 Task: Find connections with filter location Weinzierl bei Krems with filter topic #startupquoteswith filter profile language Spanish with filter current company Way2Fresher with filter school Government Engineering College, Modasa with filter industry Book Publishing with filter service category Loans with filter keywords title Addiction Counselor
Action: Mouse moved to (535, 106)
Screenshot: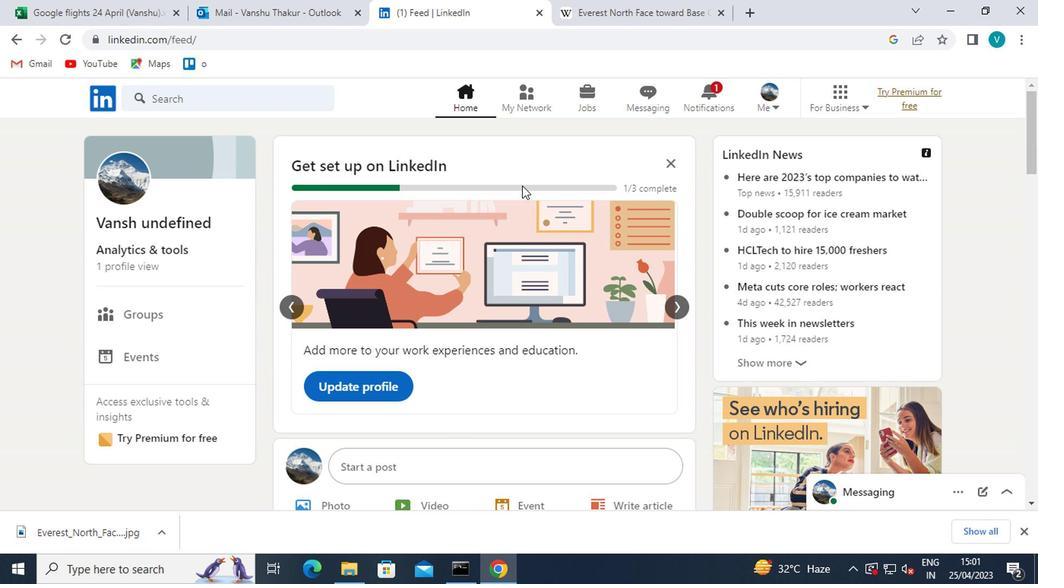 
Action: Mouse pressed left at (535, 106)
Screenshot: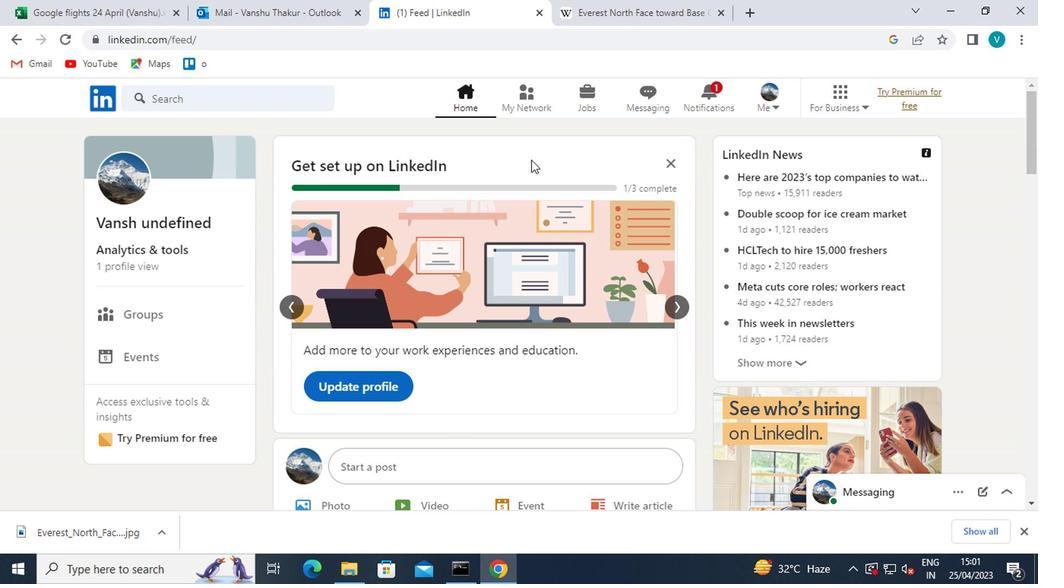 
Action: Mouse moved to (172, 181)
Screenshot: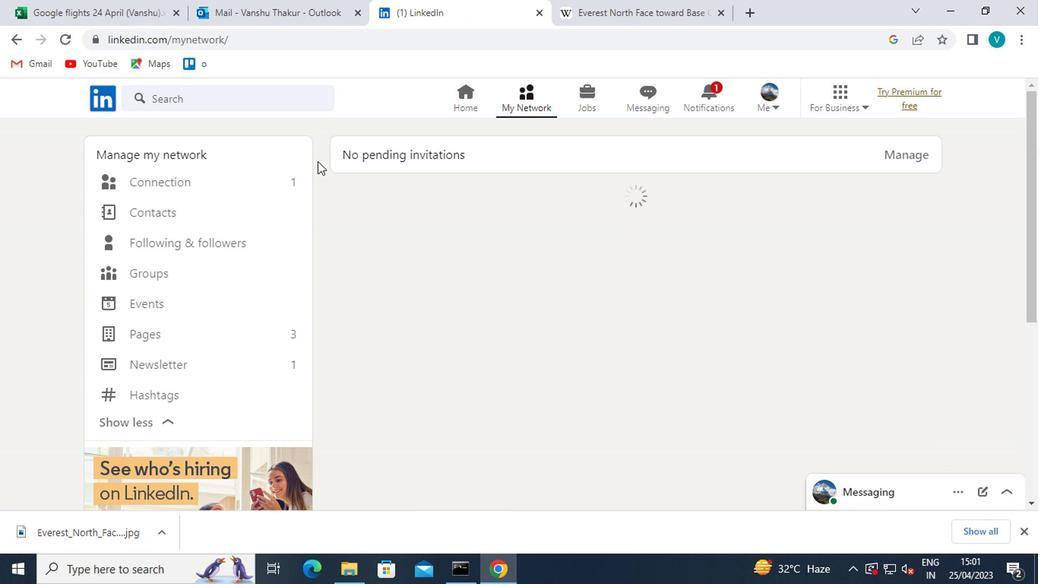 
Action: Mouse pressed left at (172, 181)
Screenshot: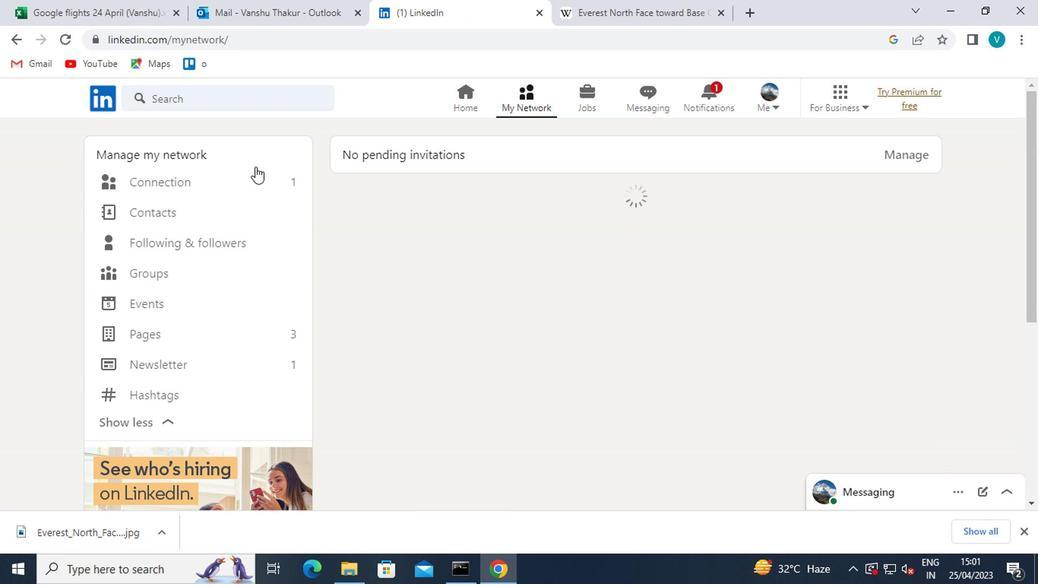
Action: Mouse moved to (625, 177)
Screenshot: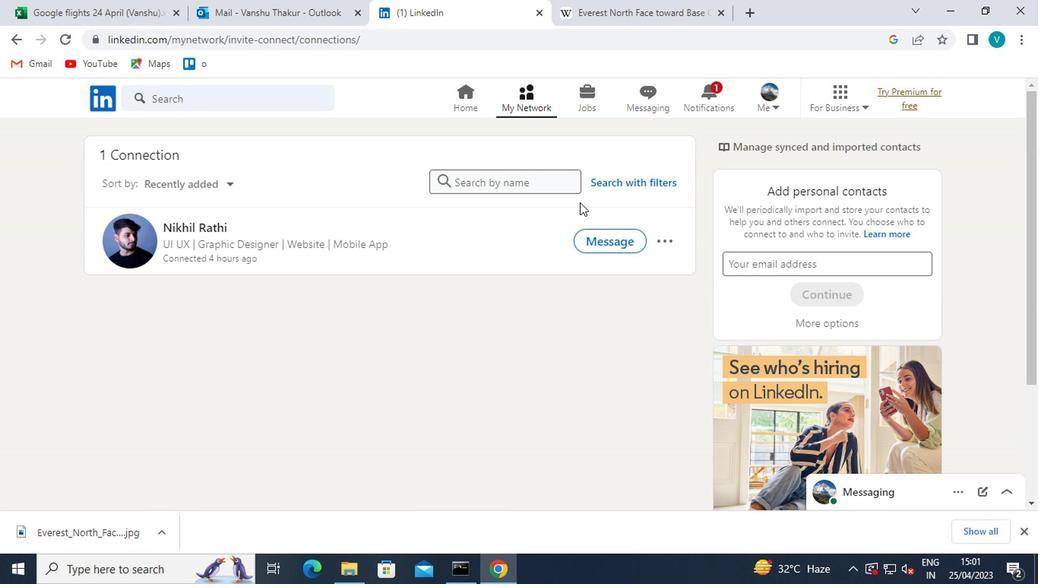 
Action: Mouse pressed left at (625, 177)
Screenshot: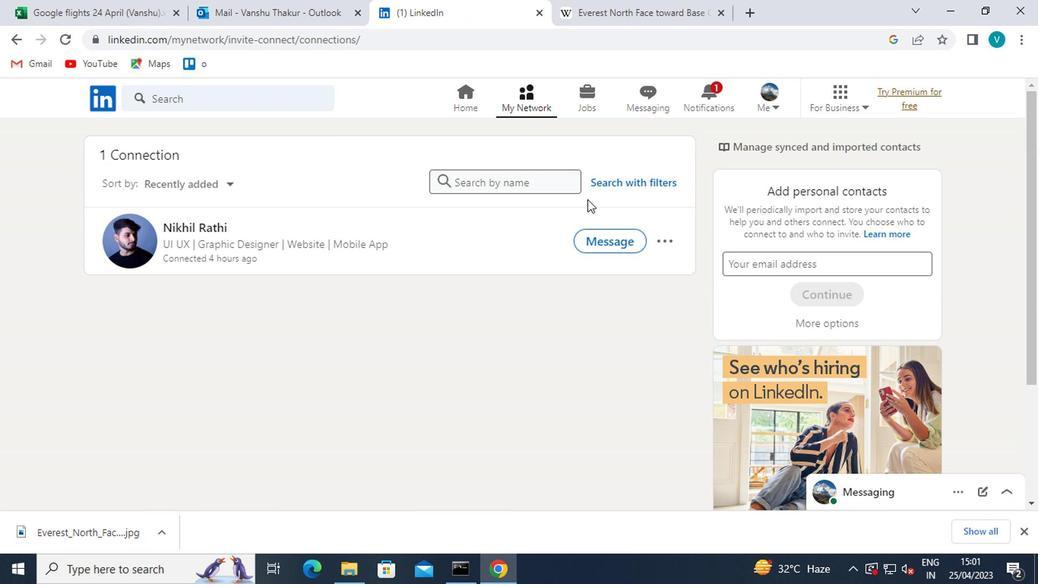 
Action: Mouse moved to (515, 139)
Screenshot: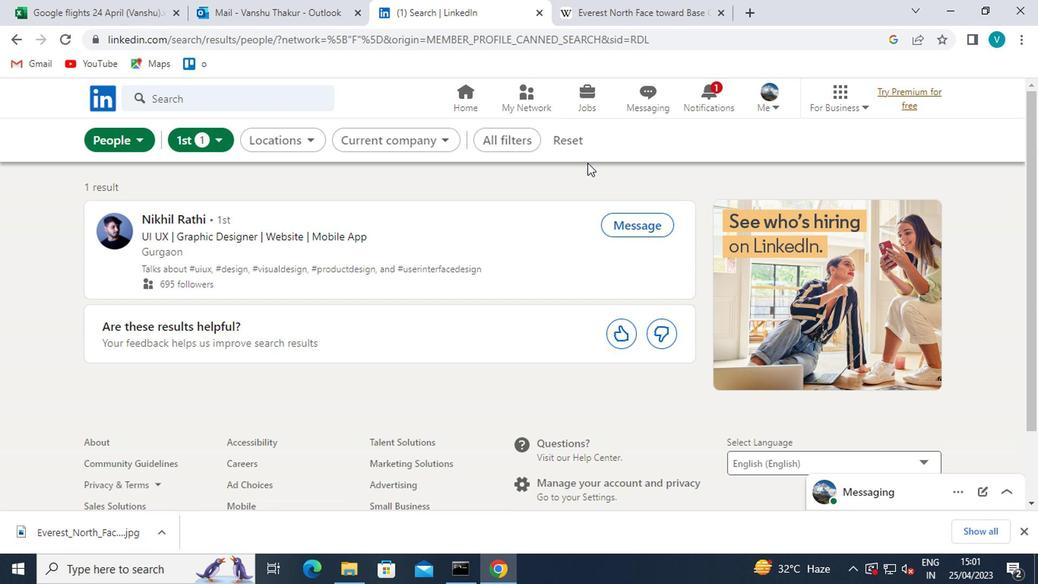 
Action: Mouse pressed left at (515, 139)
Screenshot: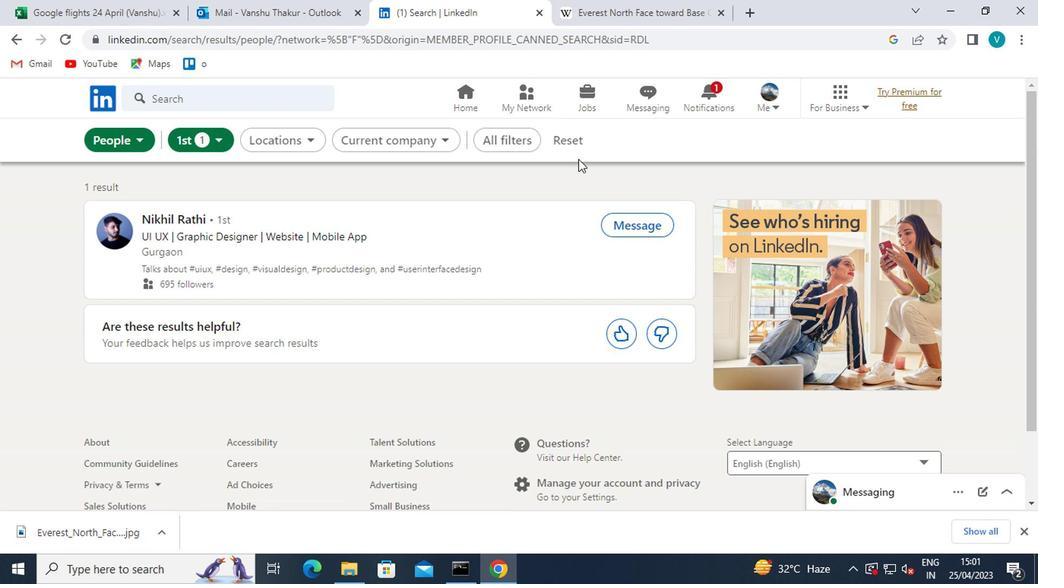 
Action: Mouse moved to (674, 273)
Screenshot: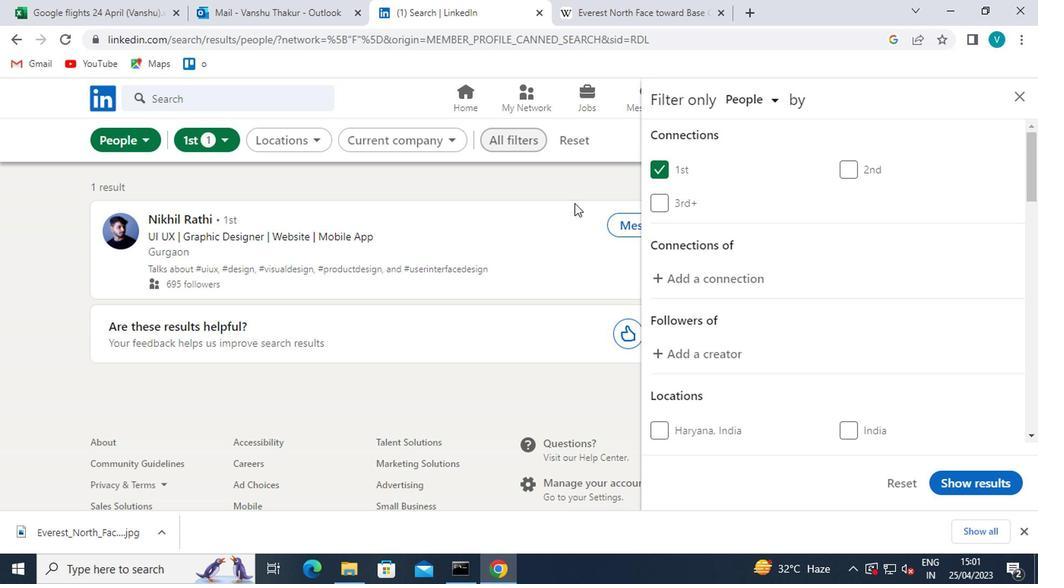 
Action: Mouse scrolled (674, 272) with delta (0, 0)
Screenshot: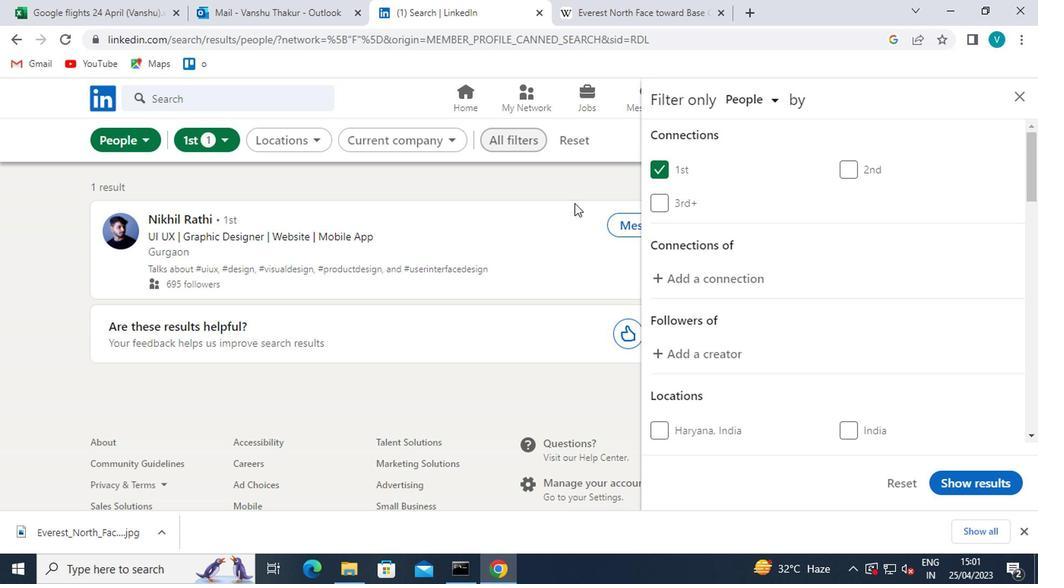 
Action: Mouse moved to (702, 311)
Screenshot: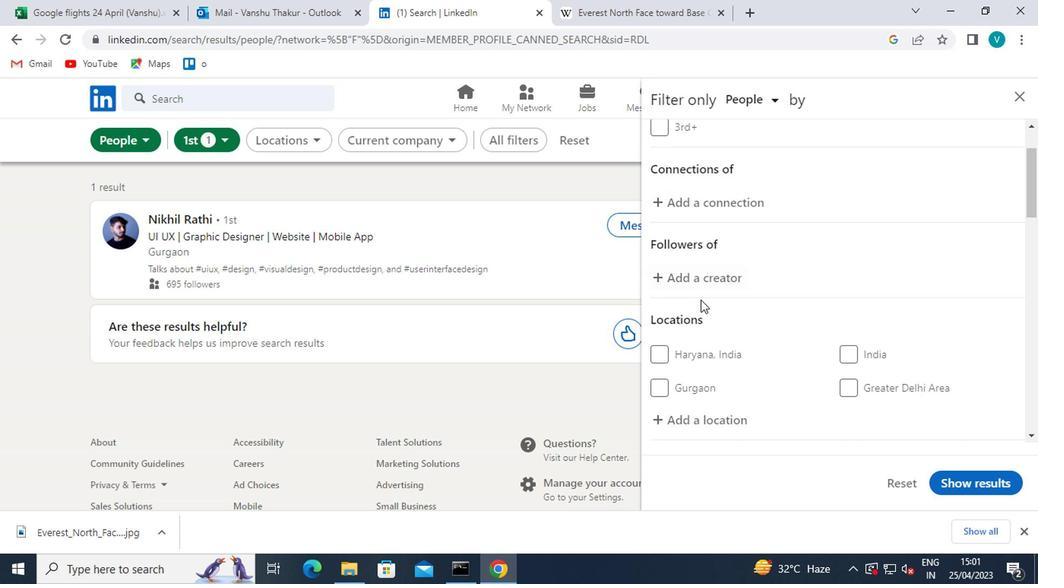 
Action: Mouse scrolled (702, 309) with delta (0, -1)
Screenshot: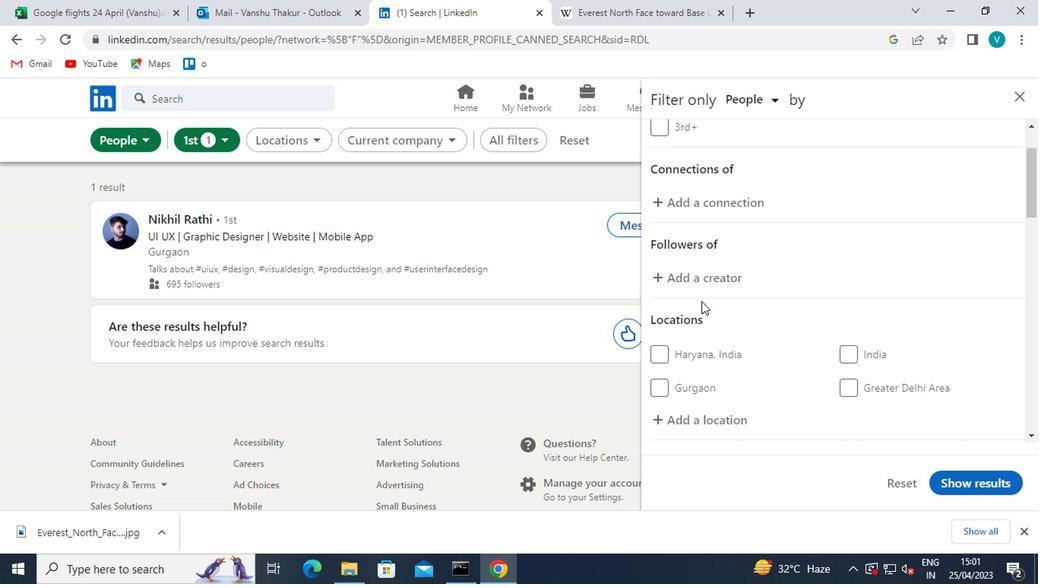 
Action: Mouse moved to (700, 337)
Screenshot: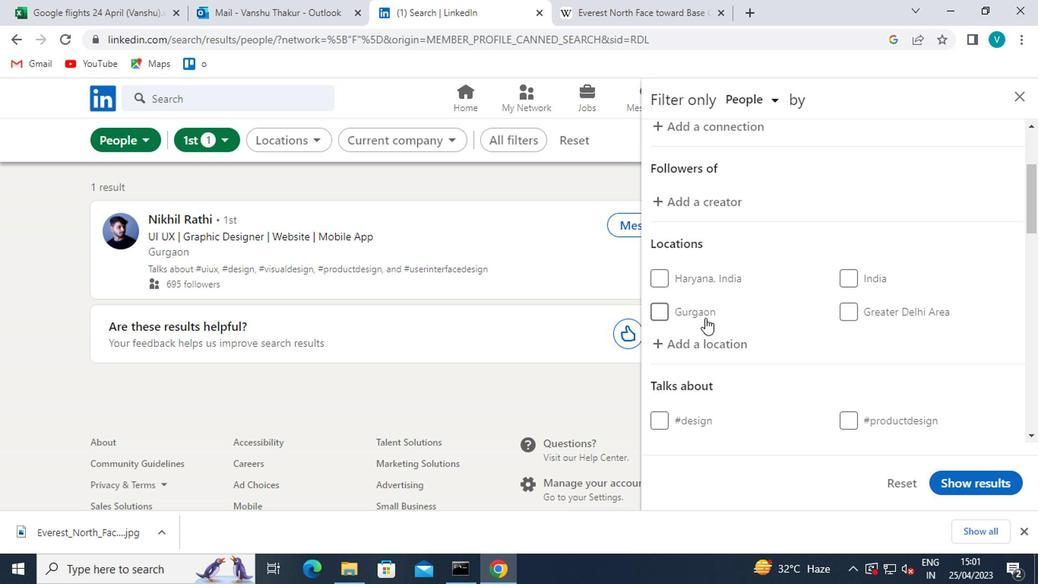 
Action: Mouse pressed left at (700, 337)
Screenshot: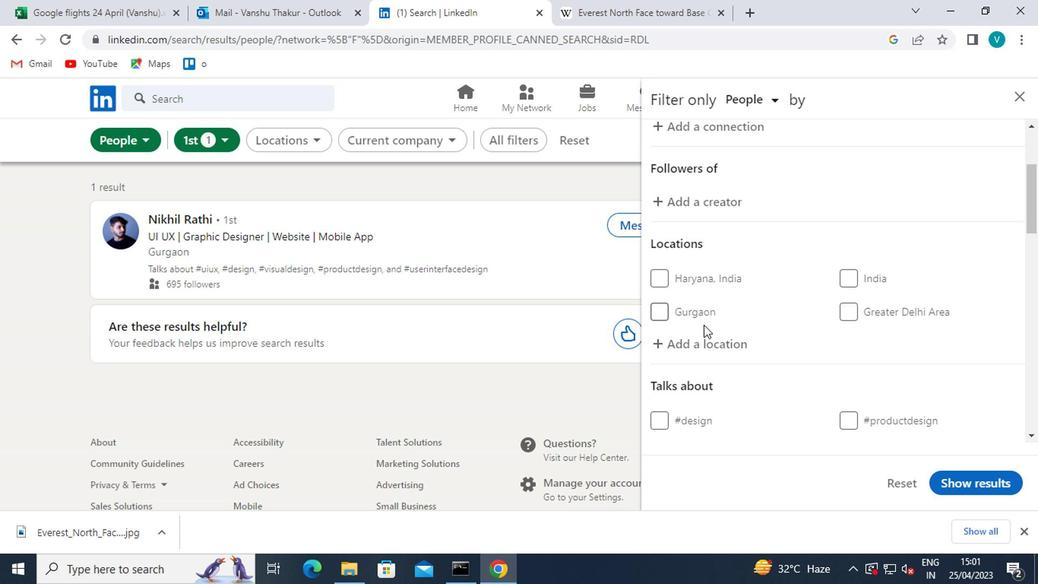 
Action: Mouse moved to (698, 337)
Screenshot: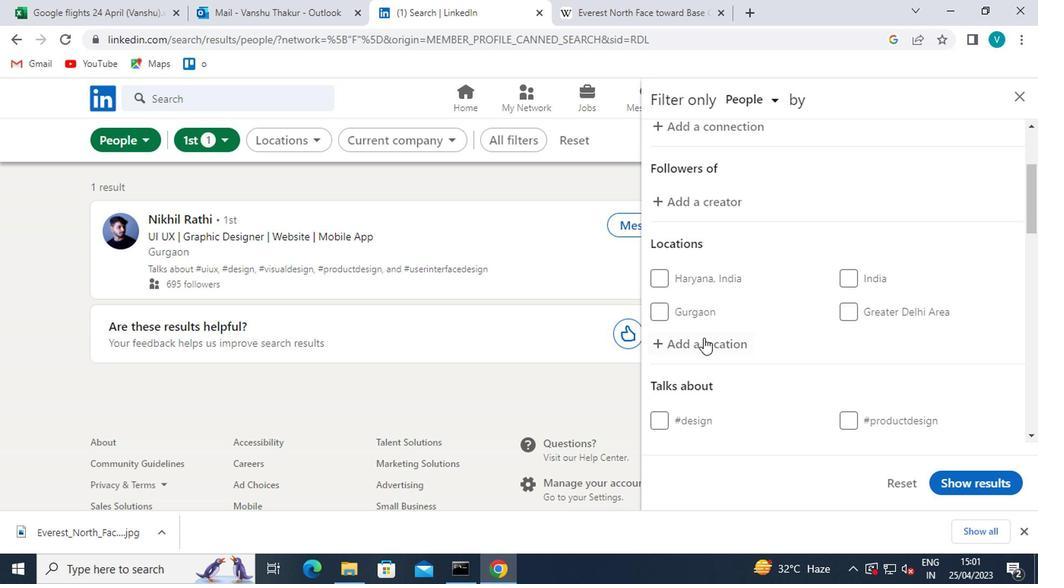 
Action: Key pressed <Key.shift>WEI
Screenshot: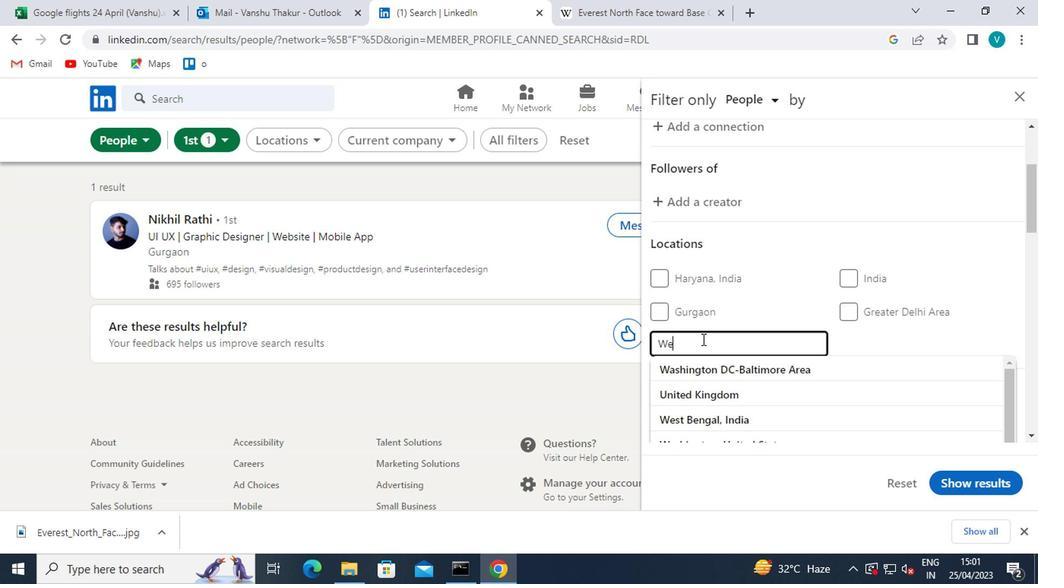 
Action: Mouse moved to (698, 337)
Screenshot: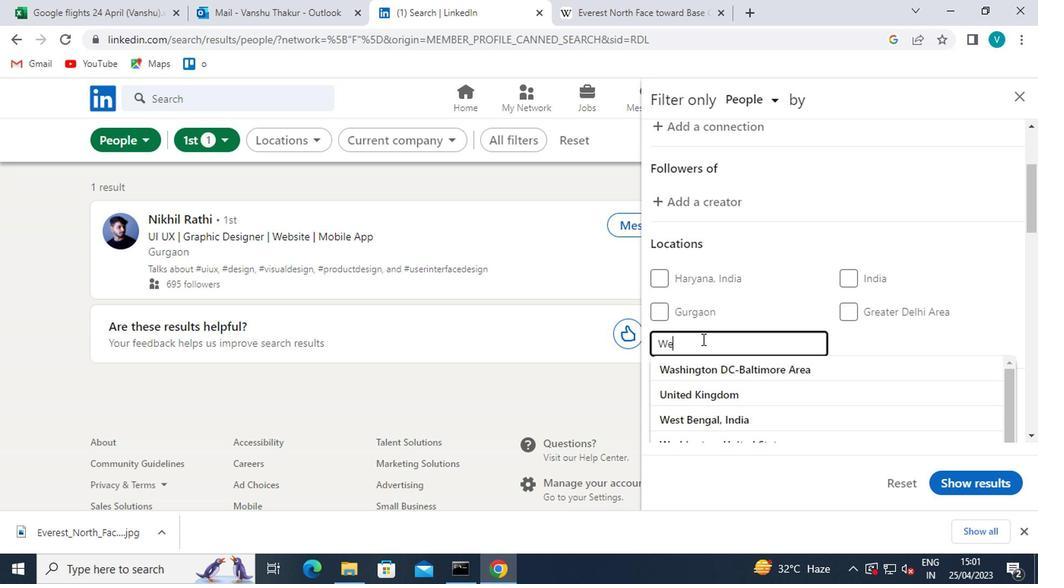 
Action: Key pressed N
Screenshot: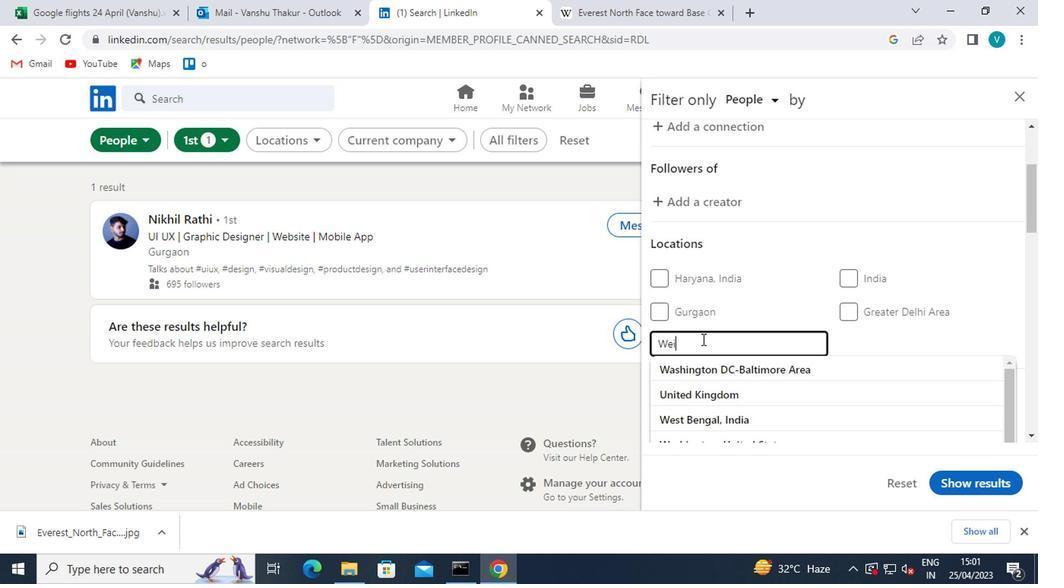 
Action: Mouse moved to (696, 337)
Screenshot: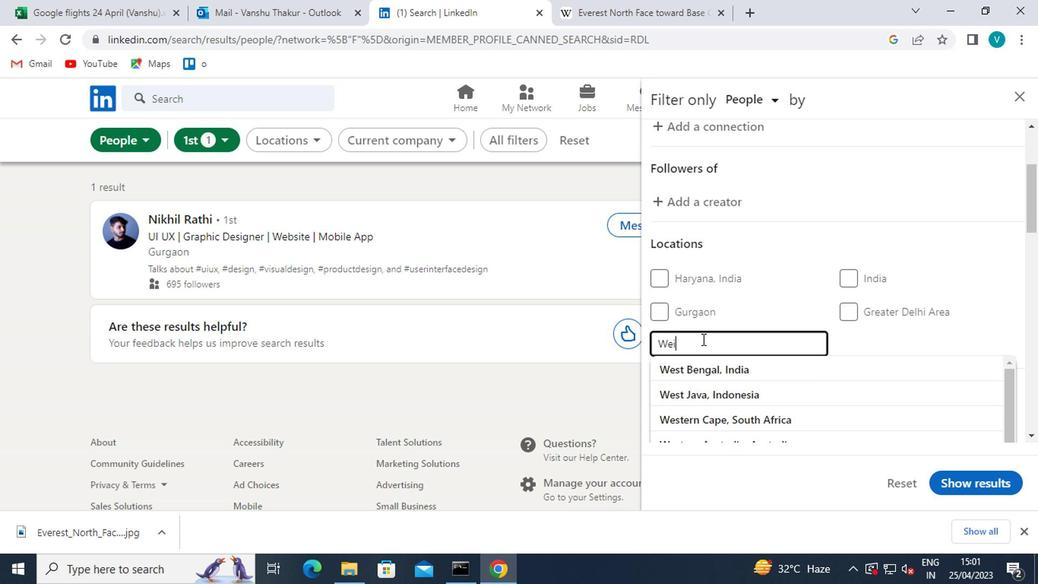 
Action: Key pressed ZIERL
Screenshot: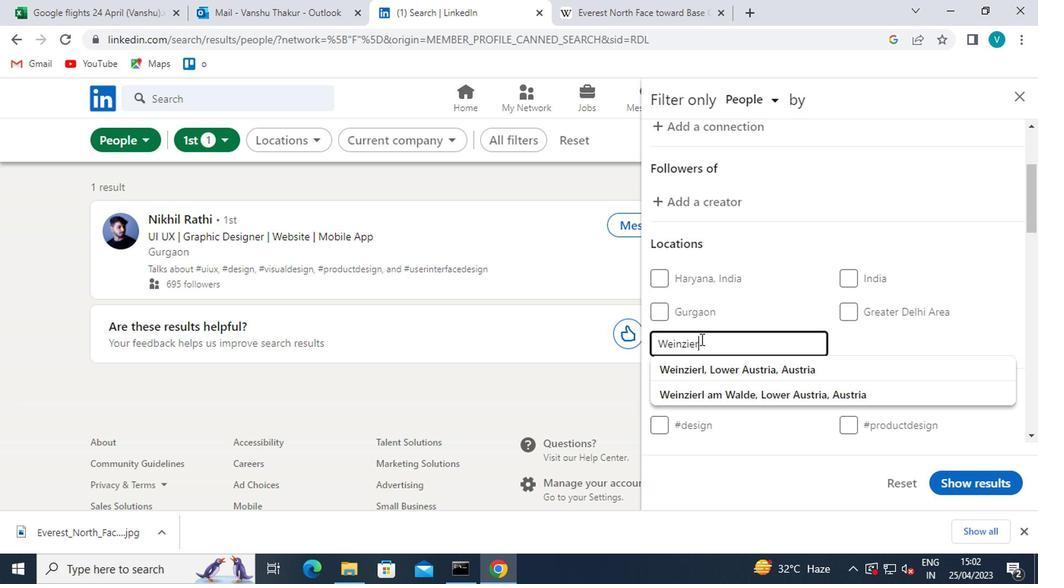 
Action: Mouse moved to (716, 361)
Screenshot: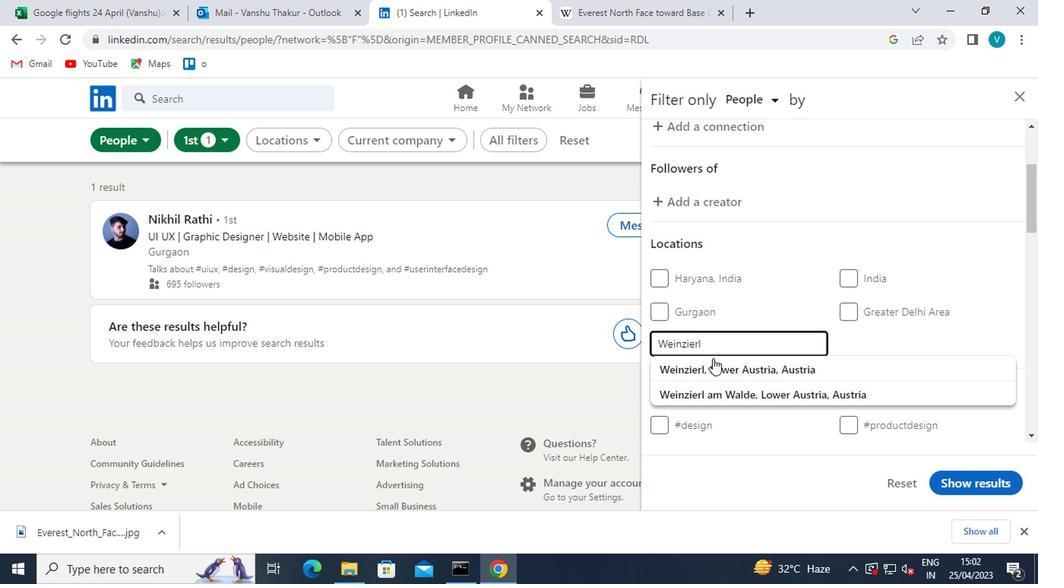 
Action: Mouse pressed left at (716, 361)
Screenshot: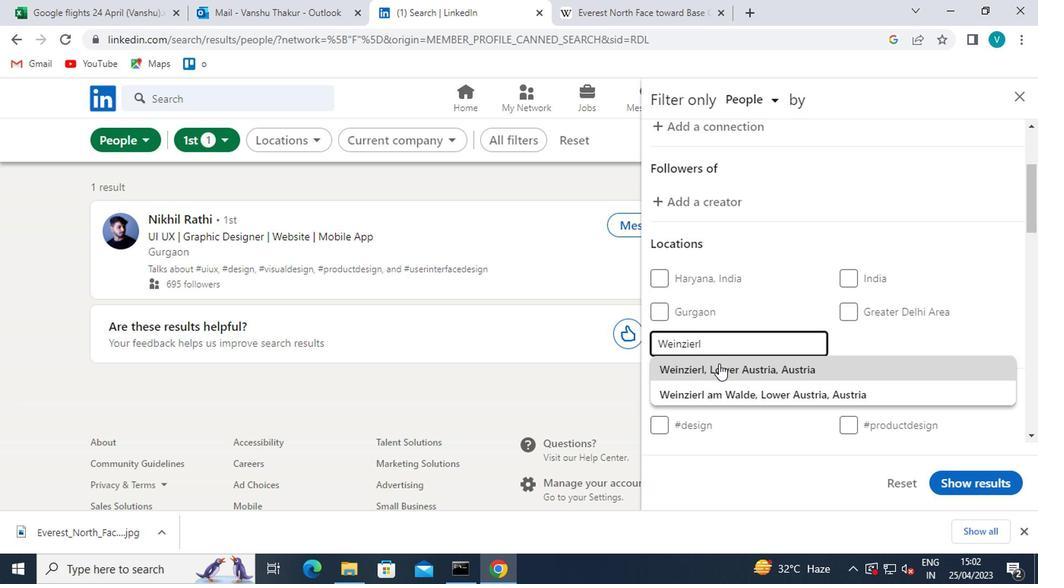 
Action: Mouse moved to (725, 365)
Screenshot: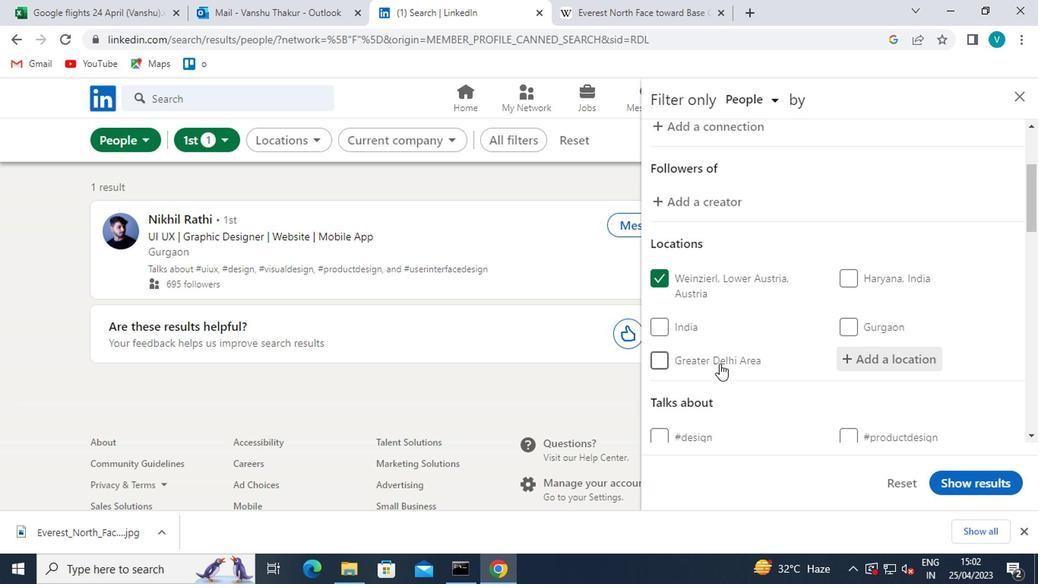
Action: Mouse scrolled (725, 365) with delta (0, 0)
Screenshot: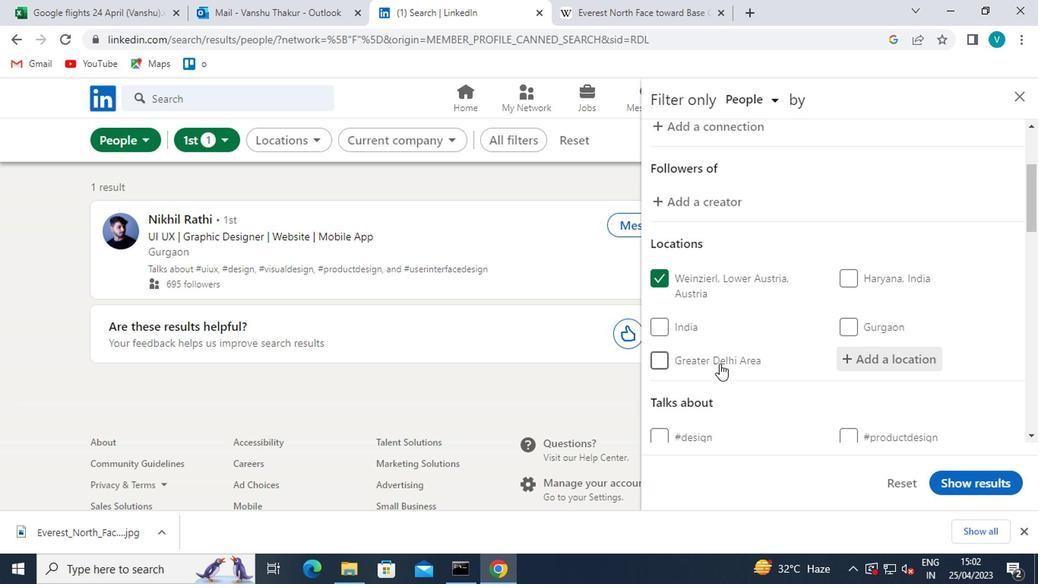 
Action: Mouse moved to (729, 367)
Screenshot: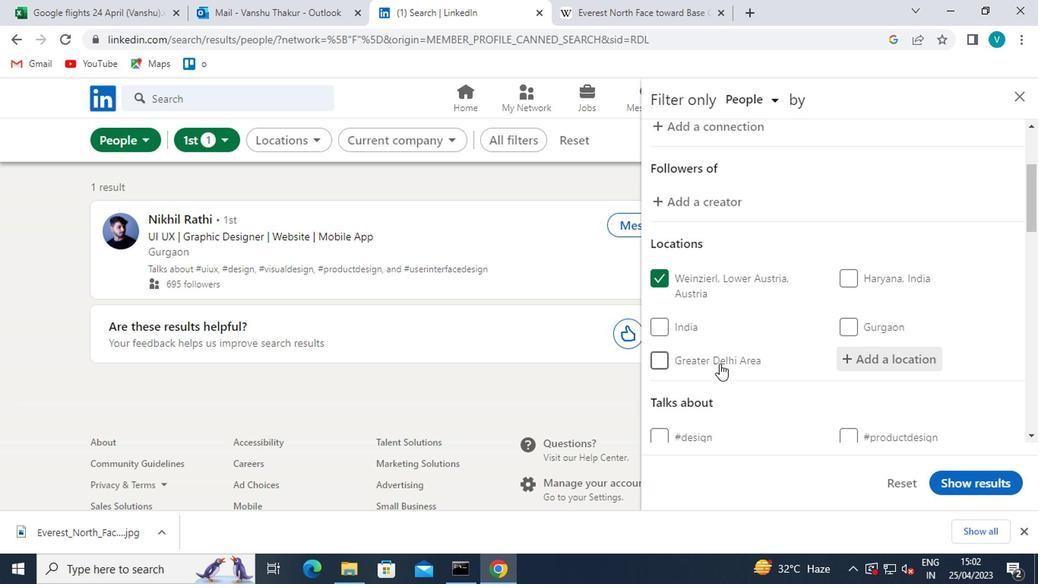 
Action: Mouse scrolled (729, 366) with delta (0, -1)
Screenshot: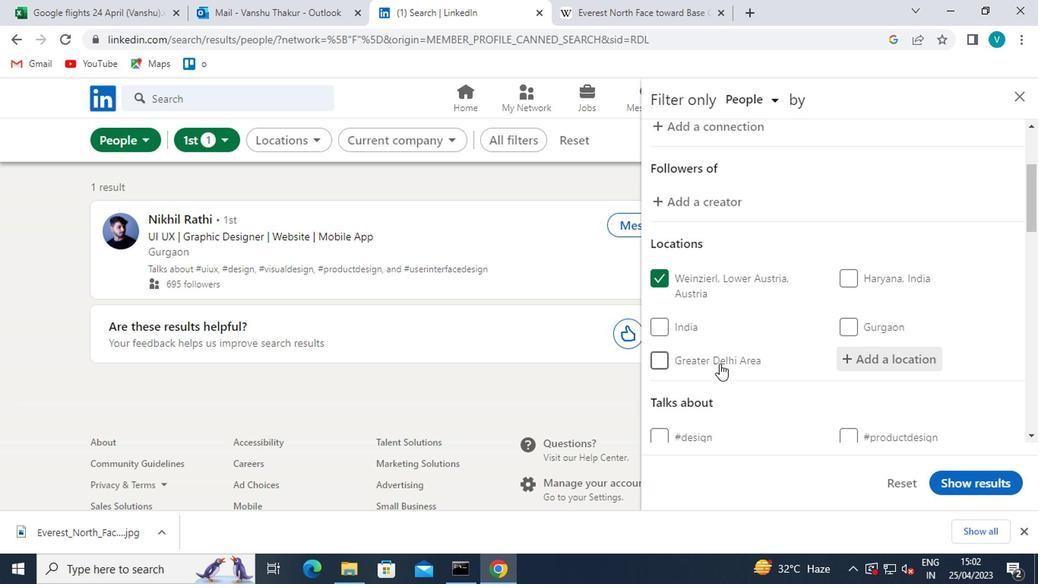 
Action: Mouse moved to (877, 353)
Screenshot: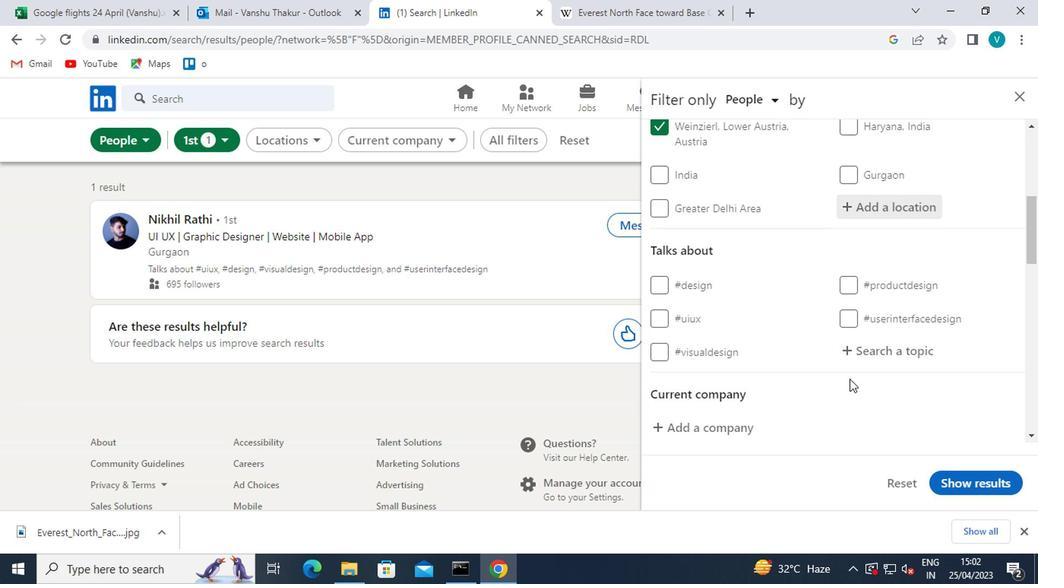 
Action: Mouse pressed left at (877, 353)
Screenshot: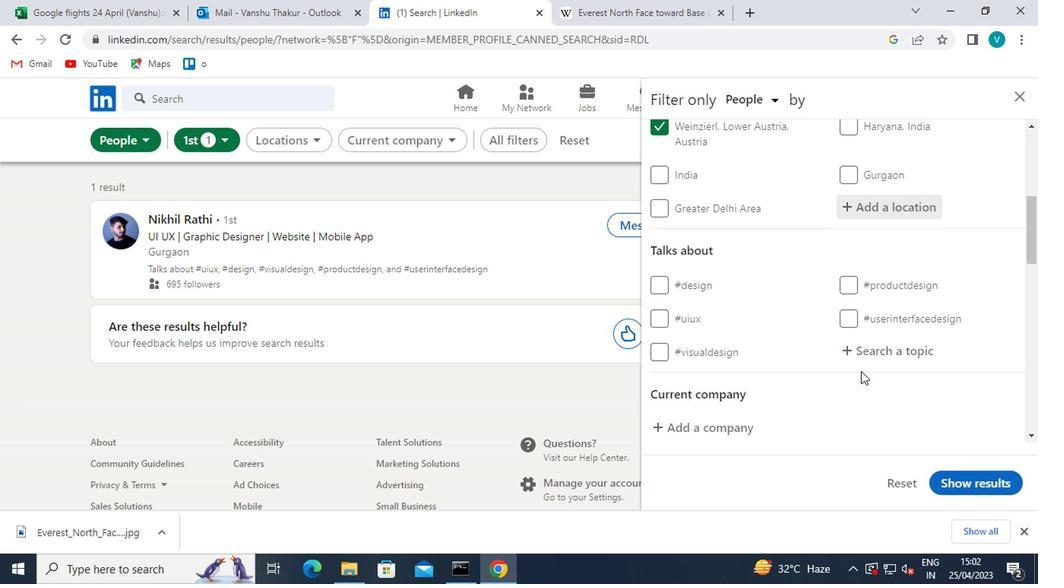 
Action: Mouse moved to (840, 329)
Screenshot: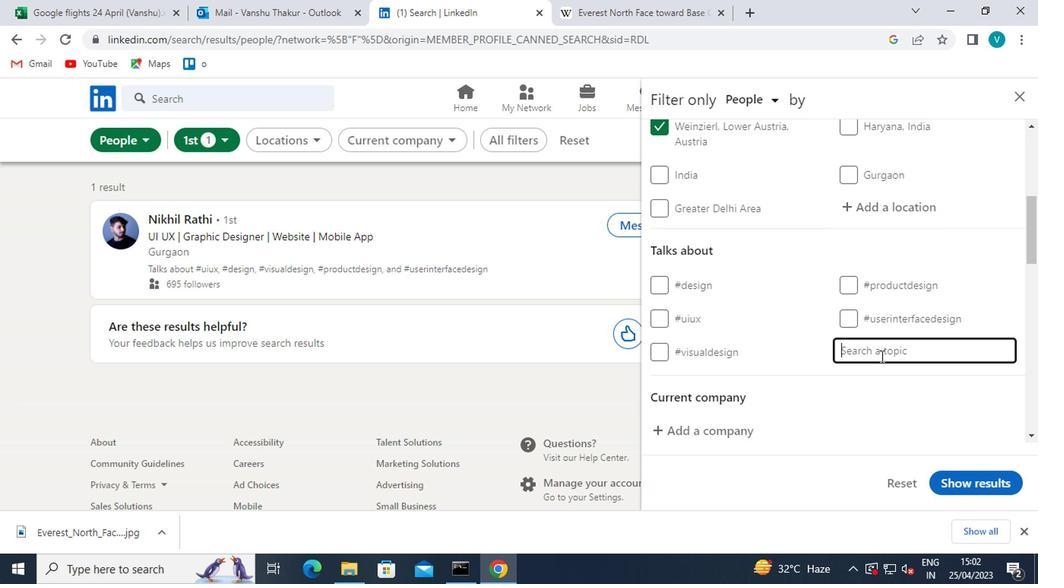 
Action: Key pressed <Key.shift>#STARTUPQUOTES
Screenshot: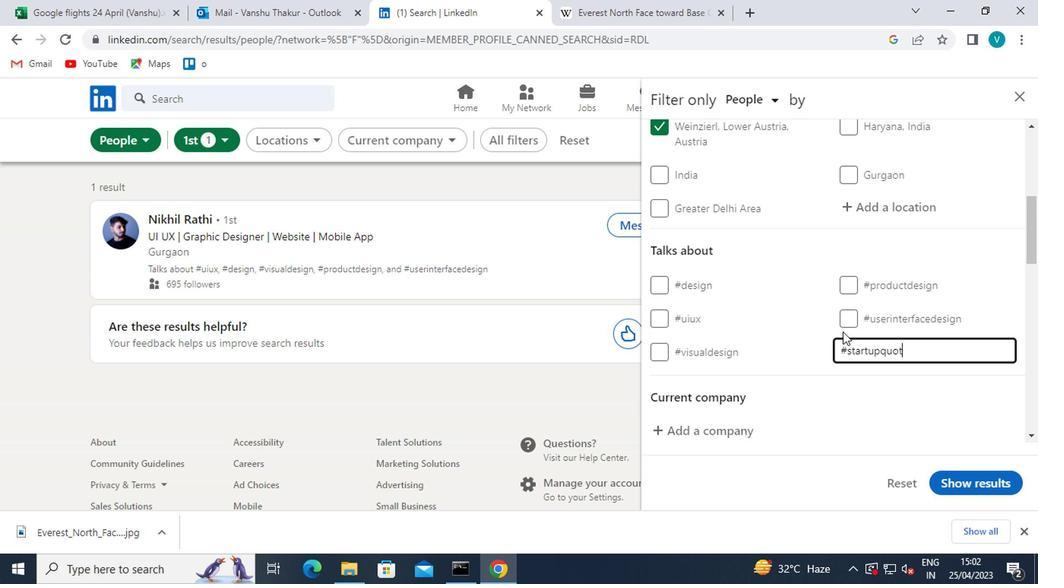
Action: Mouse moved to (902, 383)
Screenshot: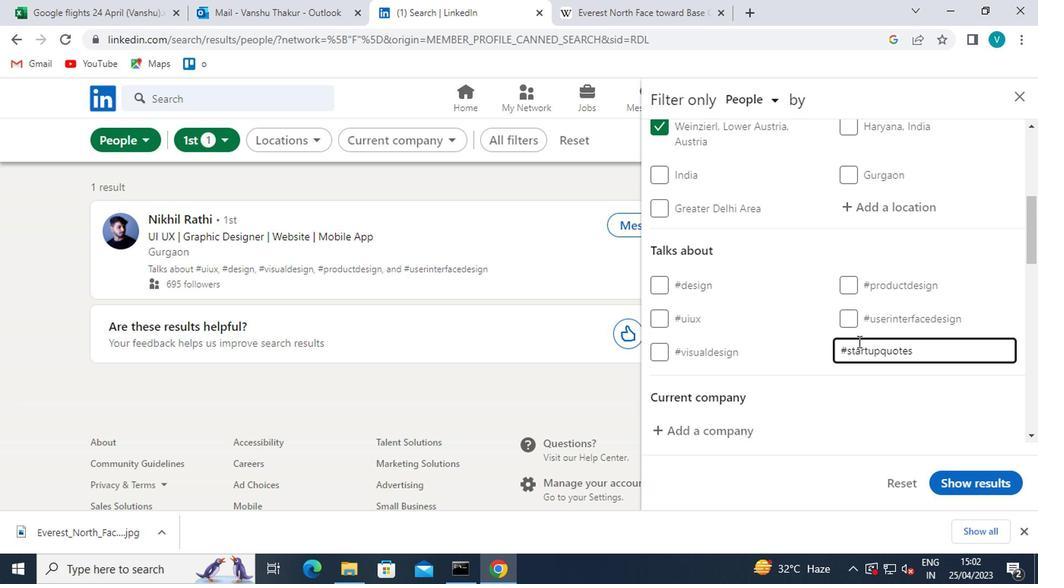 
Action: Mouse pressed left at (902, 383)
Screenshot: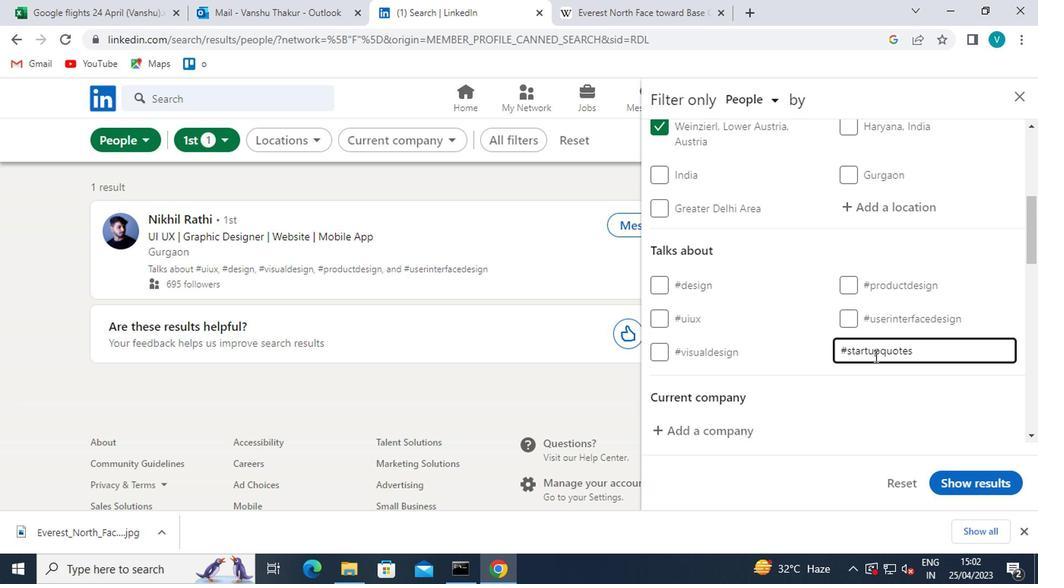 
Action: Mouse moved to (846, 374)
Screenshot: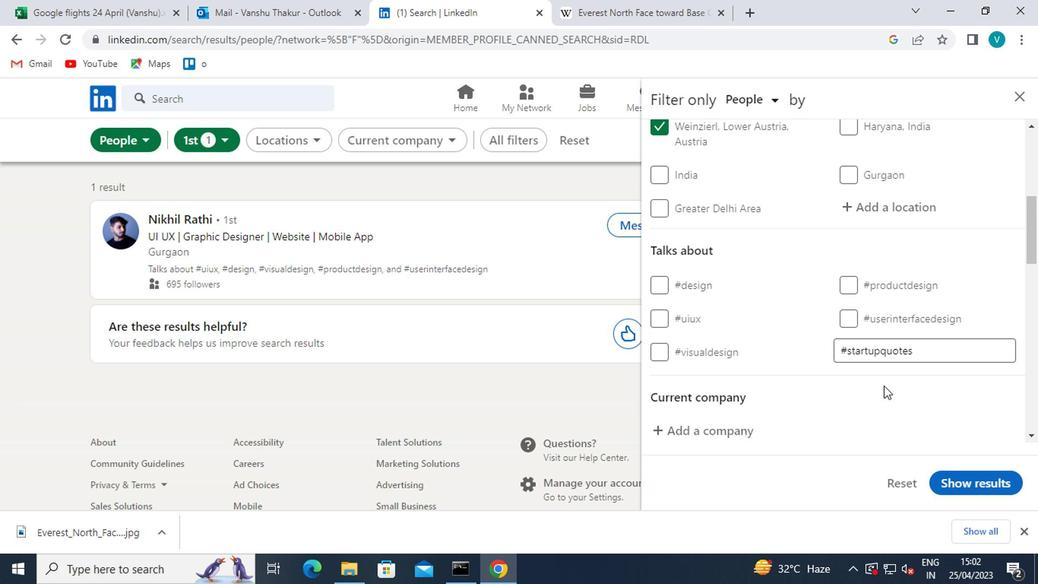 
Action: Mouse scrolled (846, 373) with delta (0, 0)
Screenshot: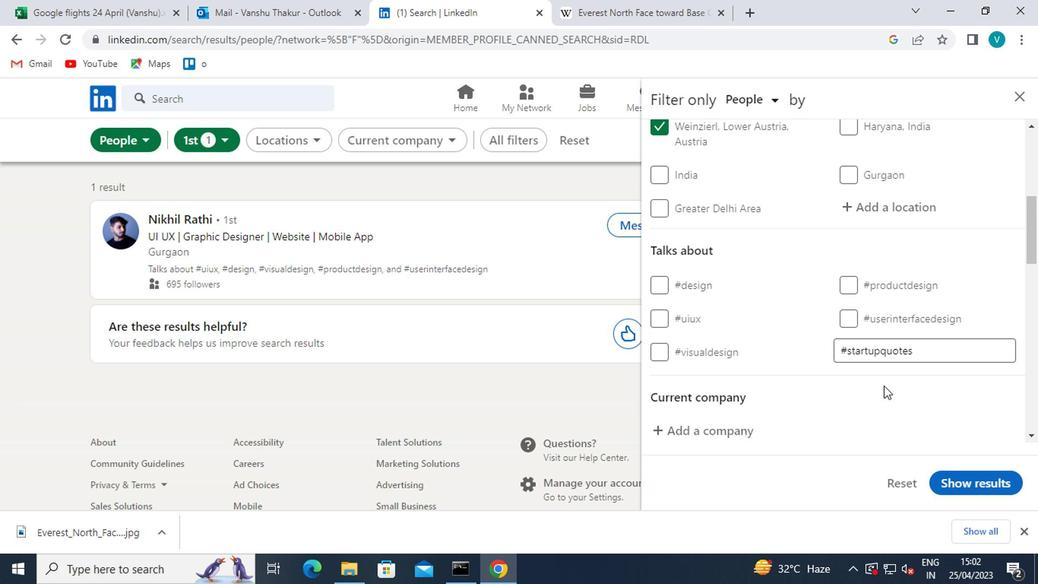
Action: Mouse moved to (838, 373)
Screenshot: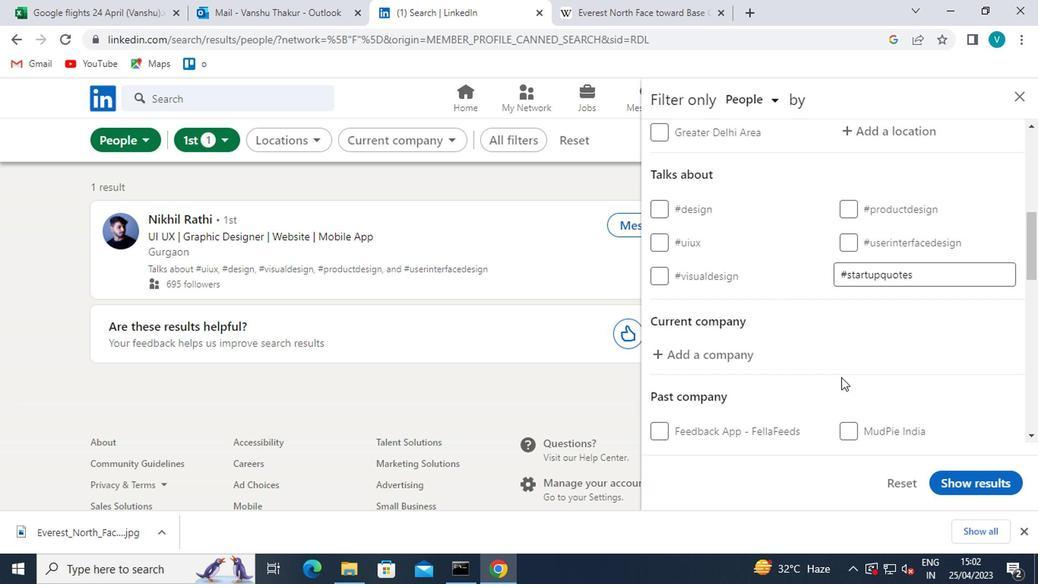 
Action: Mouse scrolled (838, 373) with delta (0, 0)
Screenshot: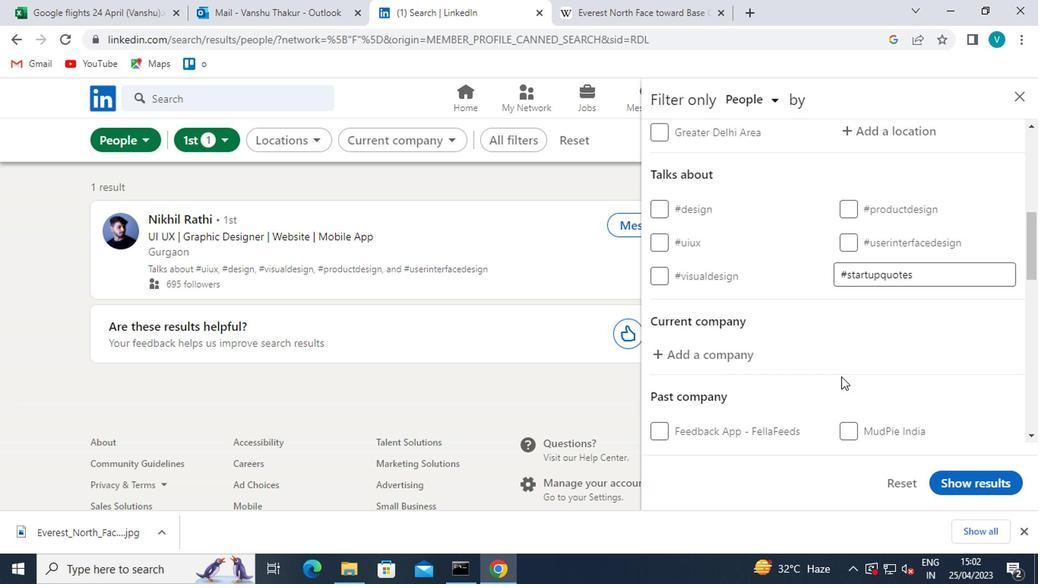 
Action: Mouse moved to (837, 373)
Screenshot: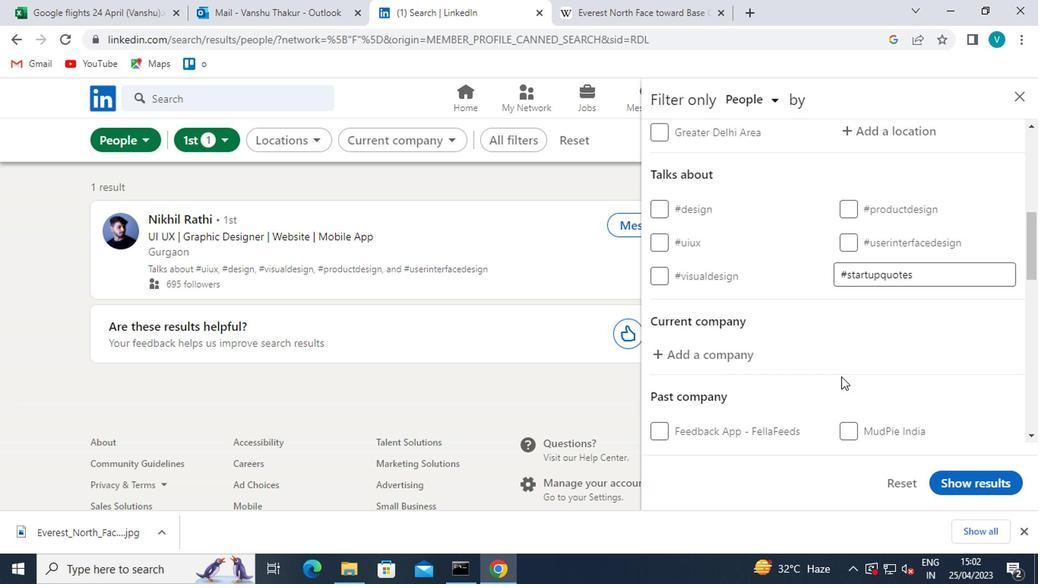 
Action: Mouse scrolled (837, 373) with delta (0, 0)
Screenshot: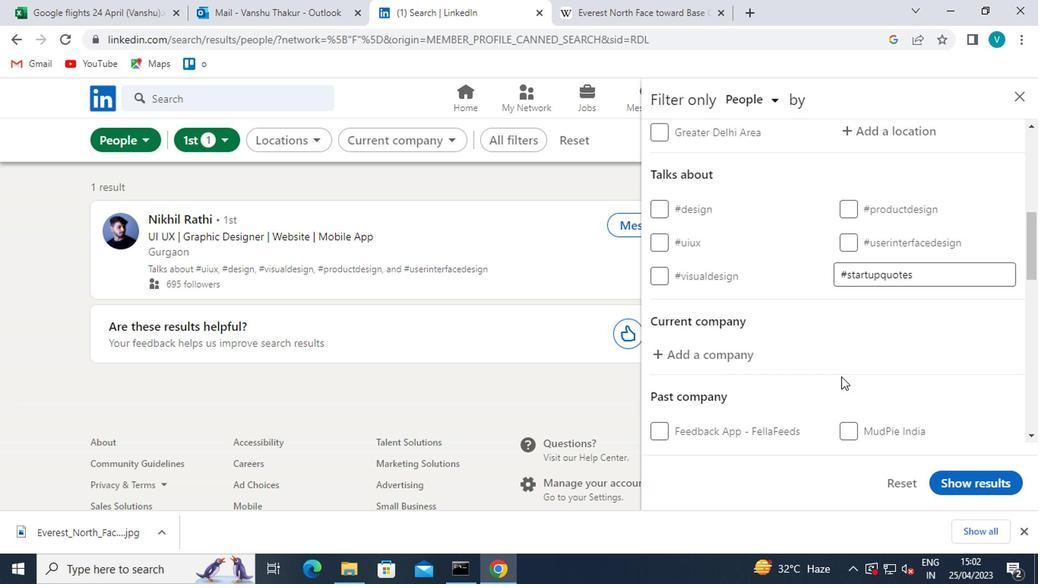 
Action: Mouse moved to (807, 373)
Screenshot: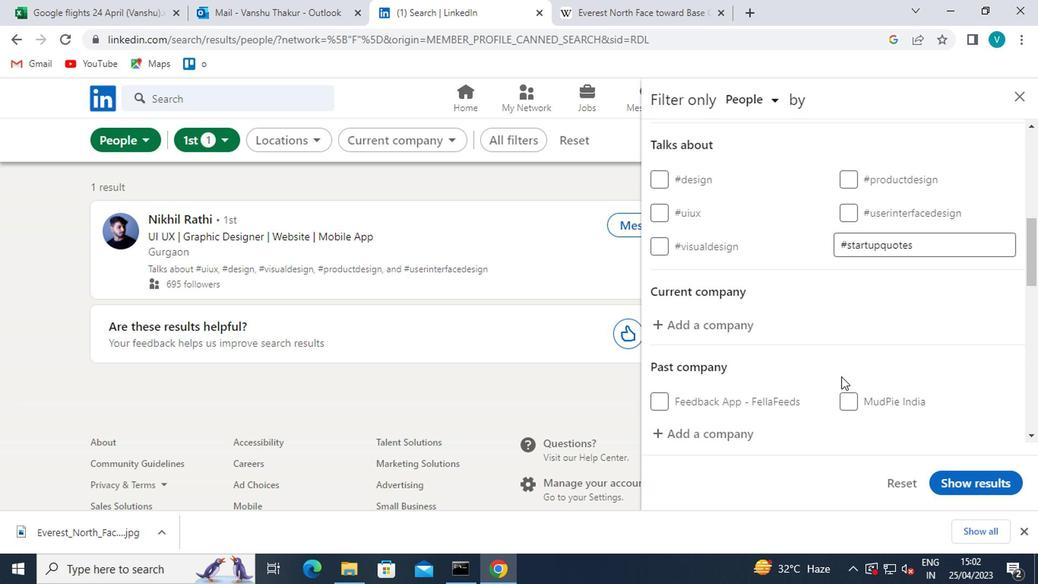 
Action: Mouse scrolled (807, 373) with delta (0, 0)
Screenshot: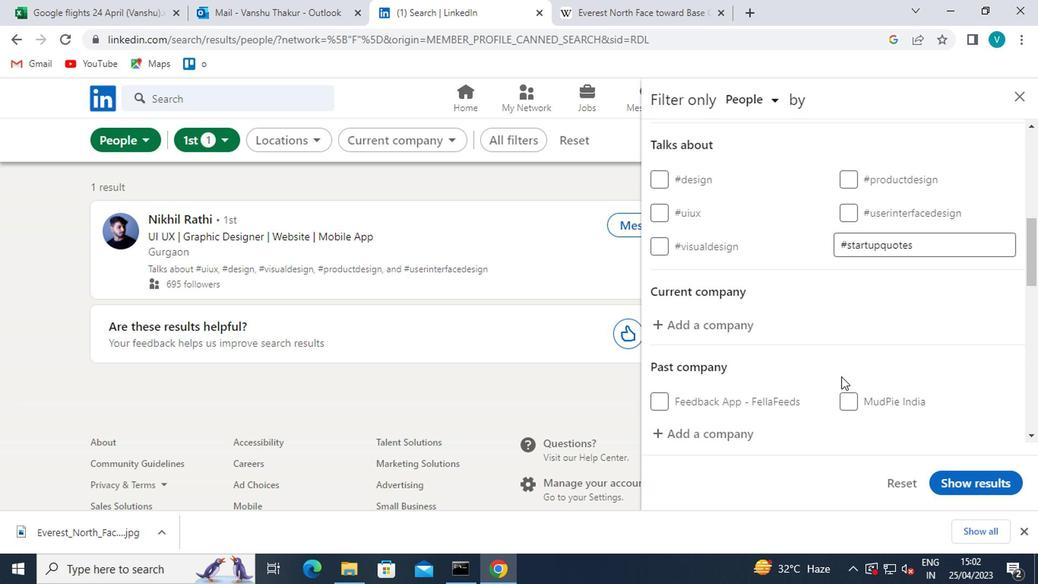 
Action: Mouse moved to (777, 375)
Screenshot: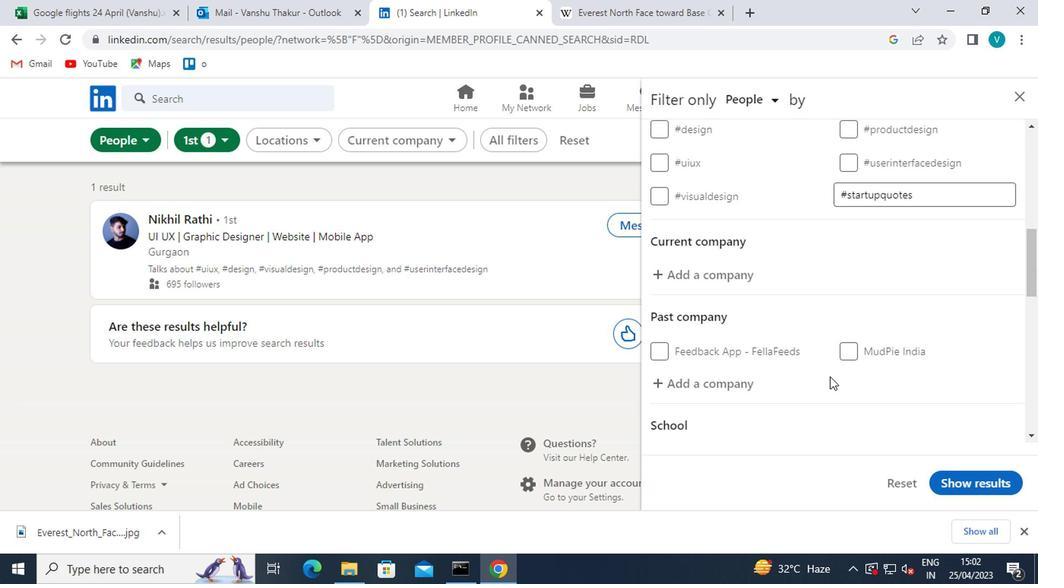 
Action: Mouse scrolled (777, 375) with delta (0, 0)
Screenshot: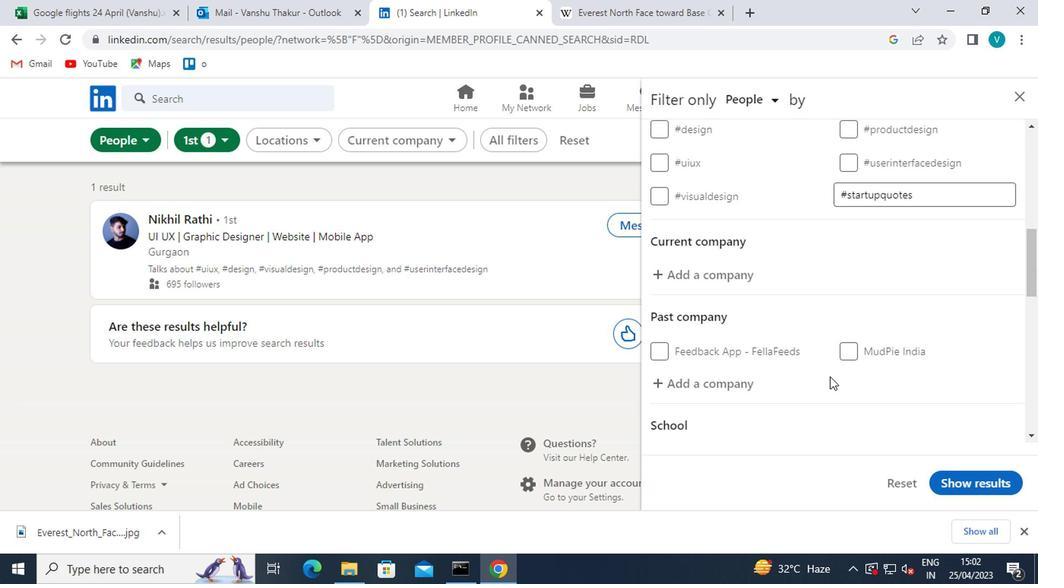 
Action: Mouse moved to (774, 375)
Screenshot: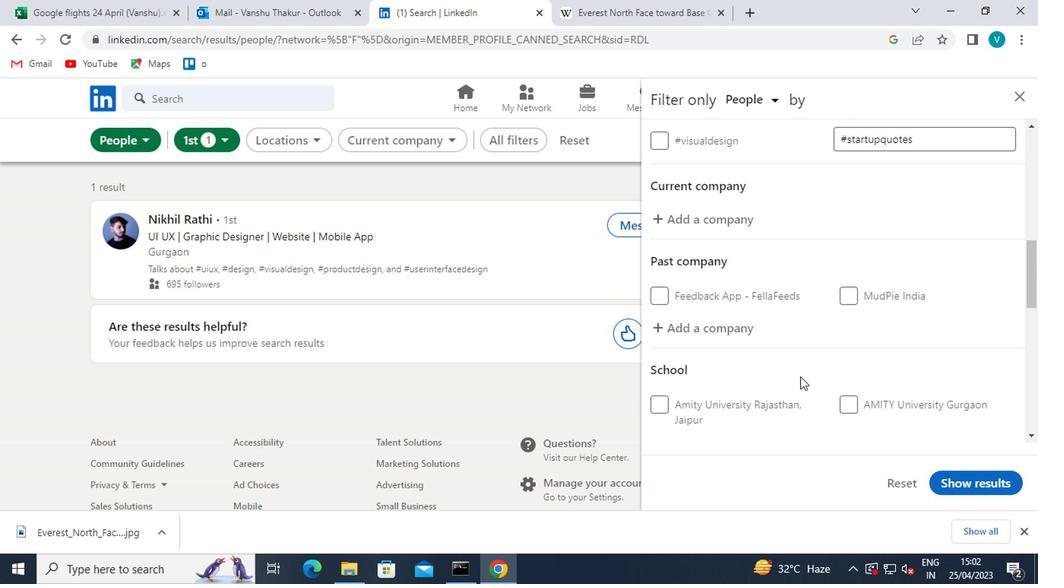
Action: Mouse scrolled (774, 375) with delta (0, 0)
Screenshot: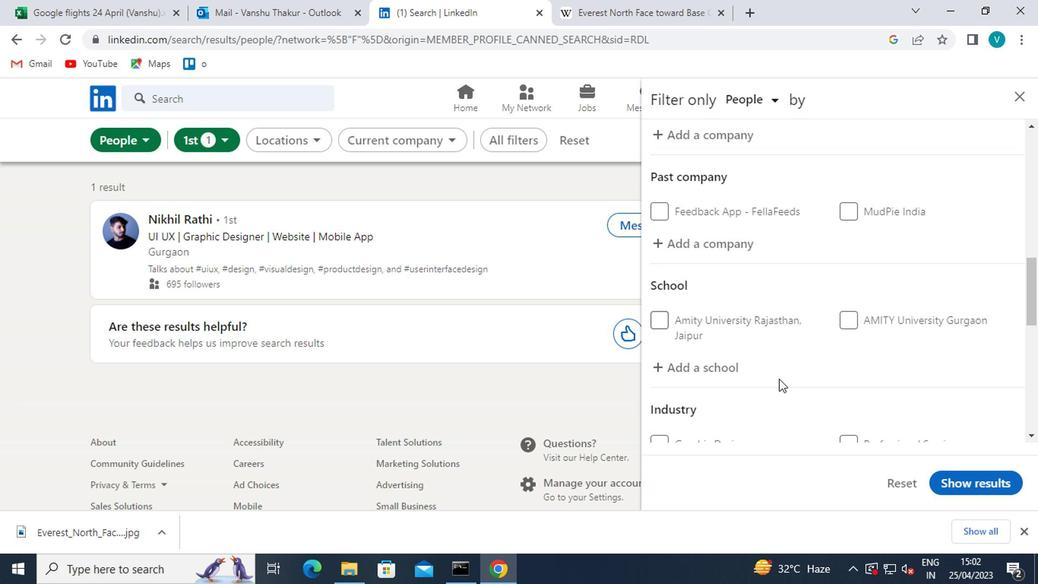 
Action: Mouse moved to (773, 376)
Screenshot: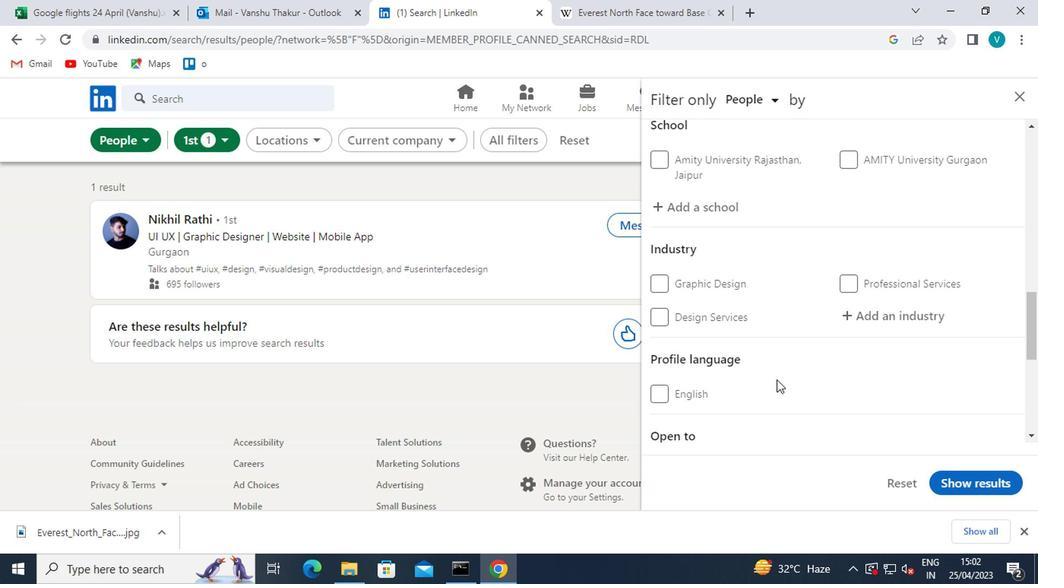 
Action: Mouse scrolled (773, 377) with delta (0, 1)
Screenshot: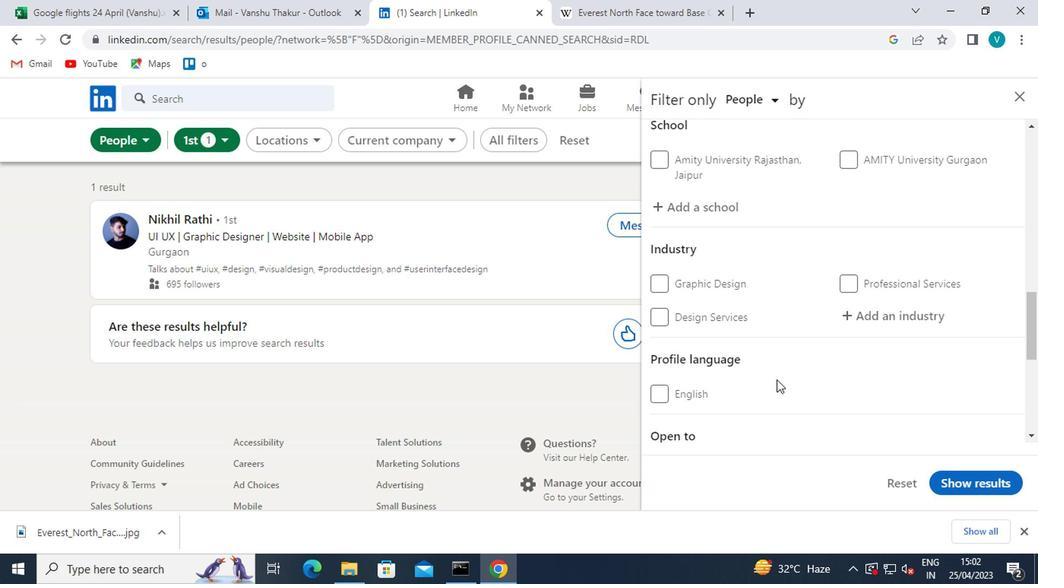 
Action: Mouse scrolled (773, 377) with delta (0, 1)
Screenshot: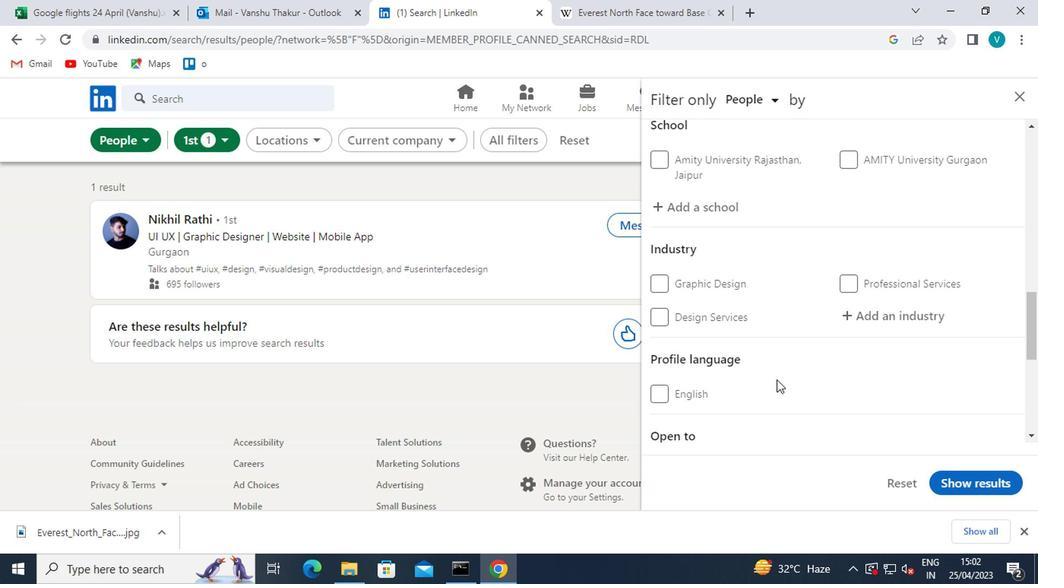 
Action: Mouse moved to (774, 376)
Screenshot: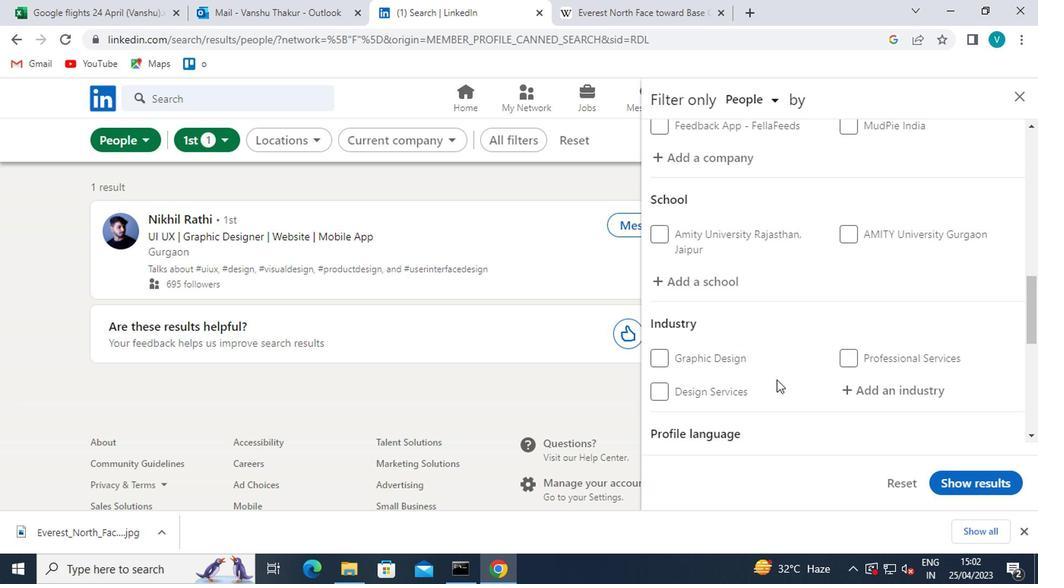 
Action: Mouse scrolled (774, 377) with delta (0, 1)
Screenshot: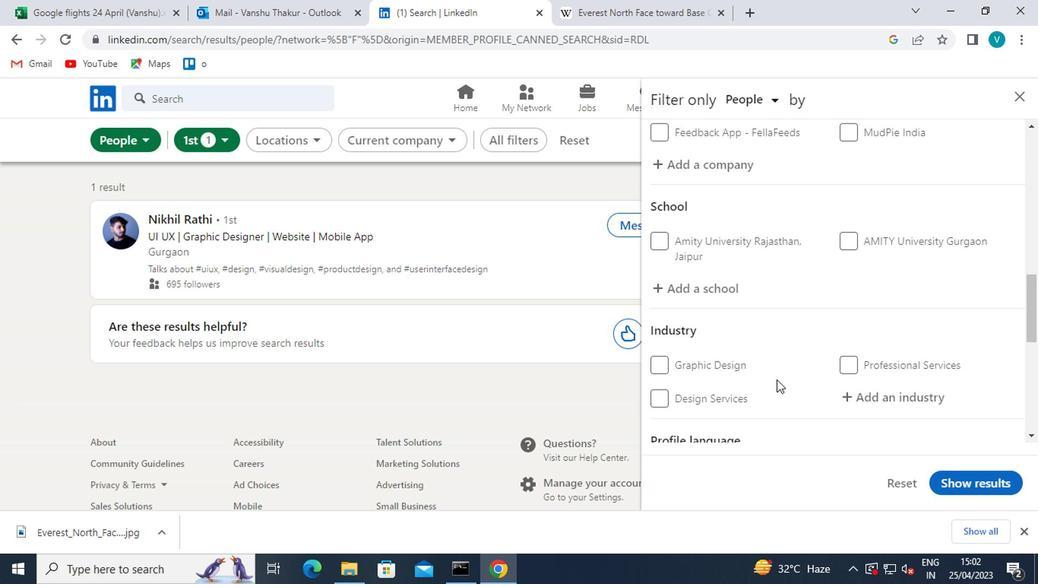 
Action: Mouse scrolled (774, 377) with delta (0, 1)
Screenshot: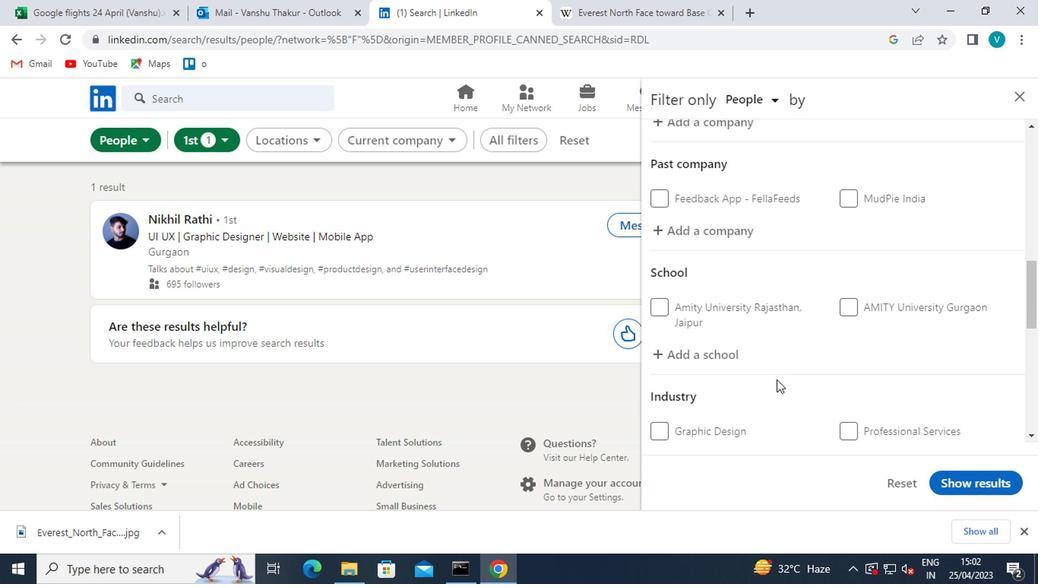
Action: Mouse scrolled (774, 377) with delta (0, 1)
Screenshot: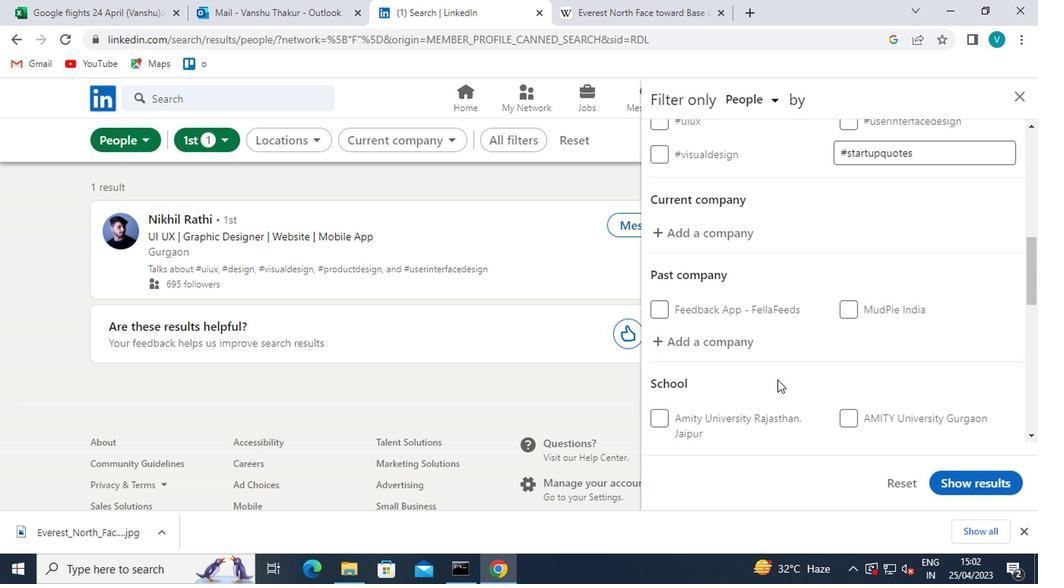 
Action: Mouse moved to (737, 347)
Screenshot: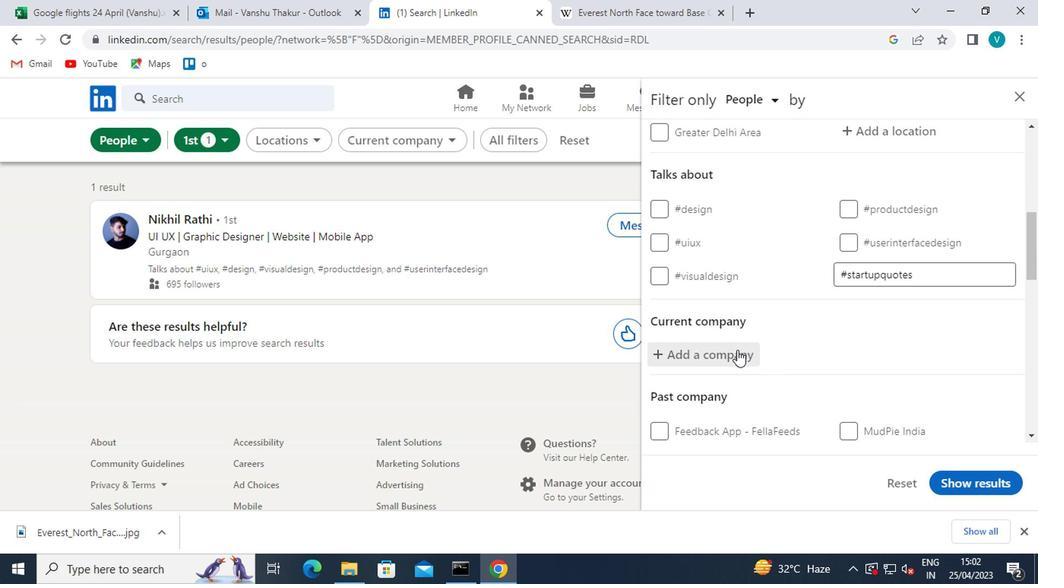 
Action: Mouse pressed left at (737, 347)
Screenshot: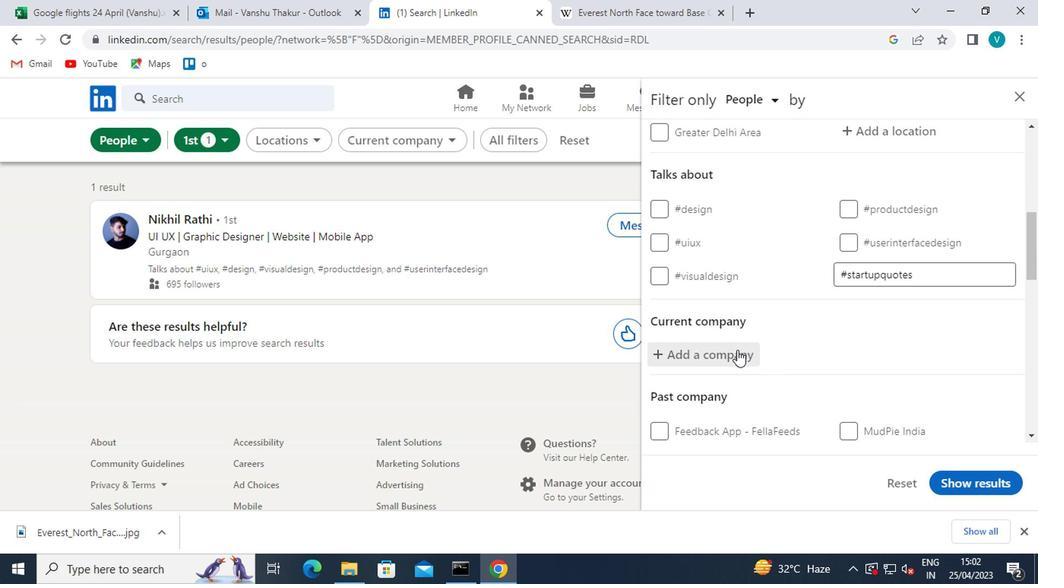 
Action: Mouse moved to (738, 347)
Screenshot: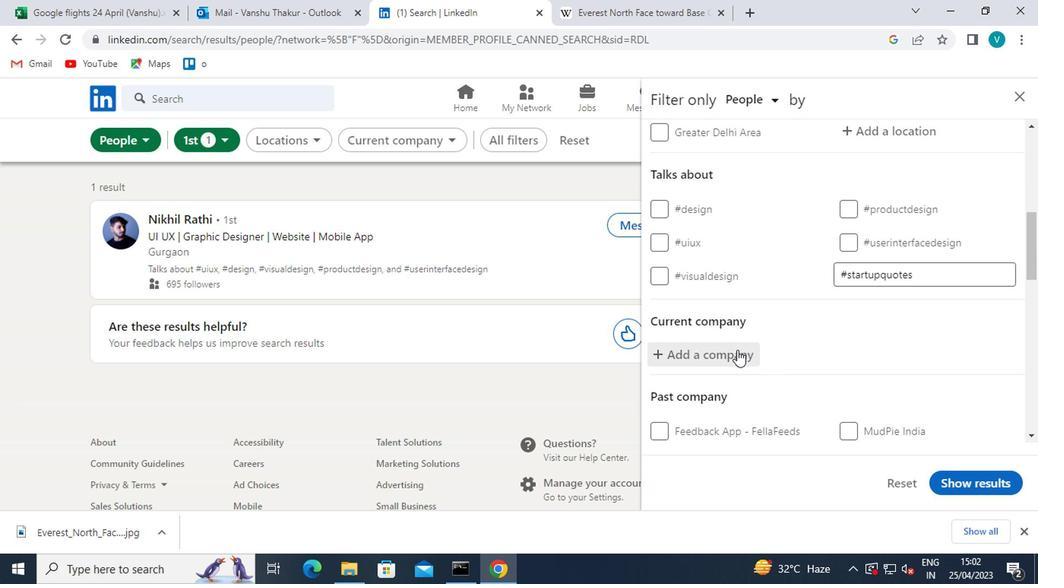 
Action: Key pressed <Key.shift>WAY2<Key.shift>FRESHER
Screenshot: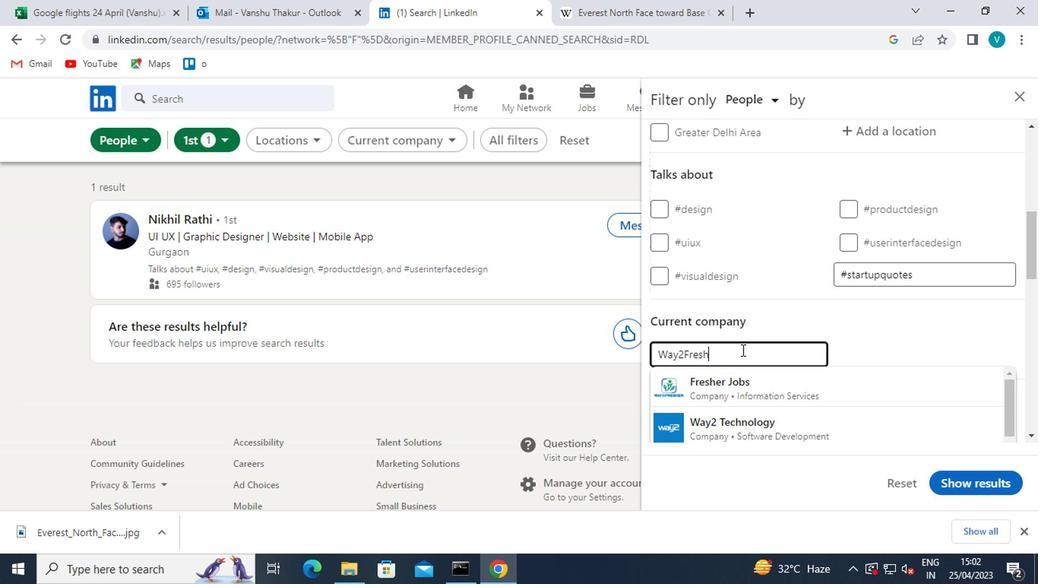 
Action: Mouse moved to (762, 422)
Screenshot: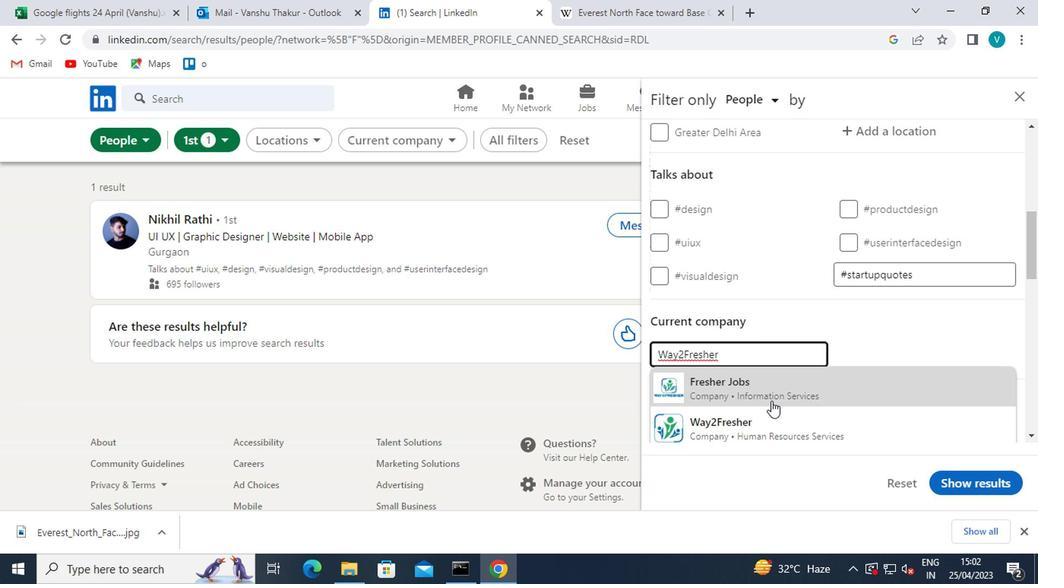 
Action: Mouse pressed left at (762, 422)
Screenshot: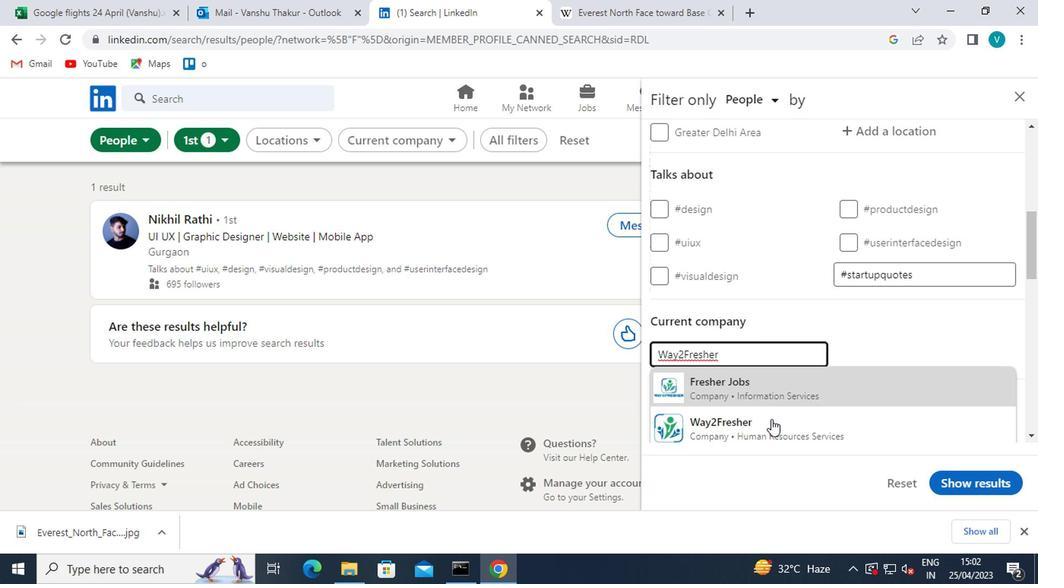
Action: Mouse scrolled (762, 421) with delta (0, 0)
Screenshot: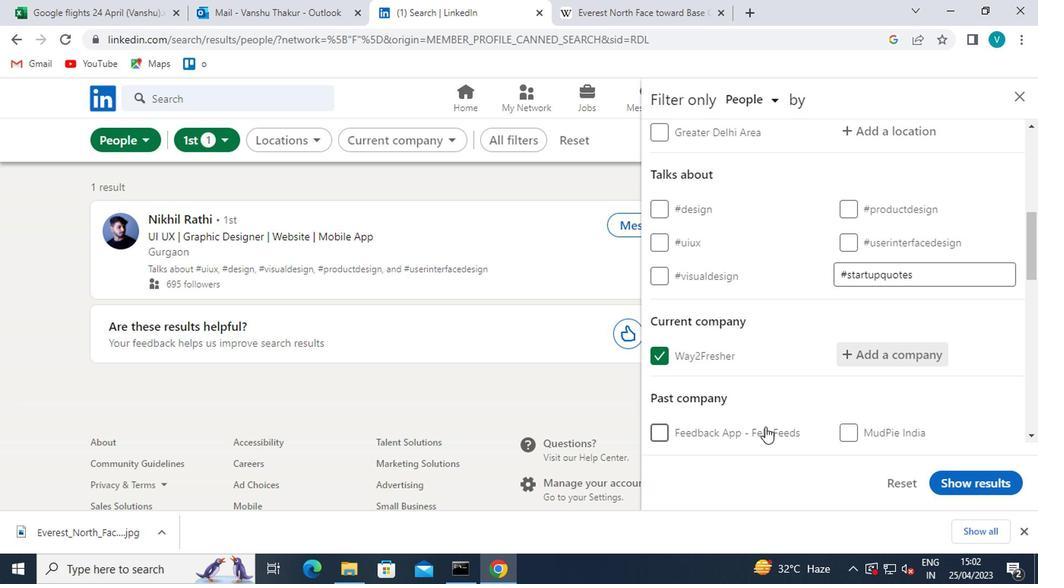 
Action: Mouse scrolled (762, 421) with delta (0, 0)
Screenshot: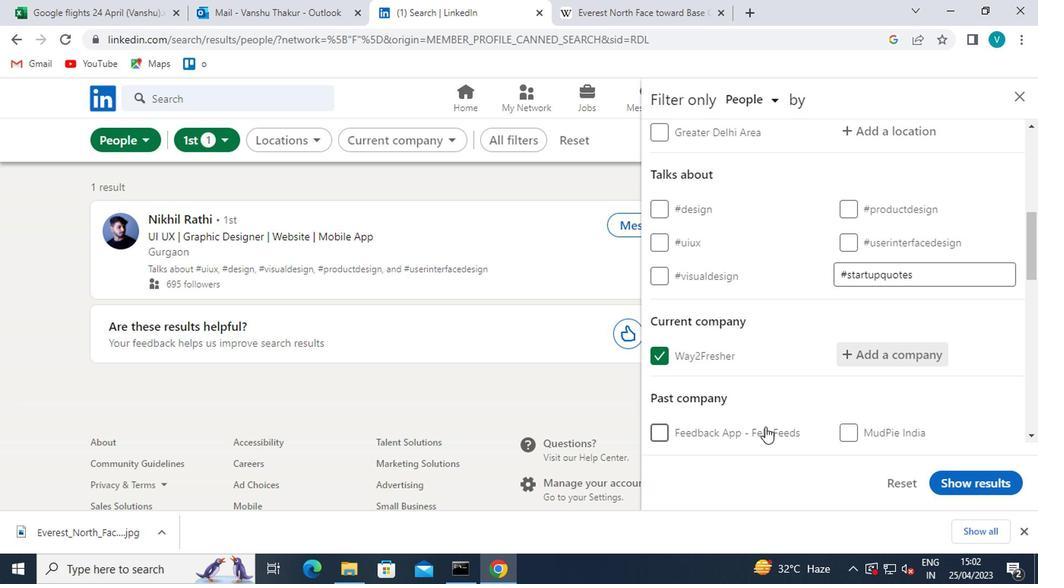 
Action: Mouse moved to (738, 414)
Screenshot: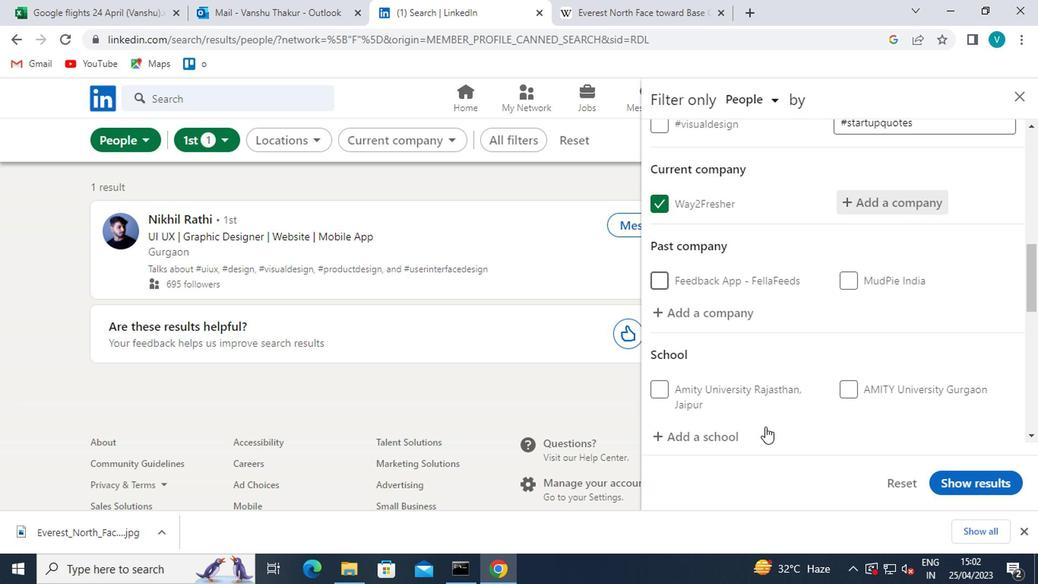 
Action: Mouse scrolled (738, 413) with delta (0, 0)
Screenshot: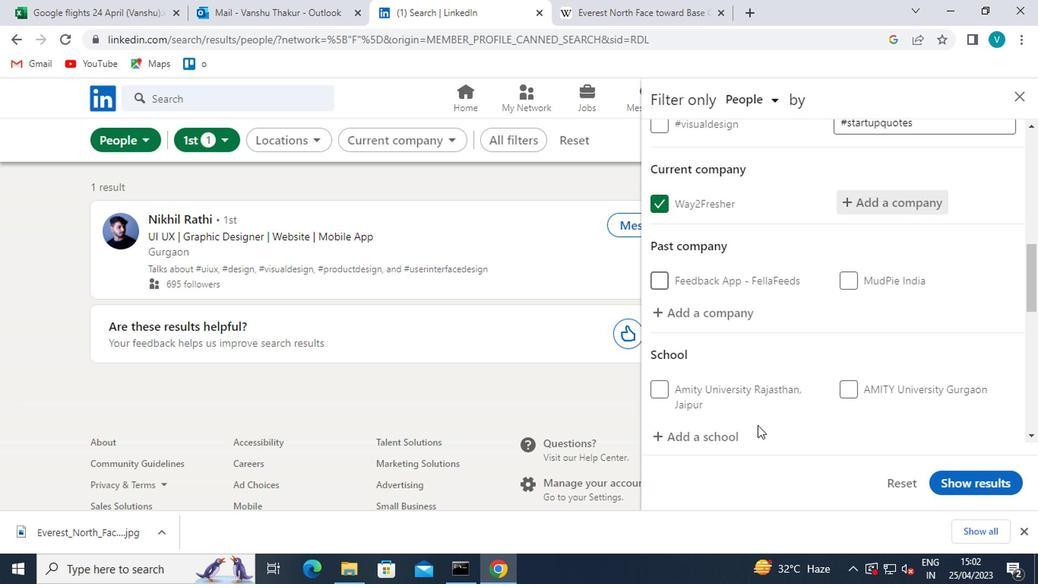 
Action: Mouse moved to (703, 360)
Screenshot: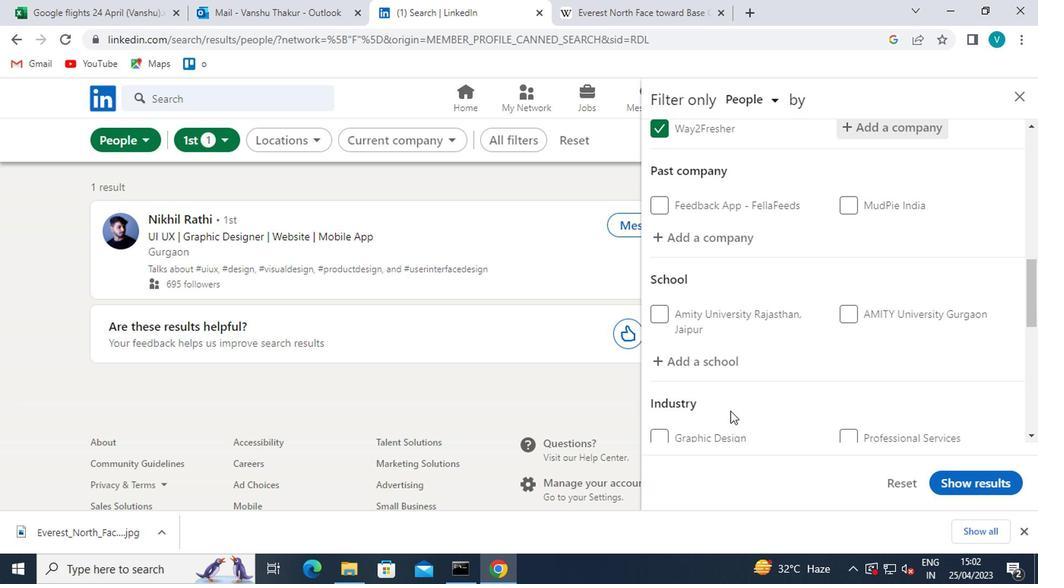 
Action: Mouse pressed left at (703, 360)
Screenshot: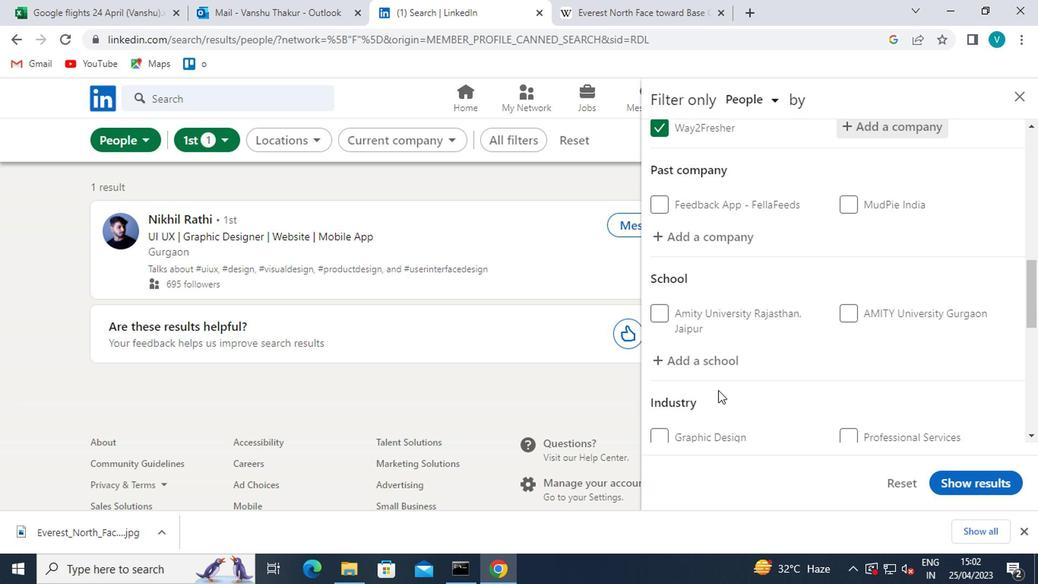 
Action: Mouse moved to (762, 347)
Screenshot: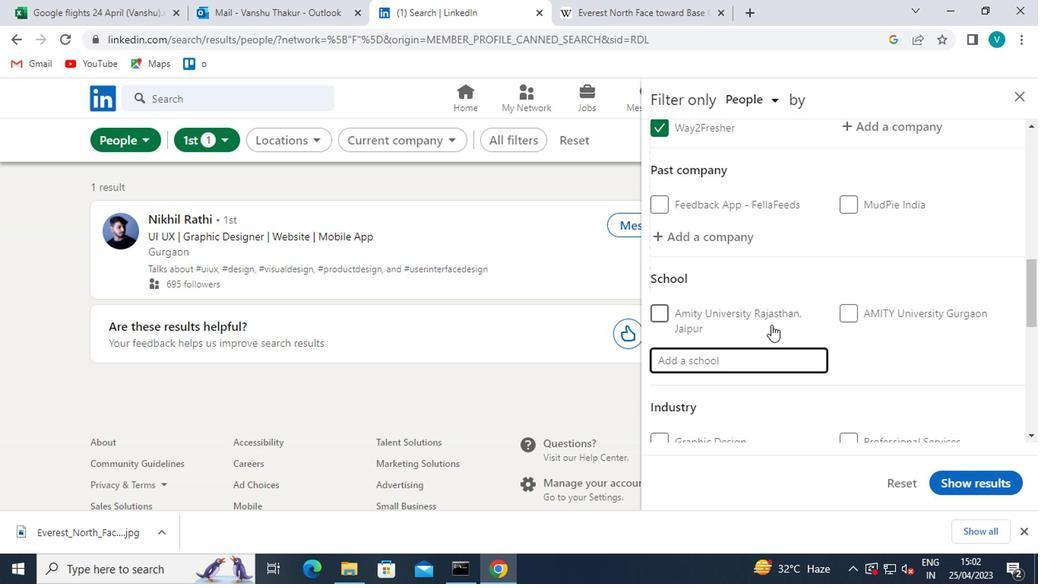 
Action: Mouse pressed left at (762, 347)
Screenshot: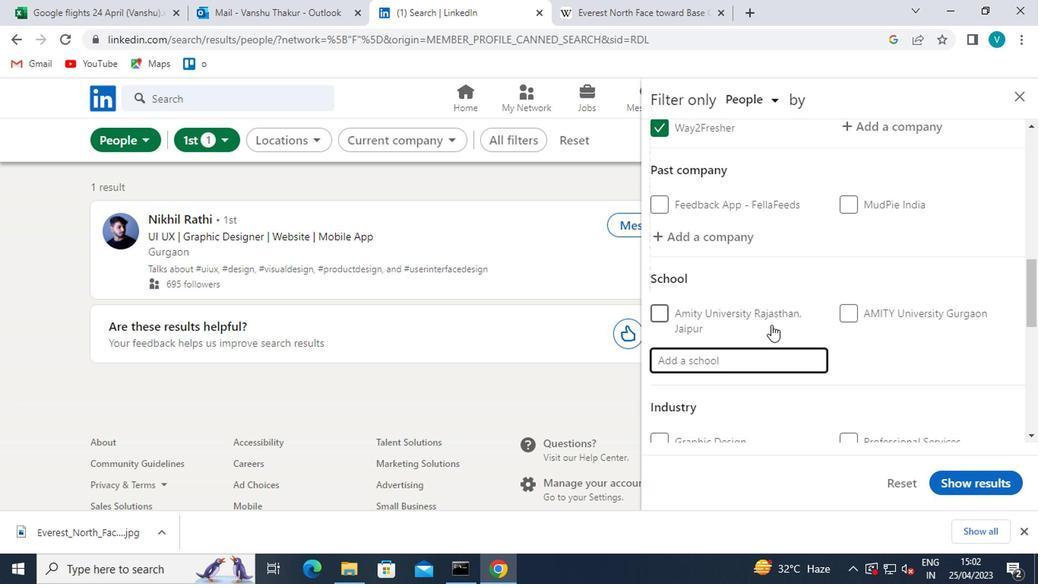 
Action: Key pressed <Key.shift>GOVERMENT<Key.space><Key.shift><Key.shift><Key.shift><Key.shift><Key.shift><Key.shift>ENGINEERING<Key.space>
Screenshot: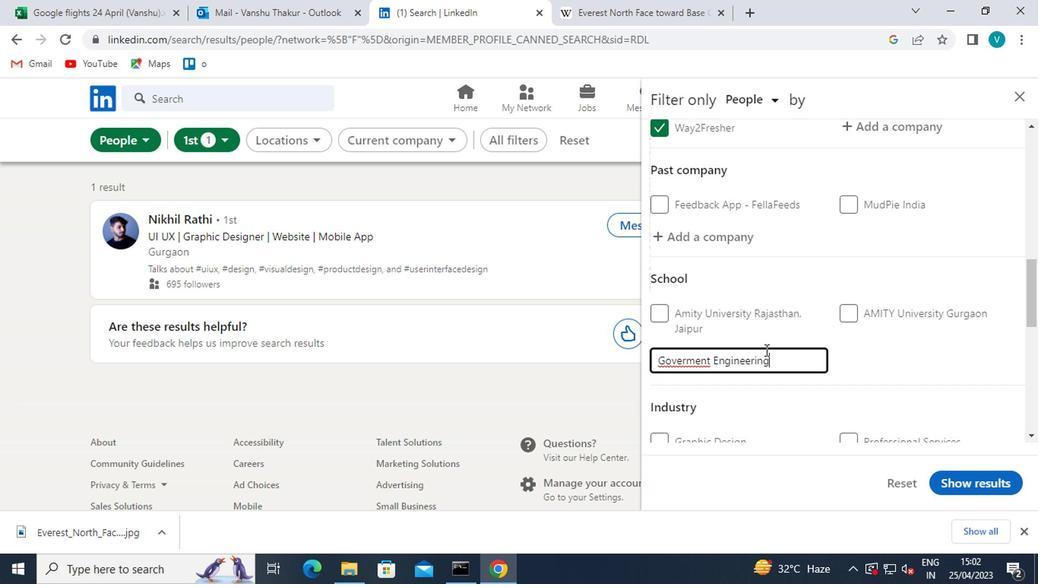 
Action: Mouse moved to (681, 357)
Screenshot: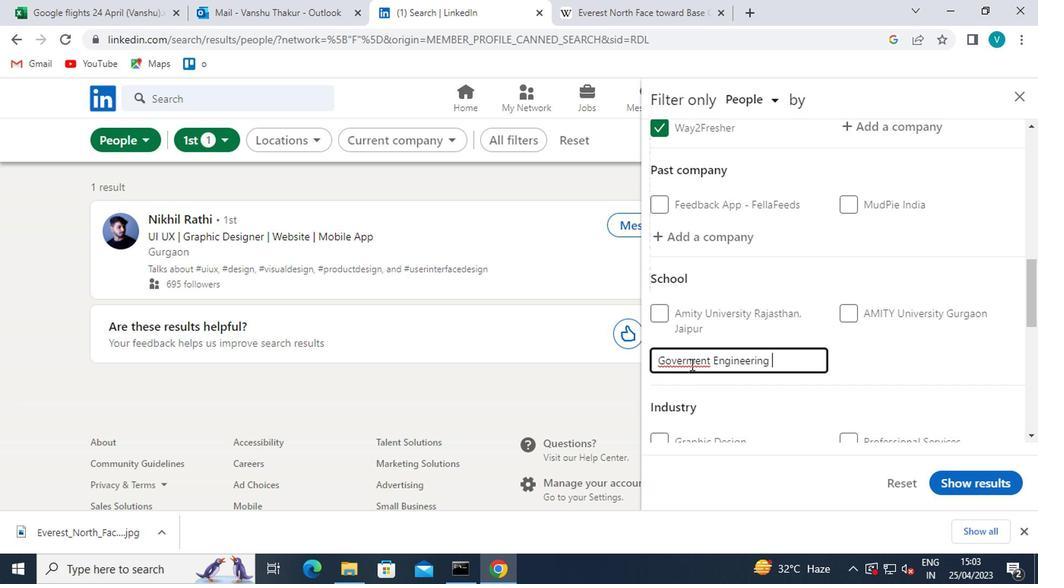 
Action: Mouse pressed left at (681, 357)
Screenshot: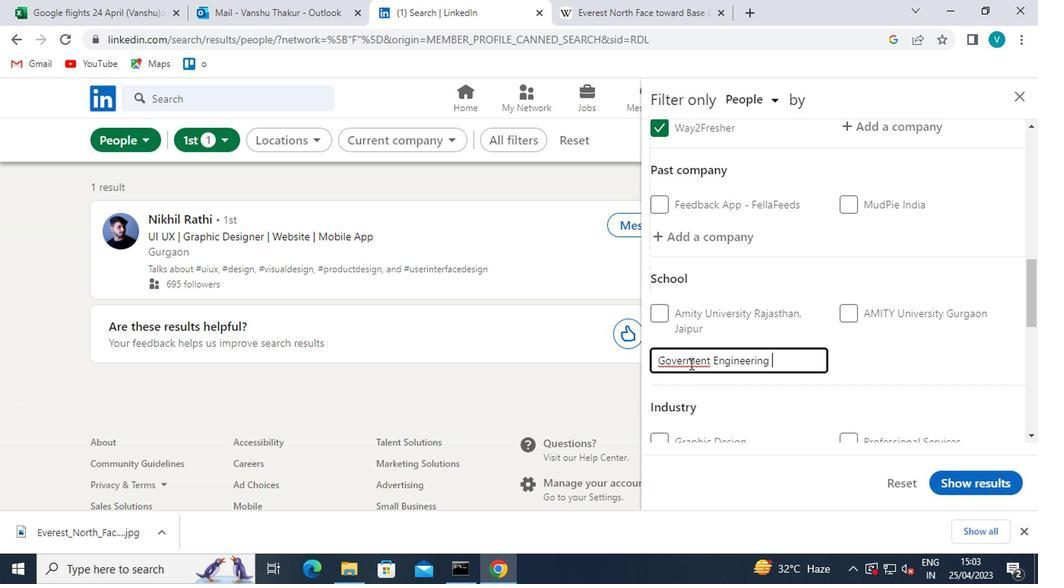 
Action: Mouse moved to (740, 399)
Screenshot: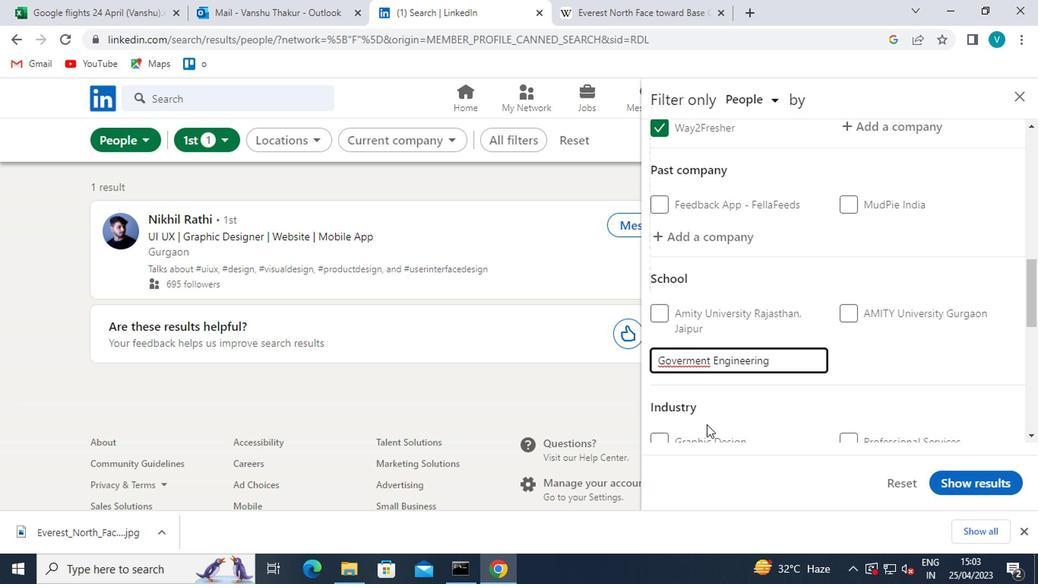 
Action: Key pressed N
Screenshot: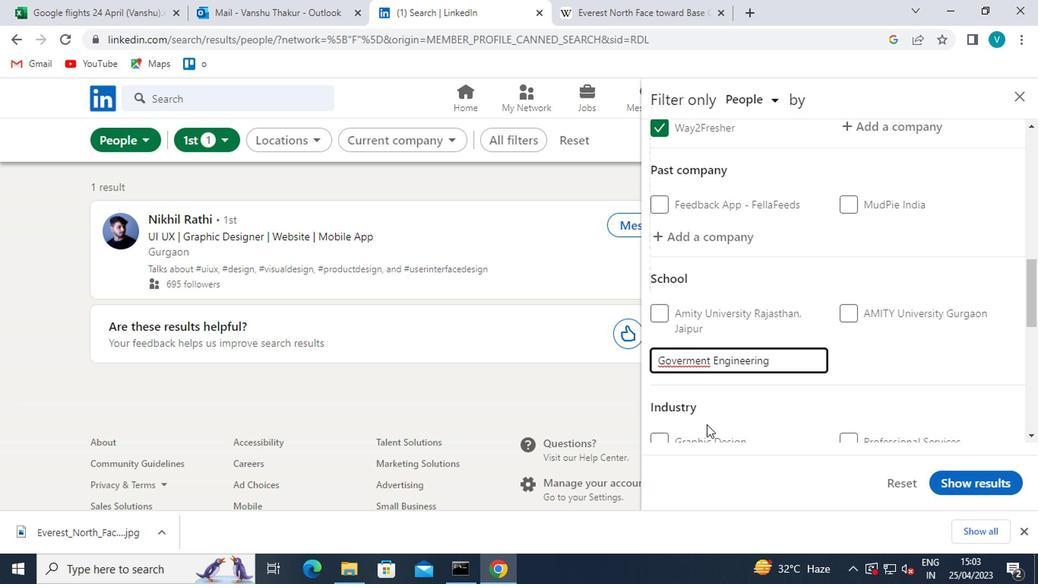 
Action: Mouse moved to (790, 357)
Screenshot: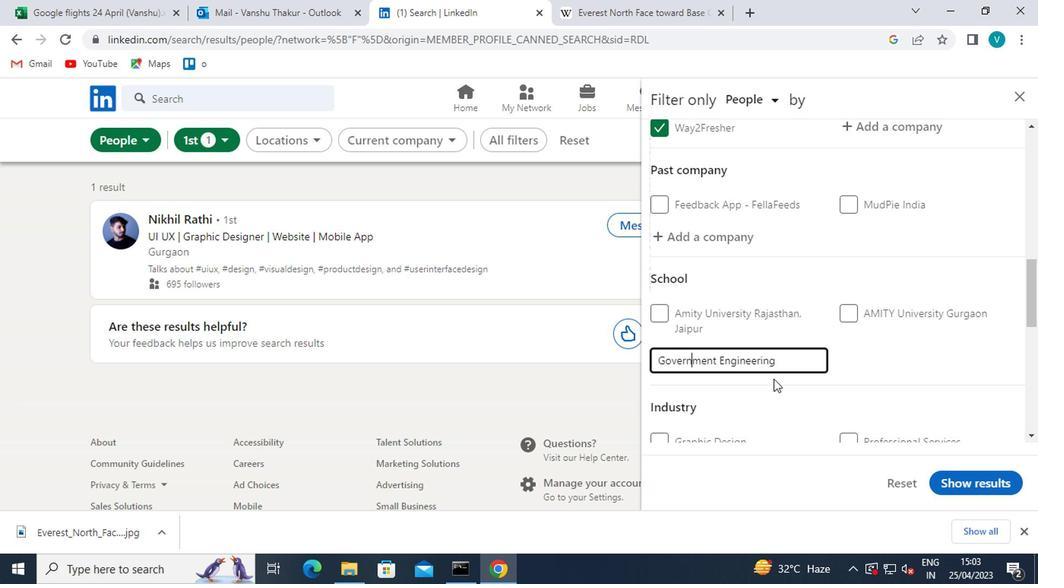 
Action: Mouse pressed left at (790, 357)
Screenshot: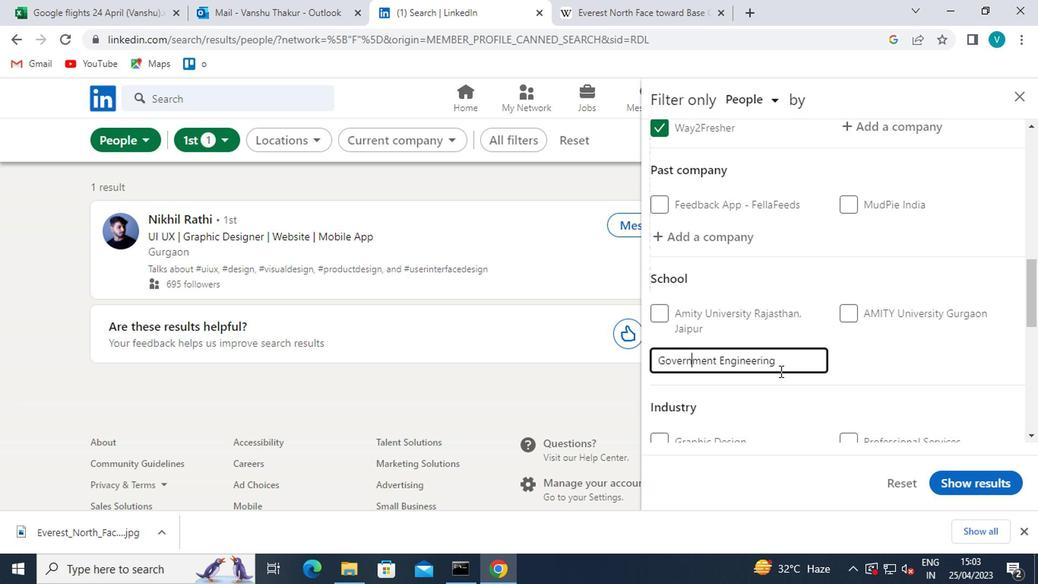 
Action: Mouse moved to (796, 400)
Screenshot: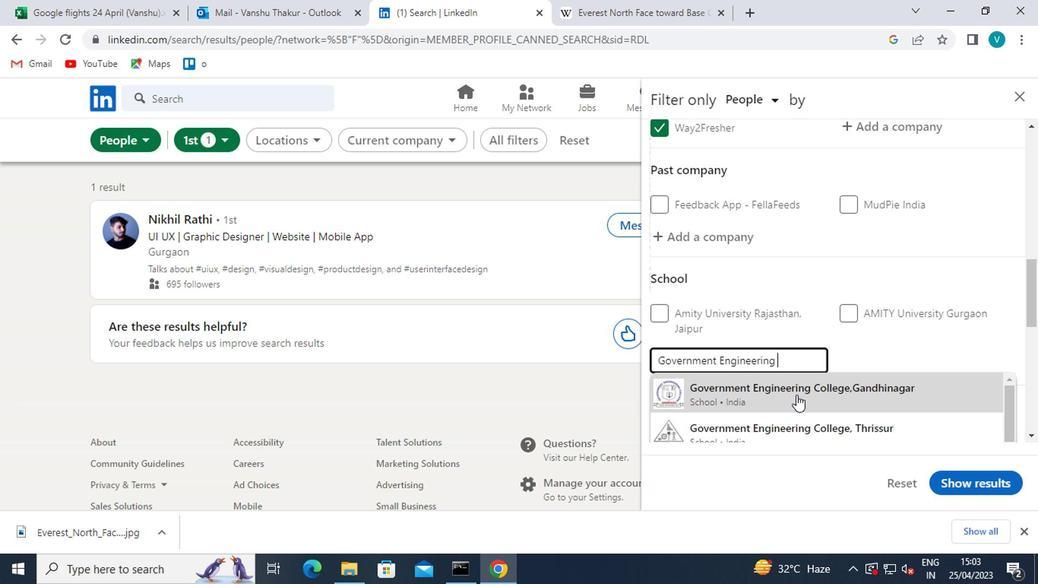 
Action: Mouse scrolled (796, 399) with delta (0, 0)
Screenshot: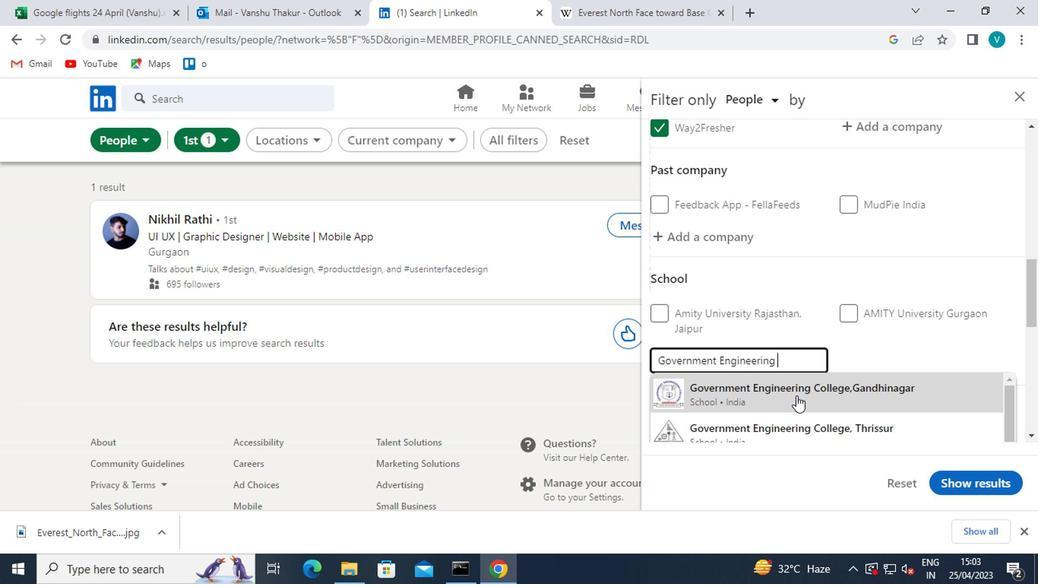 
Action: Mouse scrolled (796, 399) with delta (0, 0)
Screenshot: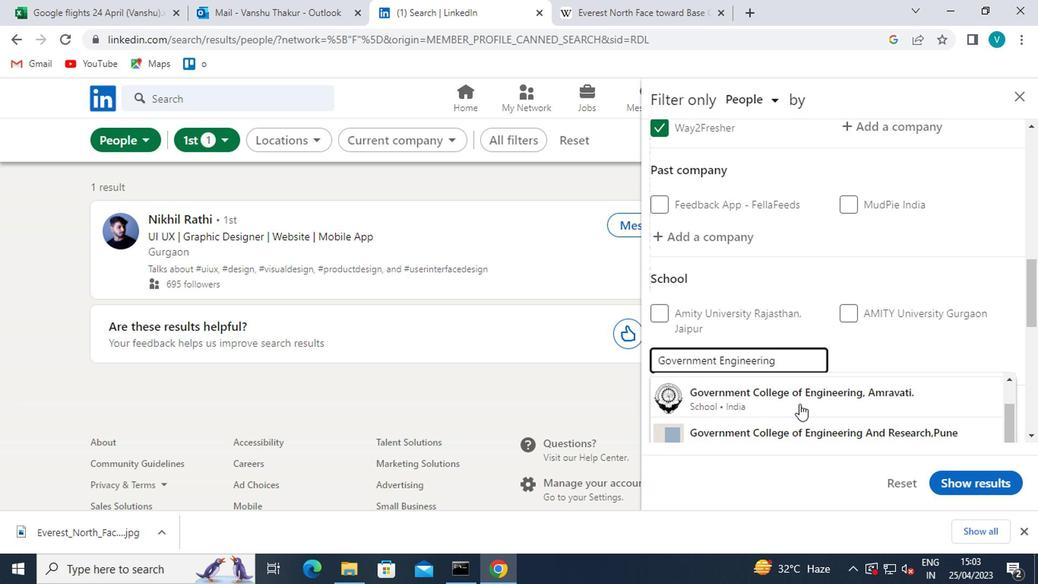 
Action: Mouse scrolled (796, 399) with delta (0, 0)
Screenshot: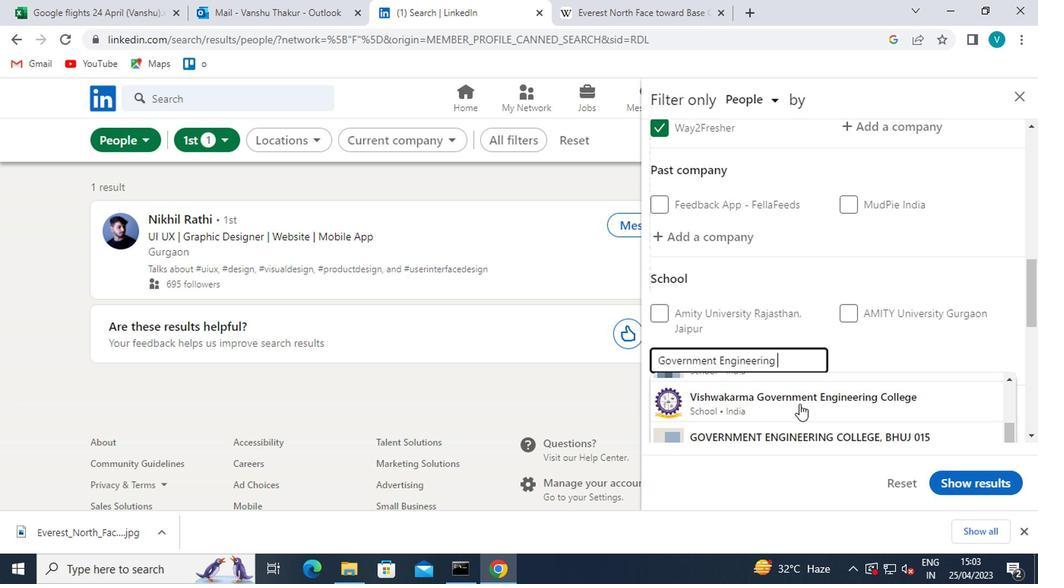 
Action: Mouse pressed left at (796, 400)
Screenshot: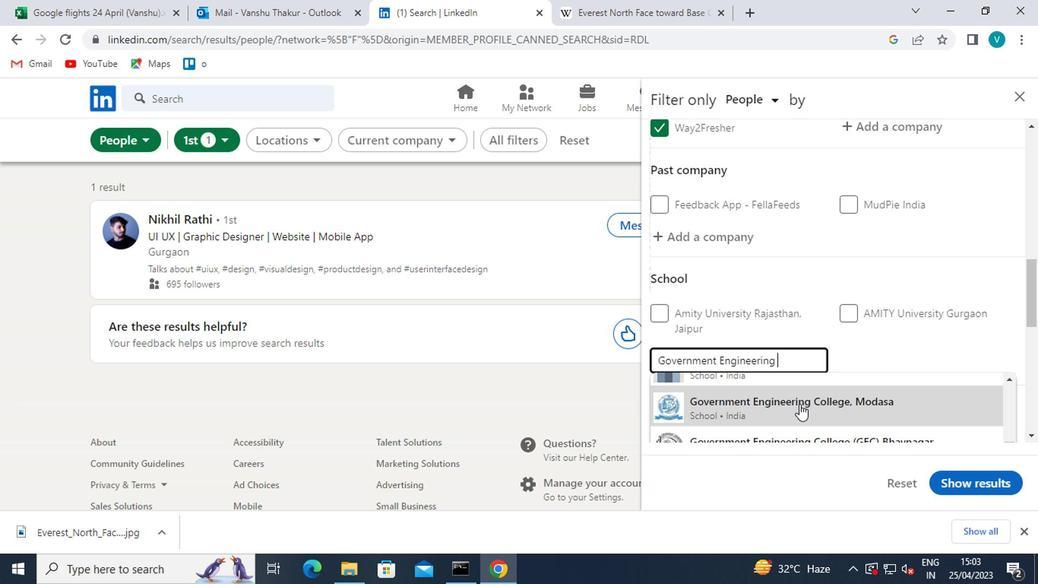 
Action: Mouse scrolled (796, 399) with delta (0, 0)
Screenshot: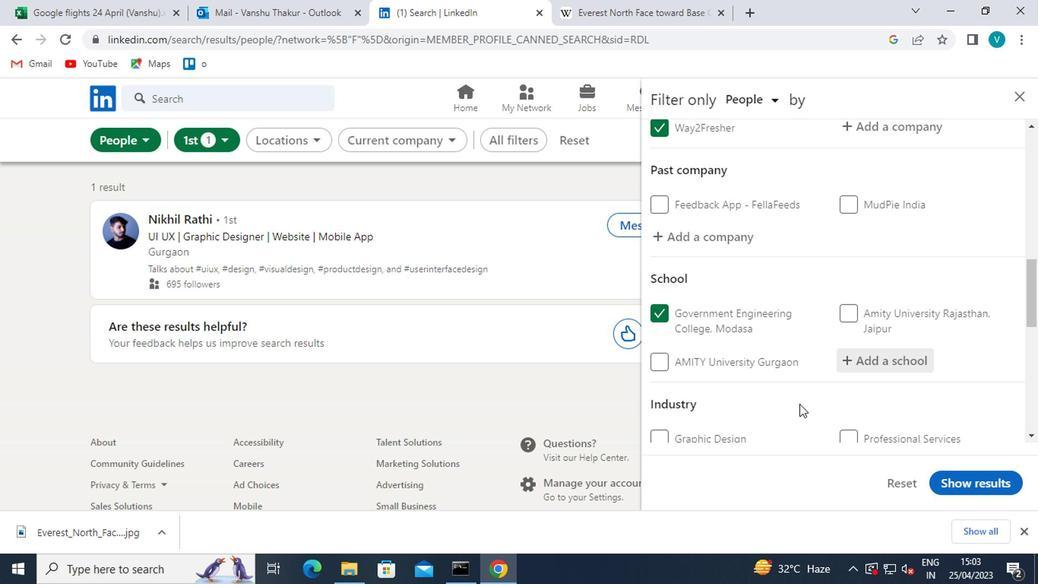 
Action: Mouse scrolled (796, 399) with delta (0, 0)
Screenshot: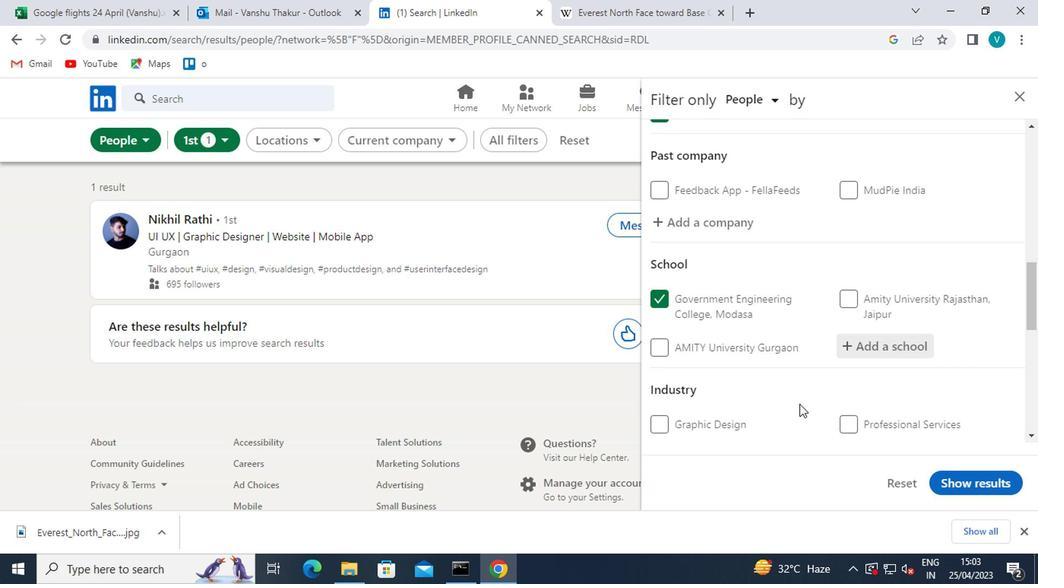 
Action: Mouse scrolled (796, 399) with delta (0, 0)
Screenshot: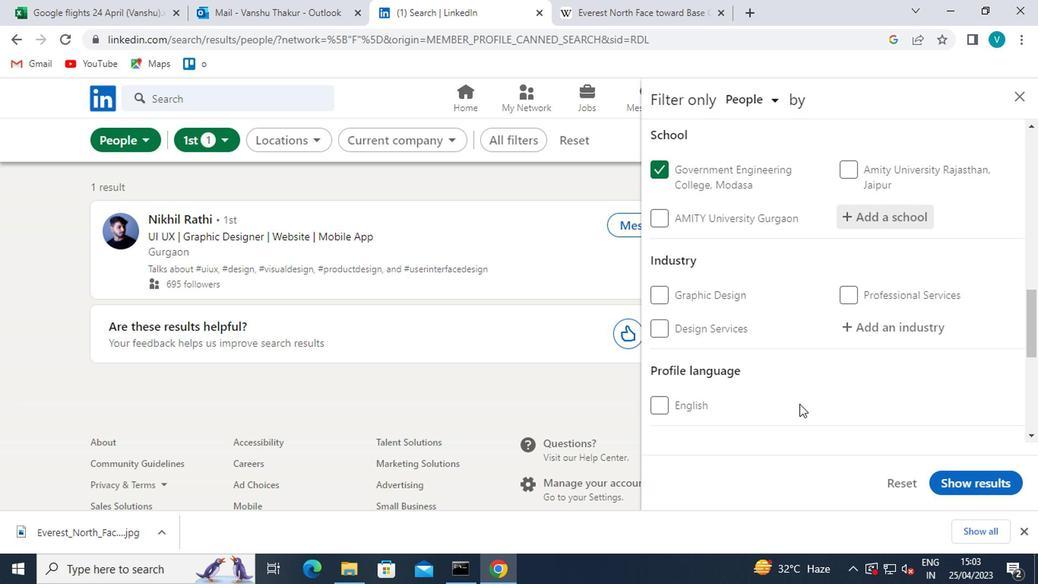 
Action: Mouse moved to (879, 238)
Screenshot: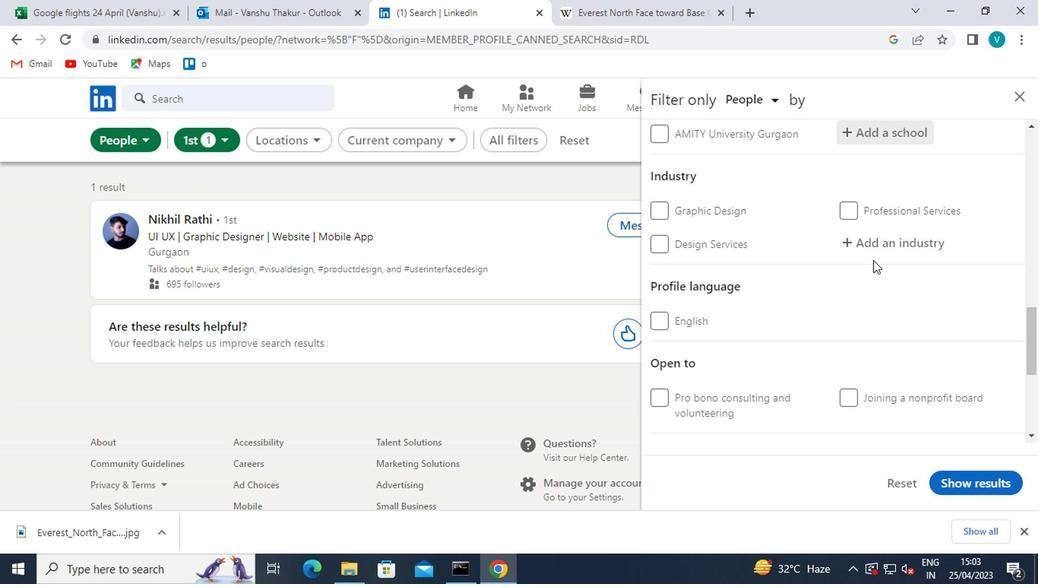 
Action: Mouse pressed left at (879, 238)
Screenshot: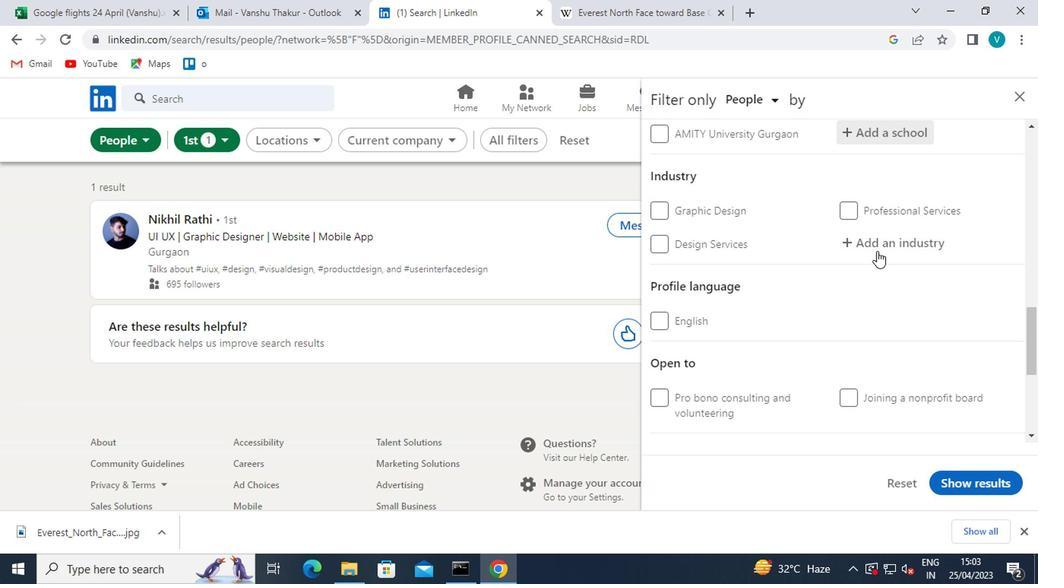
Action: Mouse moved to (879, 236)
Screenshot: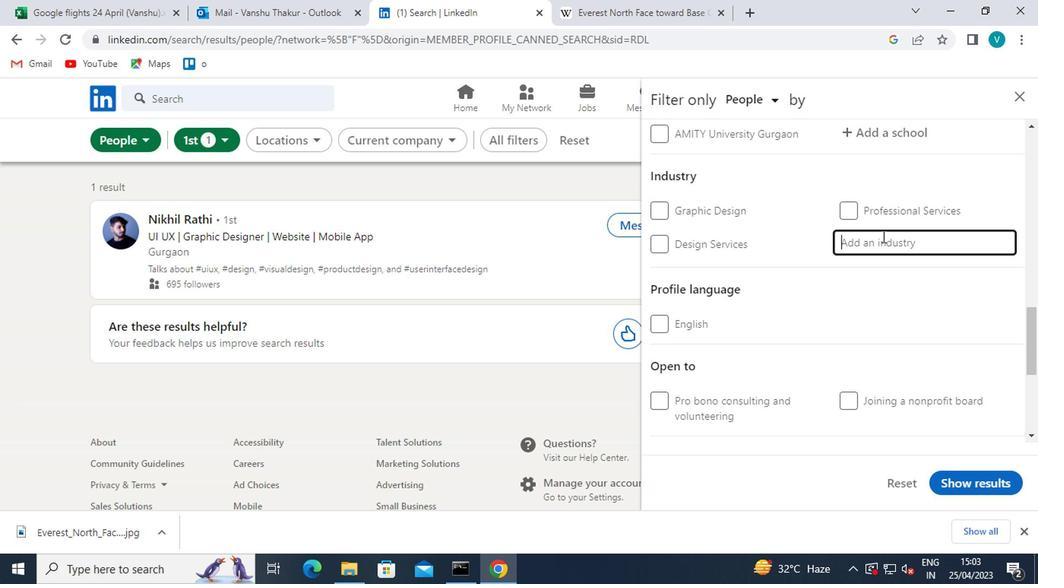 
Action: Key pressed <Key.shift>BOOK
Screenshot: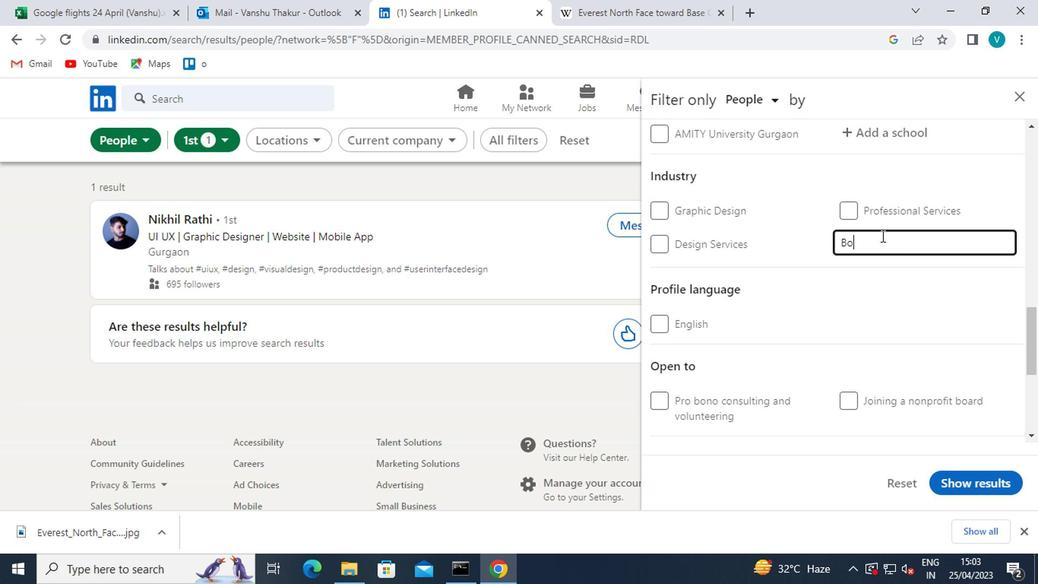 
Action: Mouse moved to (879, 236)
Screenshot: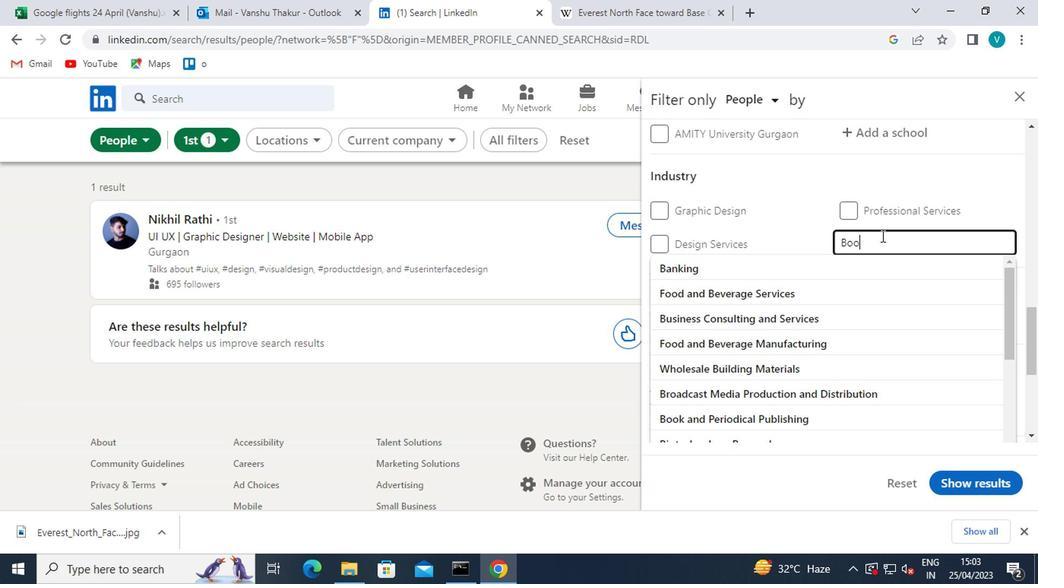 
Action: Key pressed <Key.space>
Screenshot: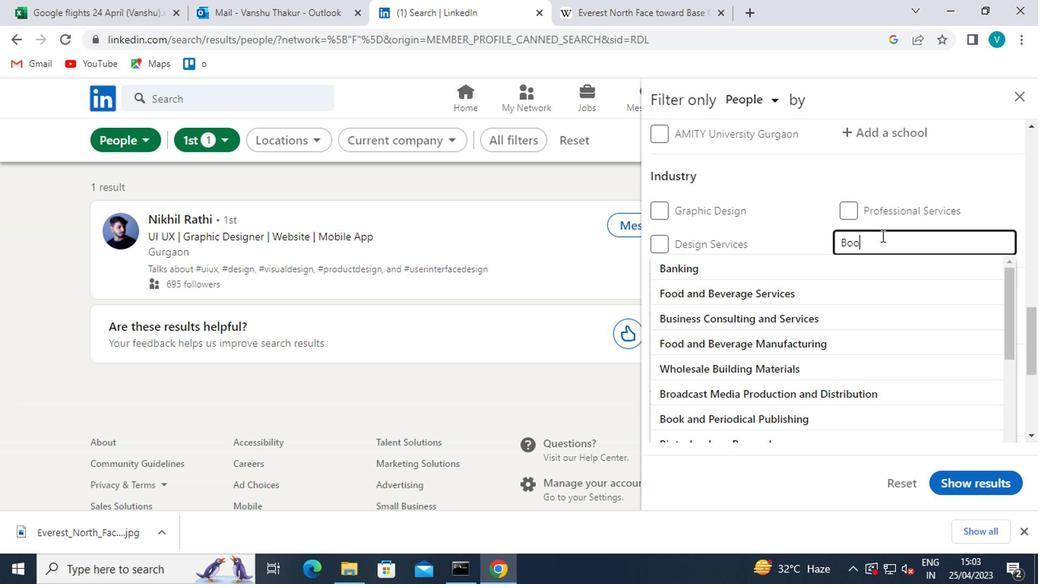 
Action: Mouse moved to (787, 282)
Screenshot: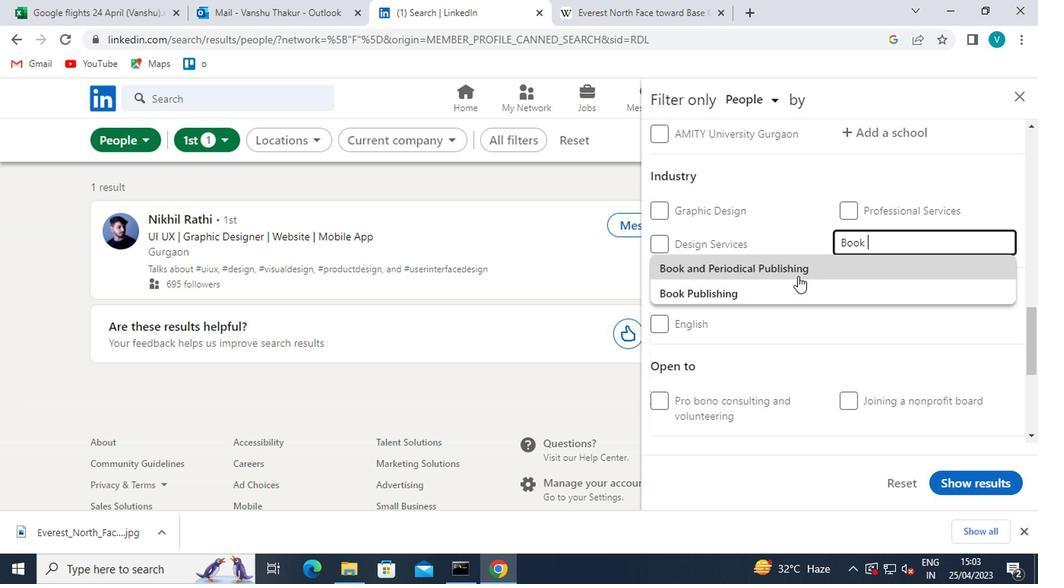 
Action: Mouse pressed left at (787, 282)
Screenshot: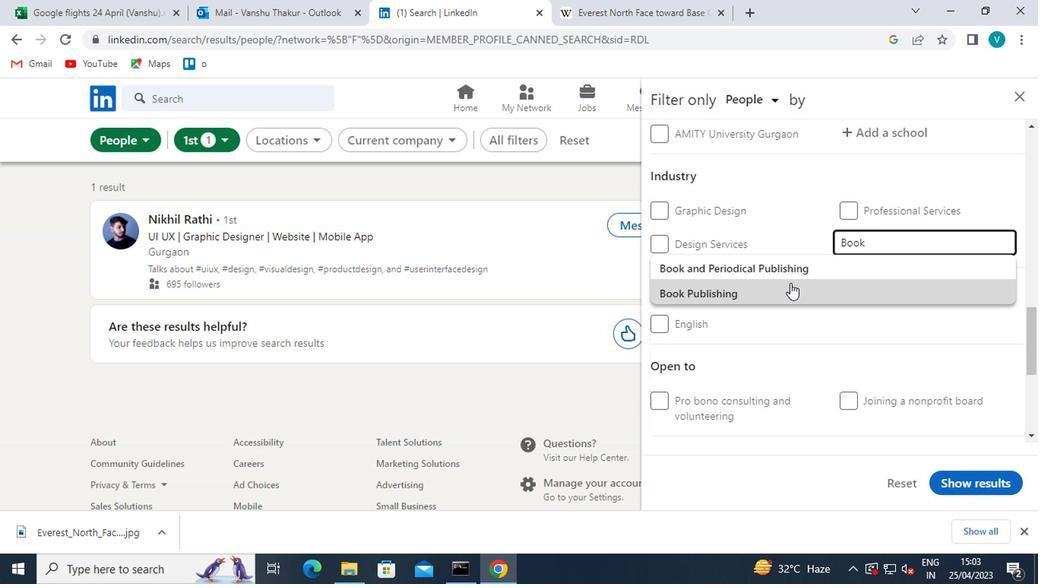 
Action: Mouse scrolled (787, 282) with delta (0, 0)
Screenshot: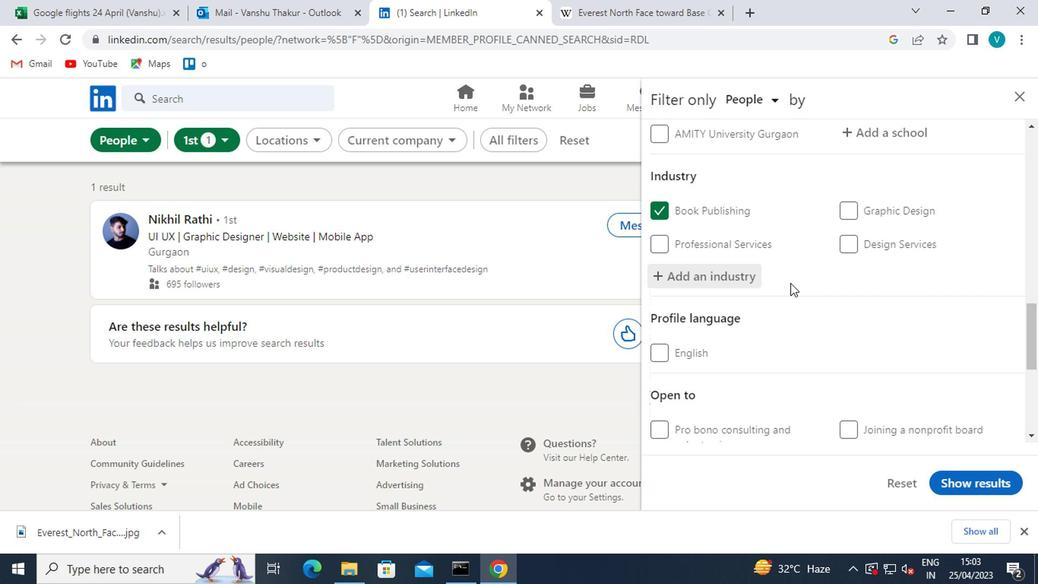 
Action: Mouse scrolled (787, 282) with delta (0, 0)
Screenshot: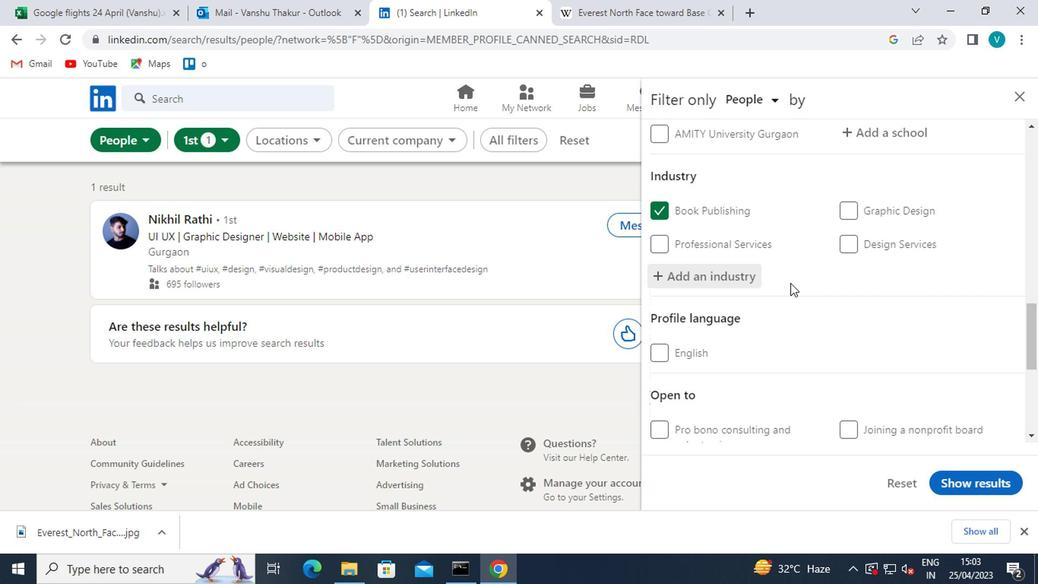 
Action: Mouse moved to (773, 296)
Screenshot: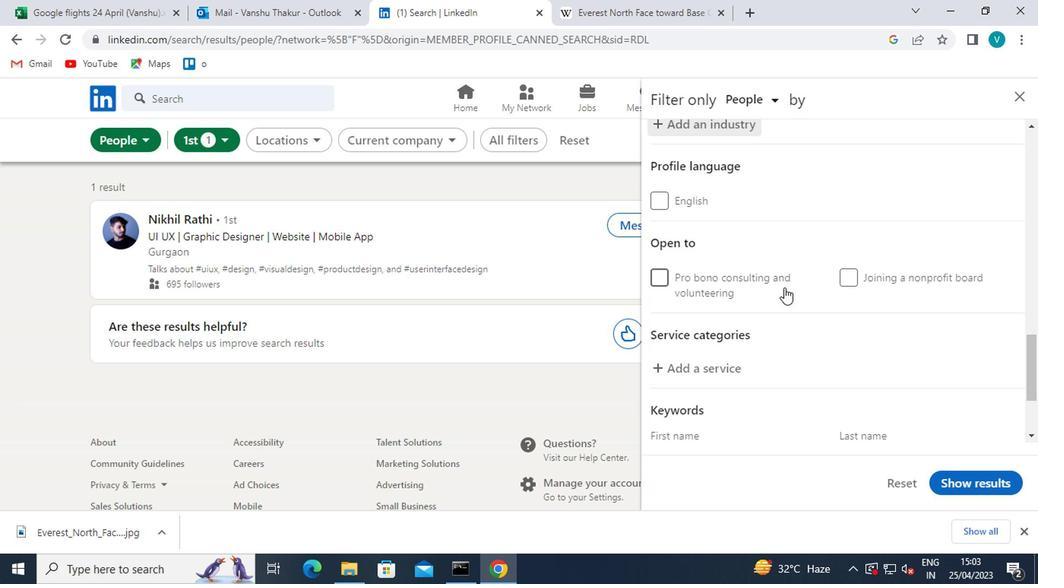 
Action: Mouse scrolled (773, 296) with delta (0, 0)
Screenshot: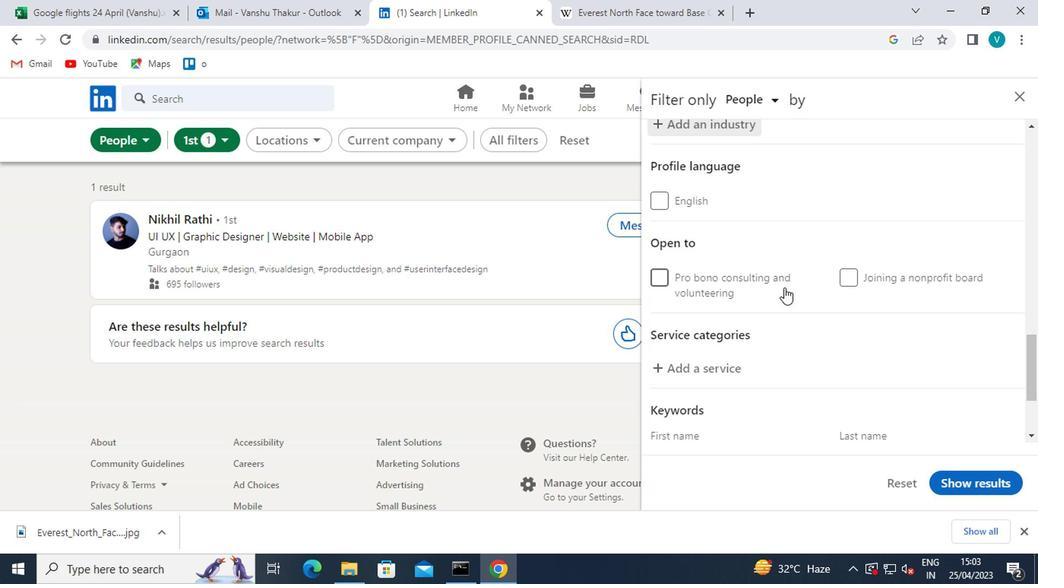 
Action: Mouse moved to (715, 288)
Screenshot: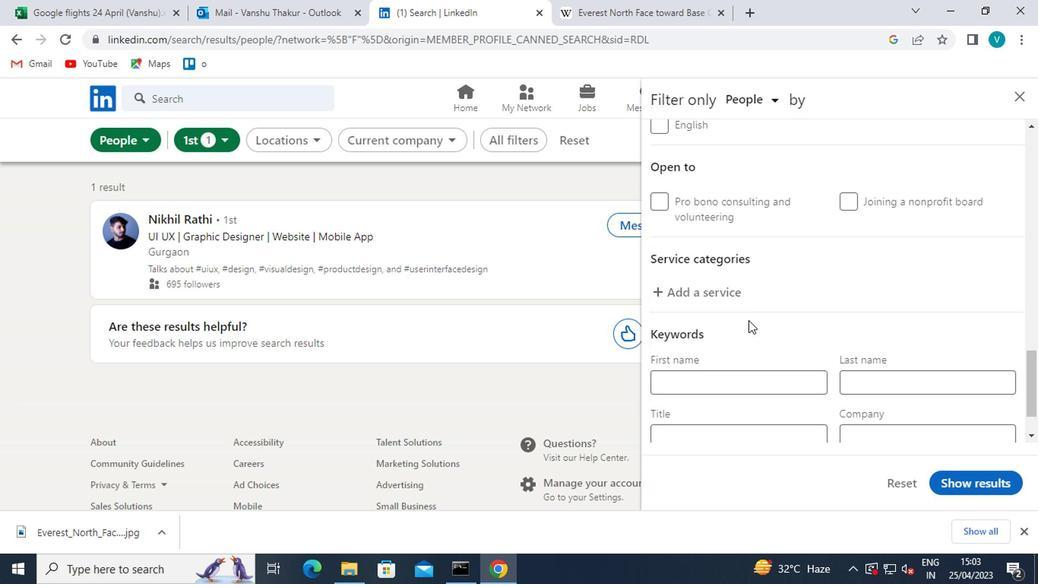 
Action: Mouse pressed left at (715, 288)
Screenshot: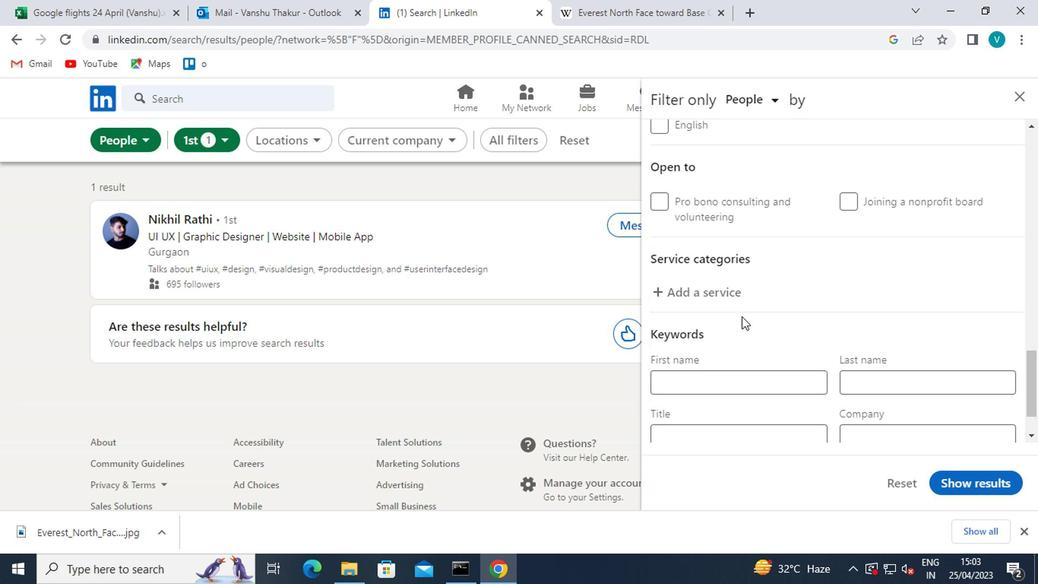 
Action: Mouse moved to (715, 288)
Screenshot: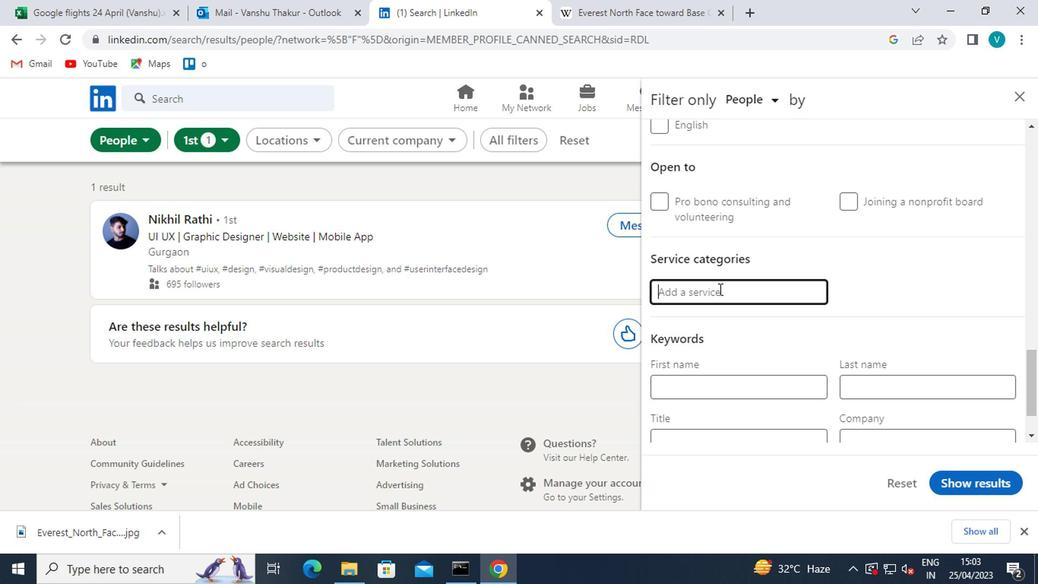 
Action: Key pressed <Key.shift>SERVICE<Key.space><Key.backspace><Key.backspace><Key.backspace><Key.backspace><Key.backspace><Key.backspace><Key.backspace><Key.backspace><Key.backspace><Key.backspace><Key.backspace><Key.backspace><Key.backspace><Key.backspace><Key.backspace><Key.backspace><Key.shift>LOANS<Key.space>
Screenshot: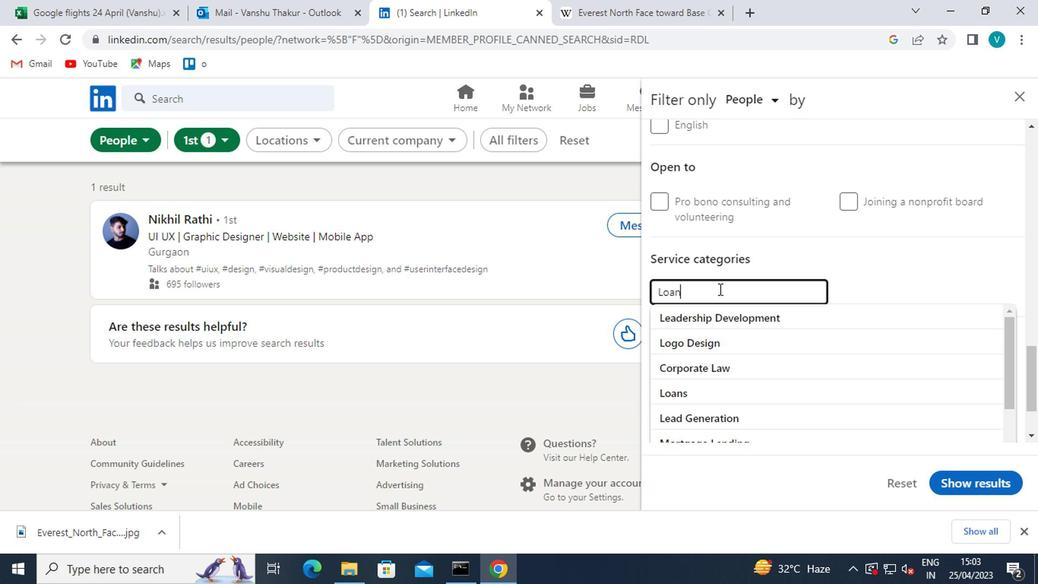 
Action: Mouse moved to (711, 308)
Screenshot: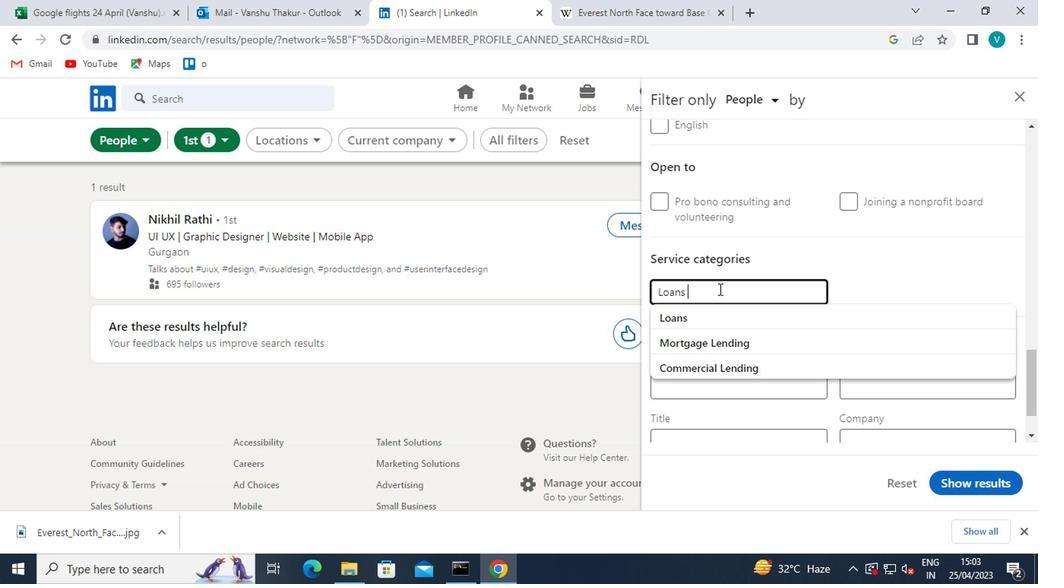 
Action: Mouse pressed left at (711, 308)
Screenshot: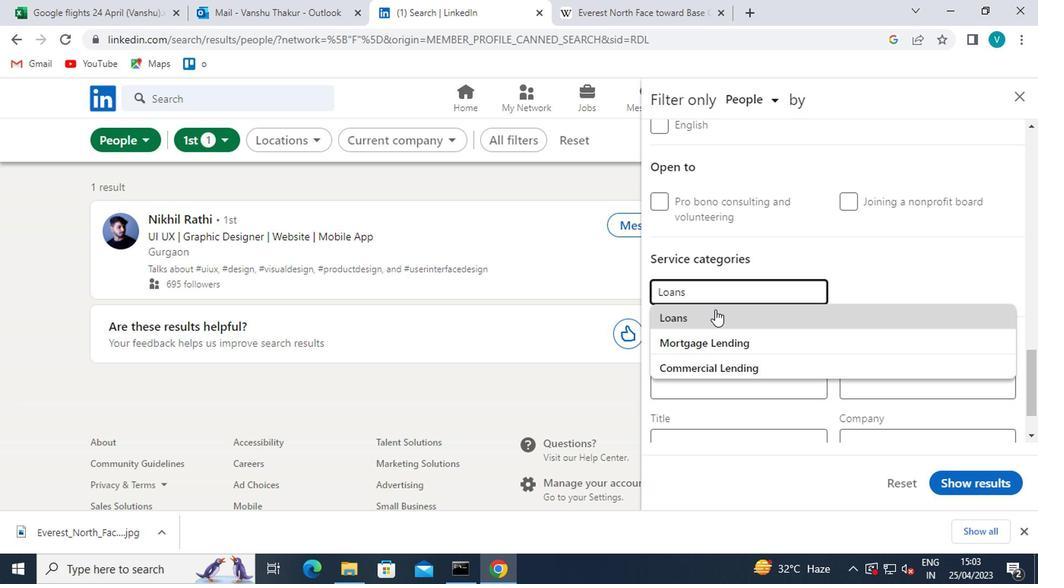 
Action: Mouse moved to (713, 311)
Screenshot: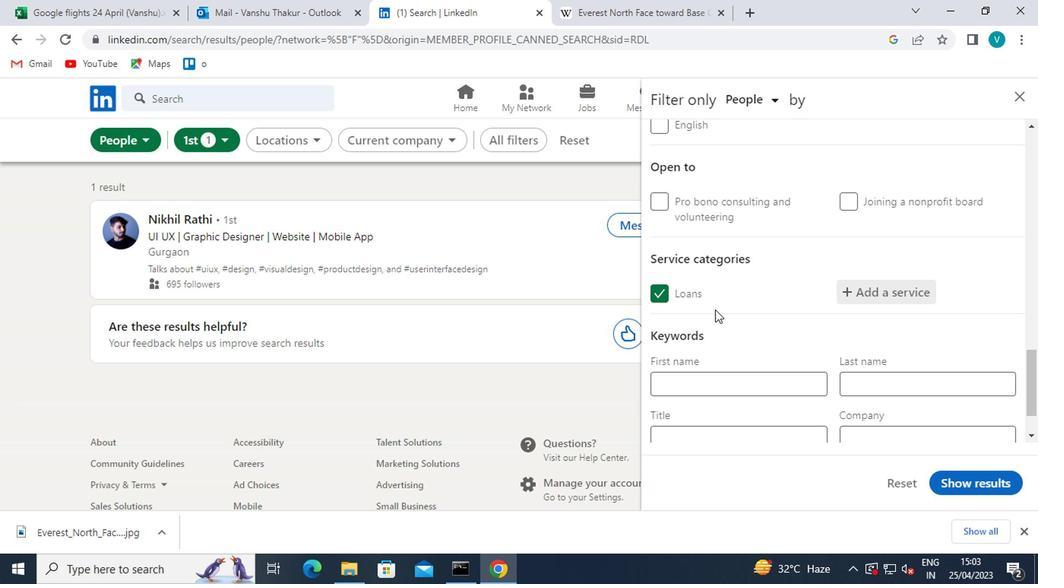 
Action: Mouse scrolled (713, 311) with delta (0, 0)
Screenshot: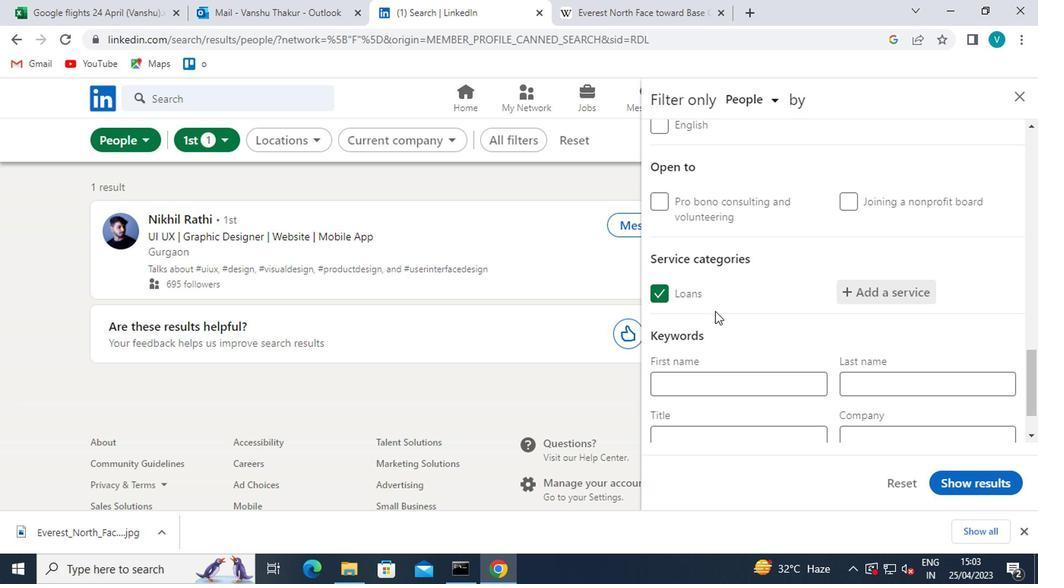 
Action: Mouse scrolled (713, 311) with delta (0, 0)
Screenshot: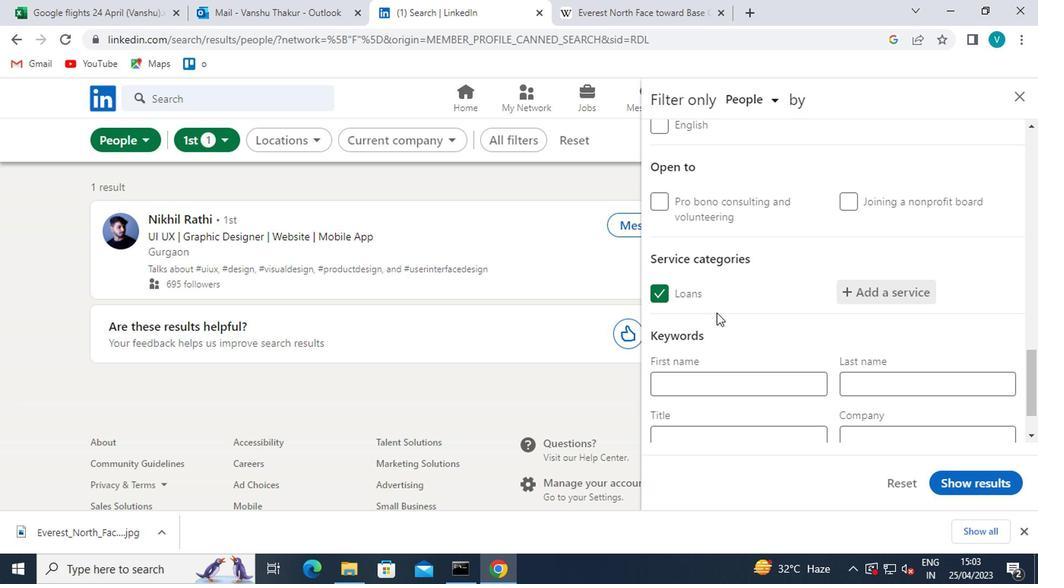 
Action: Mouse moved to (716, 371)
Screenshot: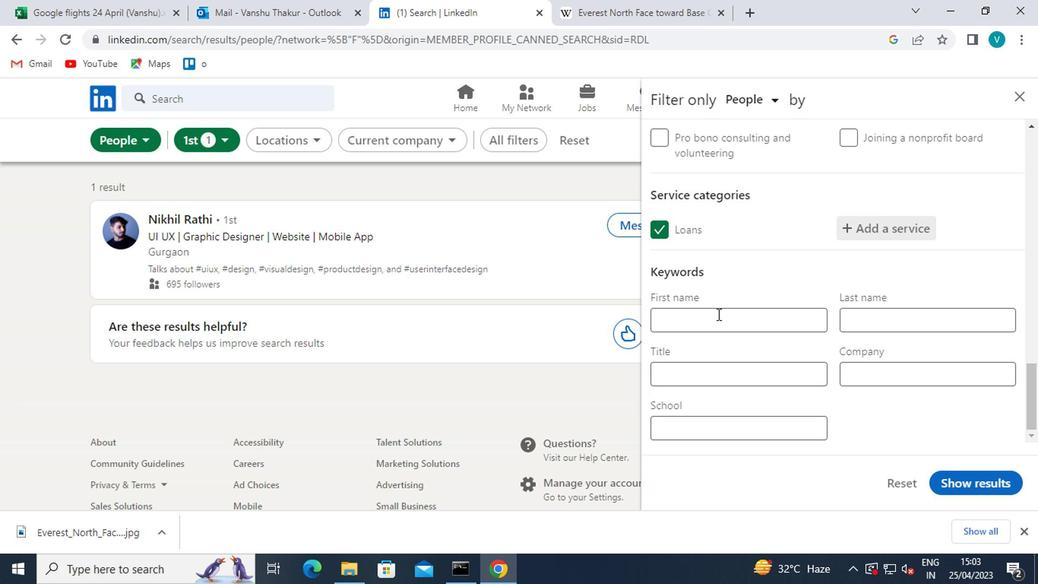 
Action: Mouse pressed left at (716, 371)
Screenshot: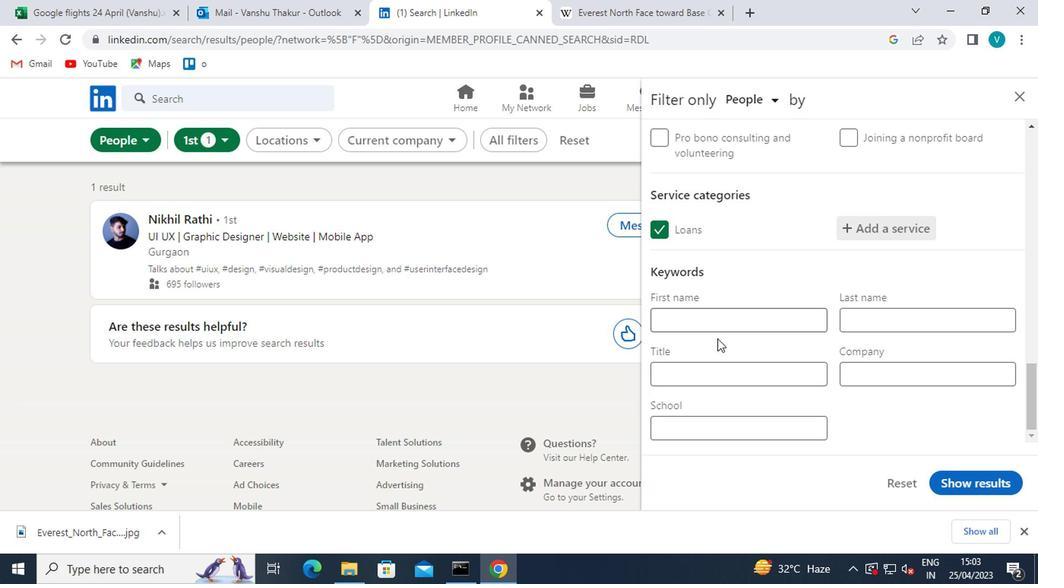 
Action: Mouse moved to (716, 371)
Screenshot: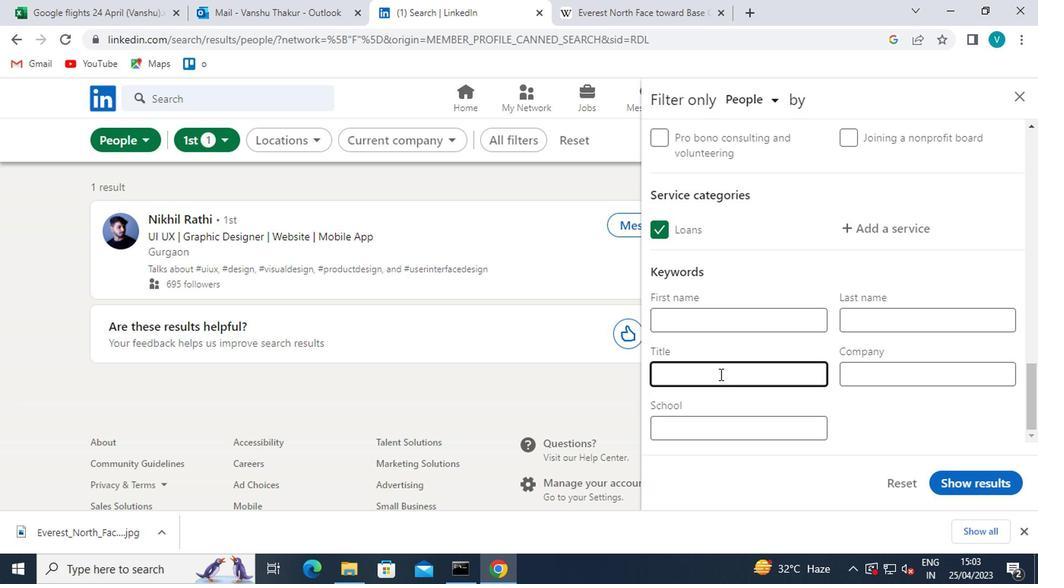 
Action: Key pressed <Key.shift>ADDICTION<Key.space><Key.shift>COUNSELER
Screenshot: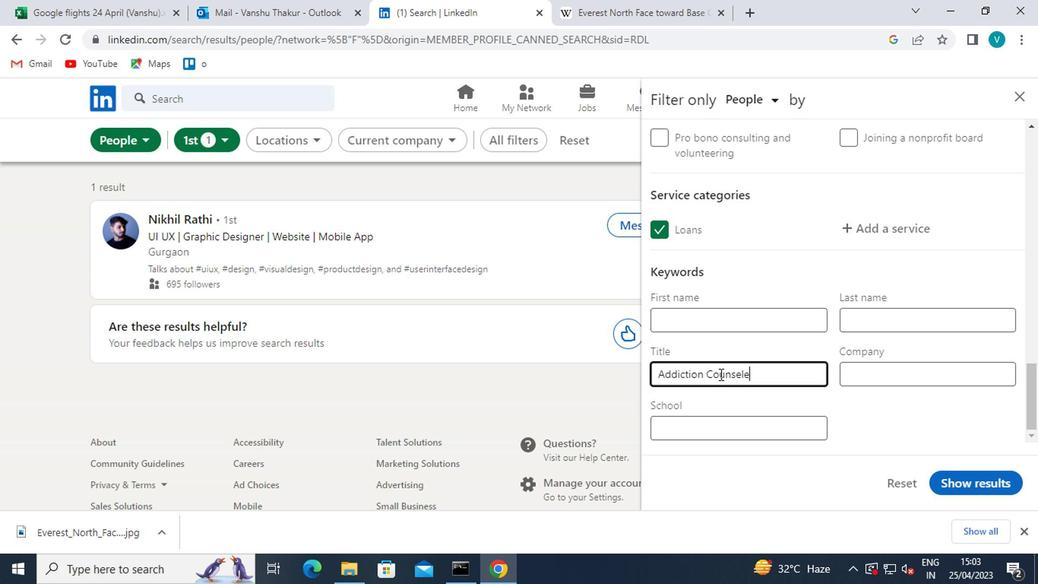 
Action: Mouse moved to (742, 373)
Screenshot: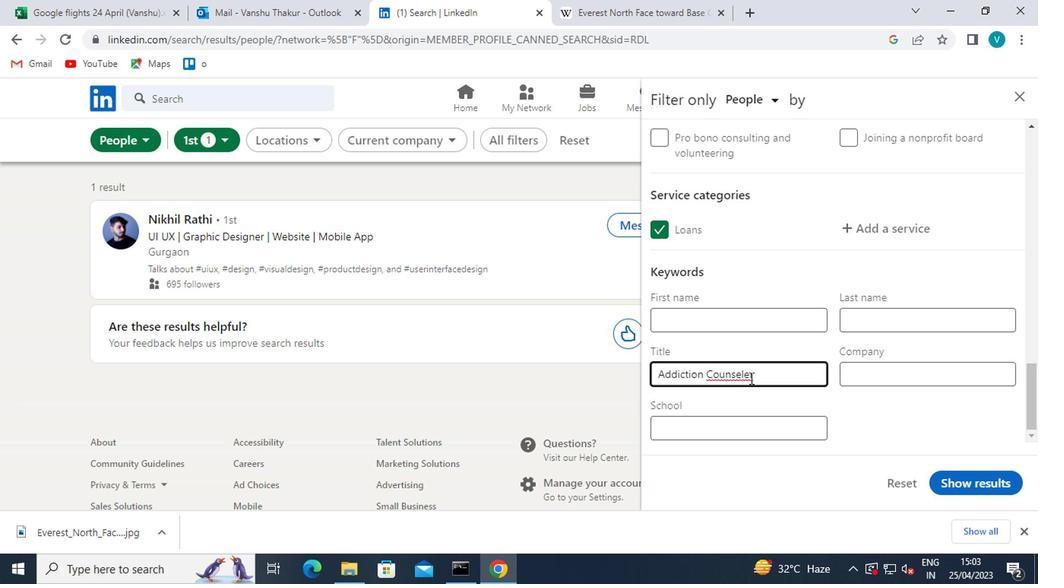 
Action: Mouse pressed left at (742, 373)
Screenshot: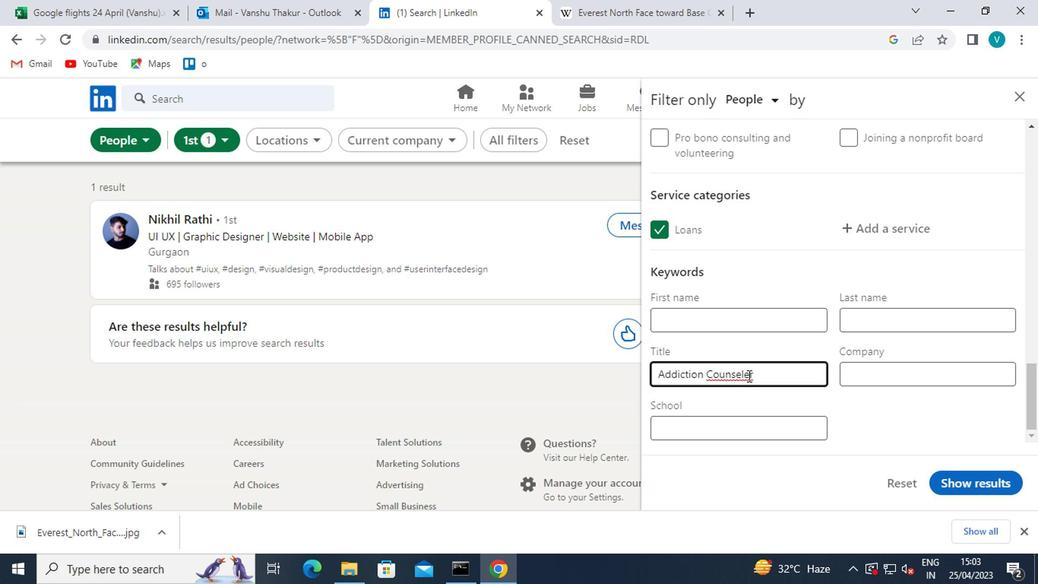 
Action: Mouse moved to (746, 373)
Screenshot: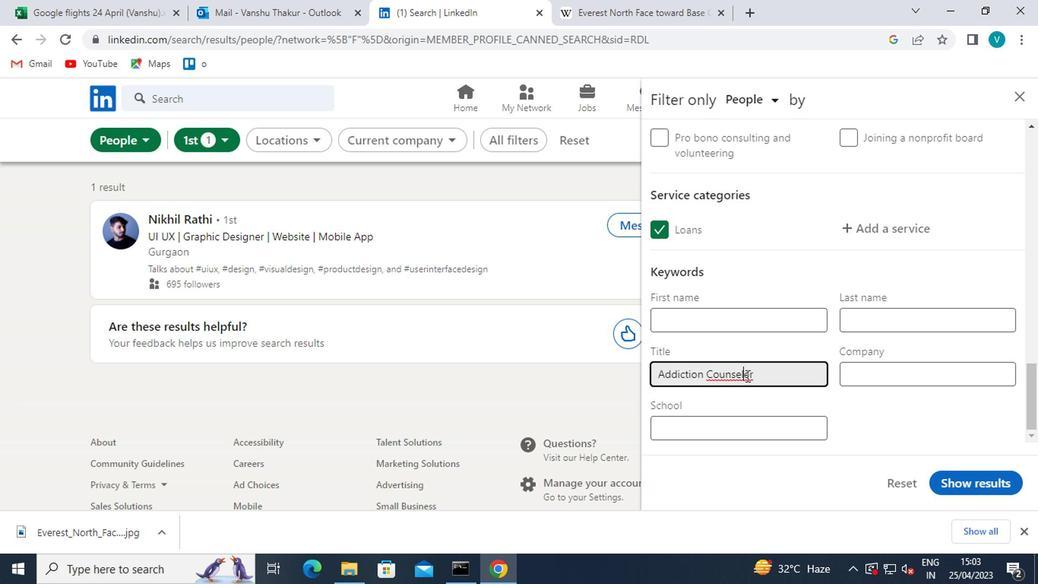 
Action: Mouse pressed left at (746, 373)
Screenshot: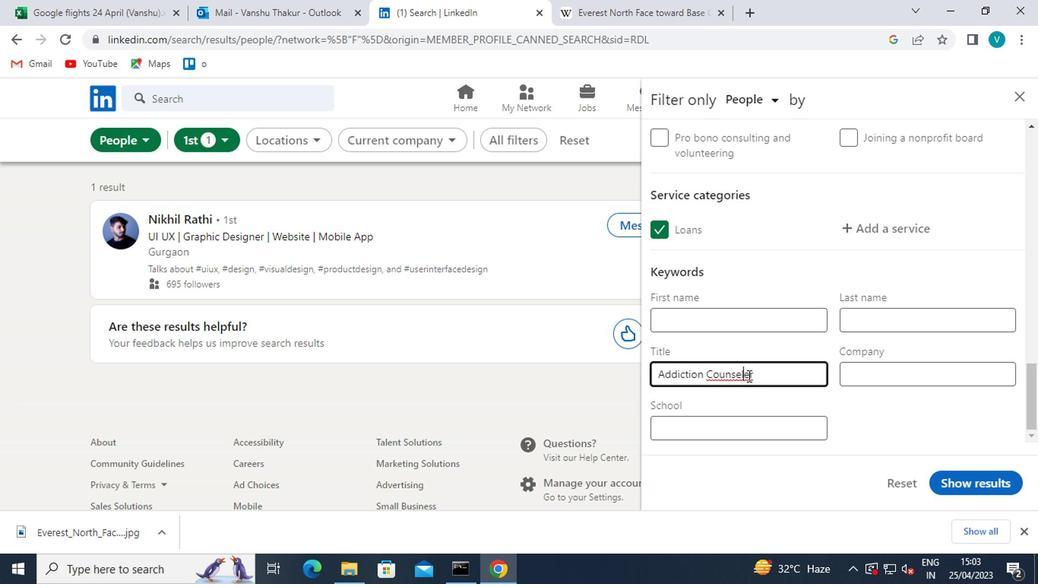 
Action: Mouse moved to (747, 374)
Screenshot: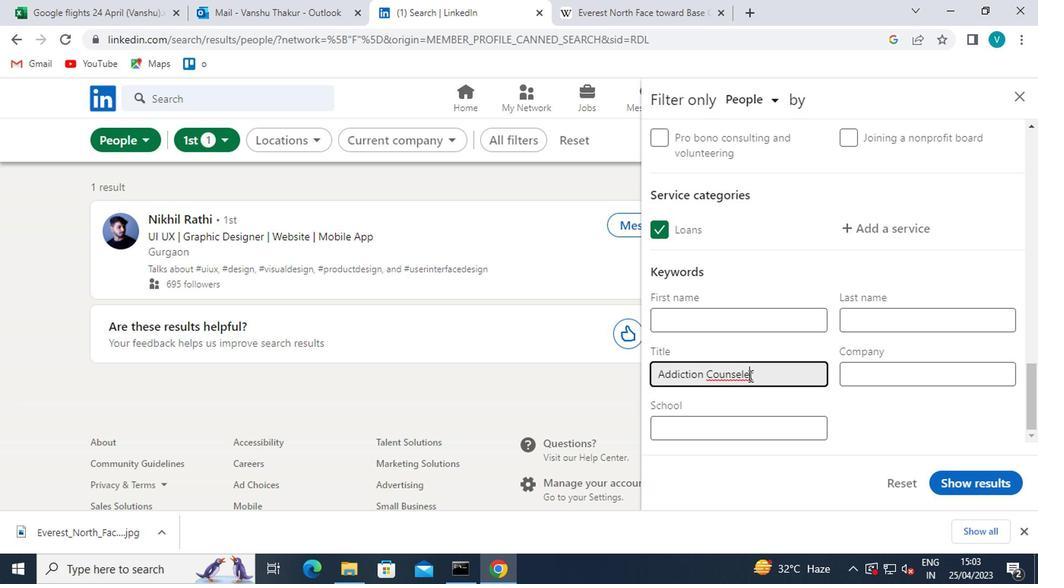 
Action: Key pressed <Key.backspace>O
Screenshot: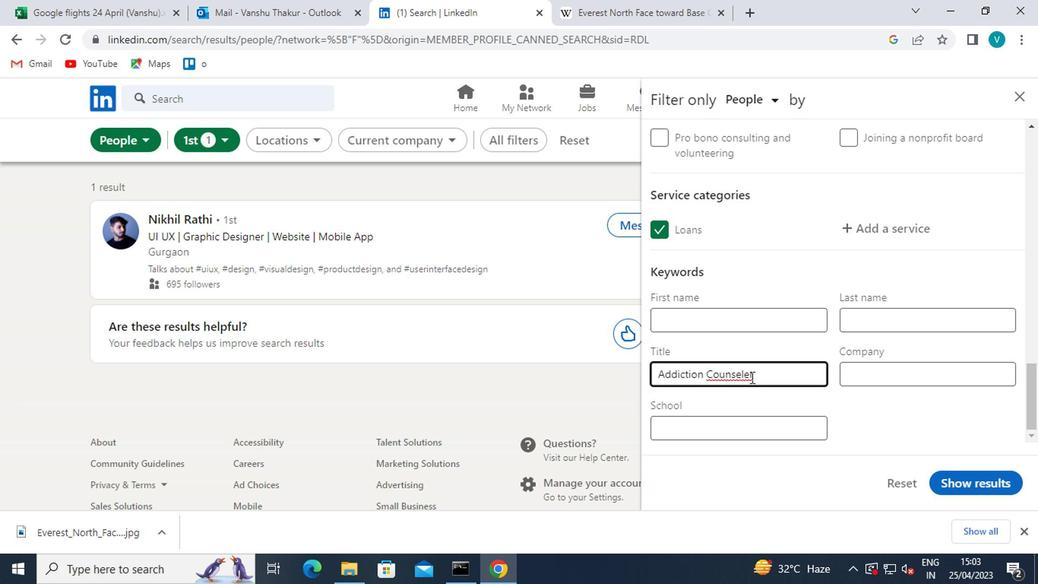 
Action: Mouse moved to (951, 474)
Screenshot: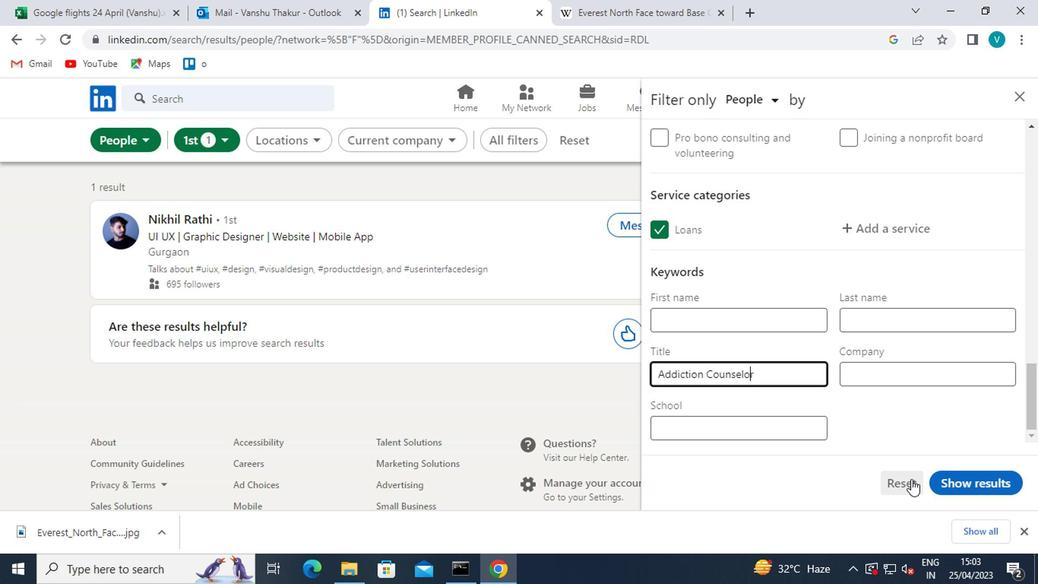 
Action: Mouse pressed left at (951, 474)
Screenshot: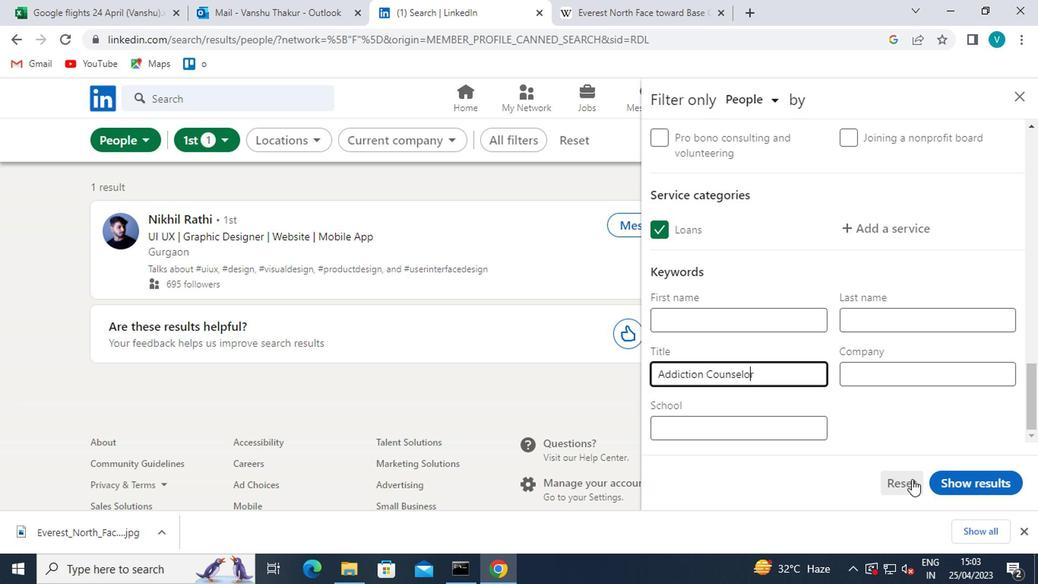 
Action: Mouse moved to (951, 474)
Screenshot: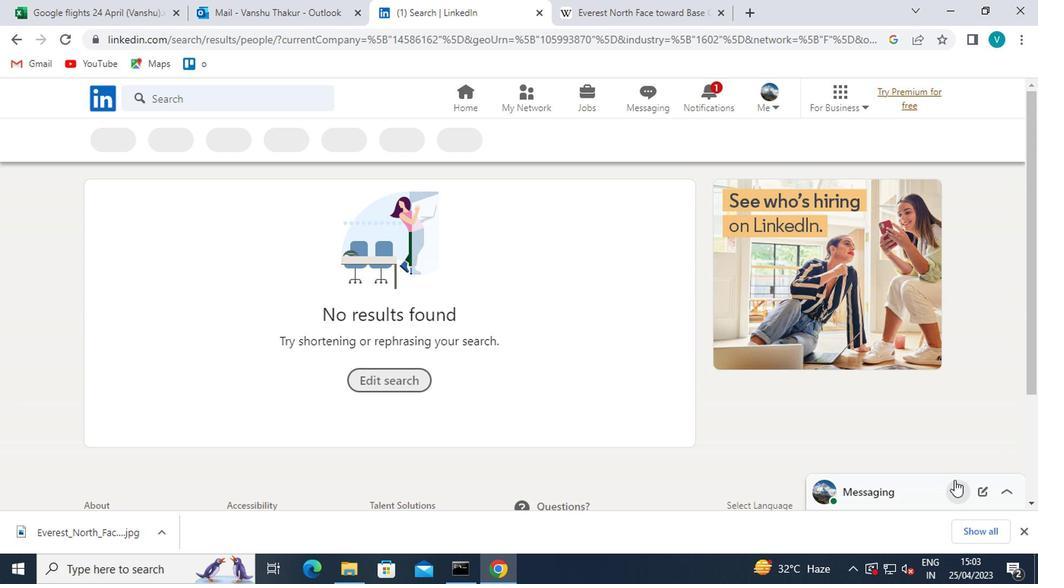
